 Task: Show all the stores that has offer on delivery fee.
Action: Mouse moved to (54, 85)
Screenshot: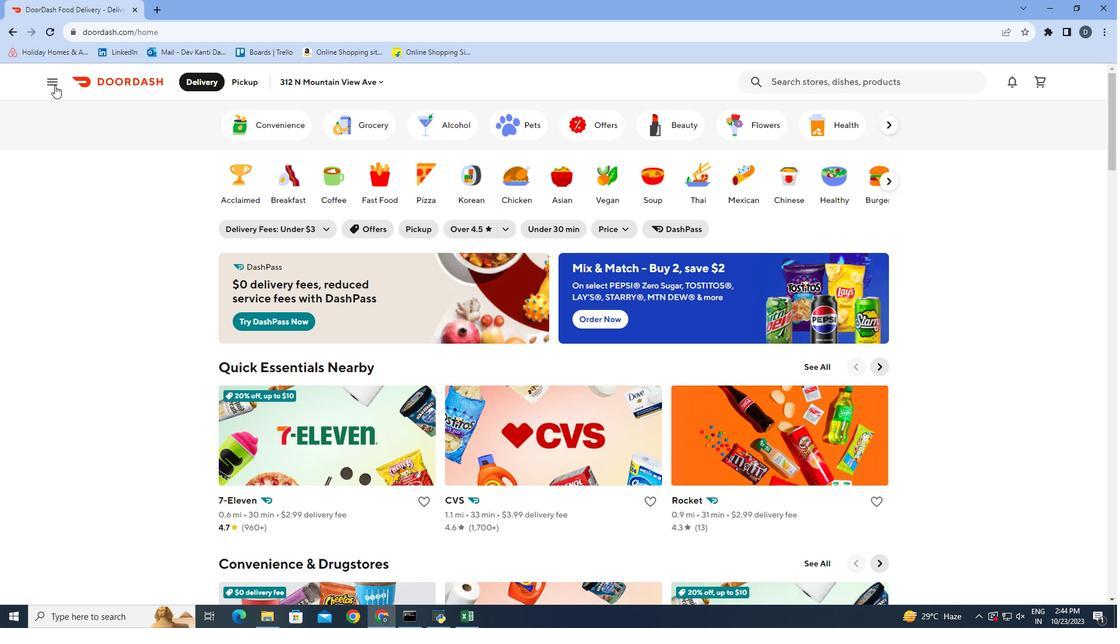 
Action: Mouse pressed left at (54, 85)
Screenshot: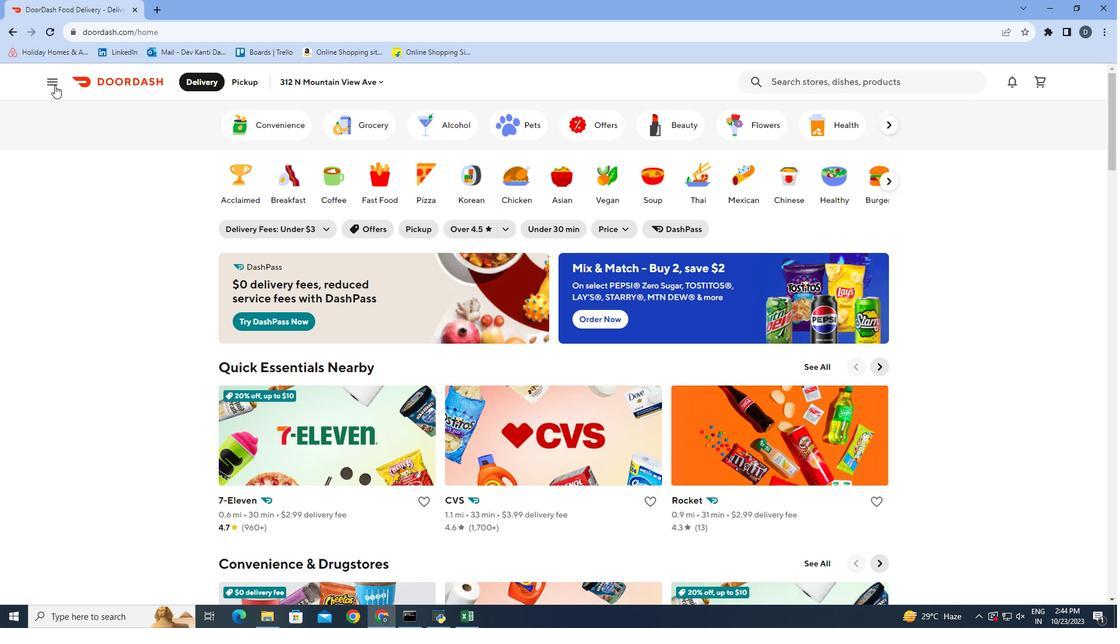 
Action: Mouse moved to (53, 229)
Screenshot: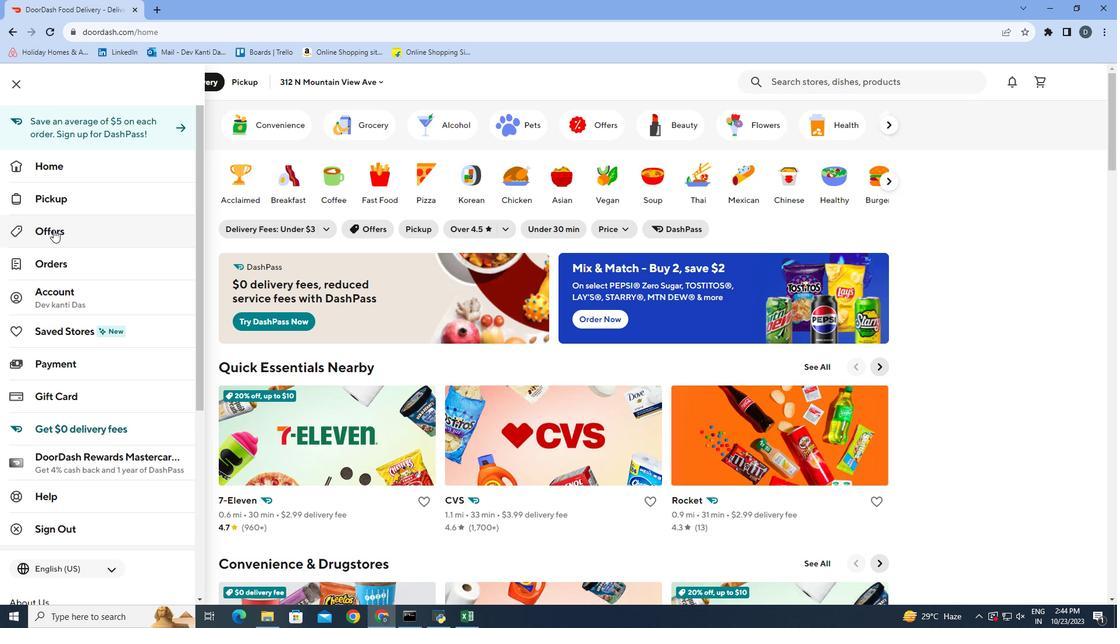 
Action: Mouse pressed left at (53, 229)
Screenshot: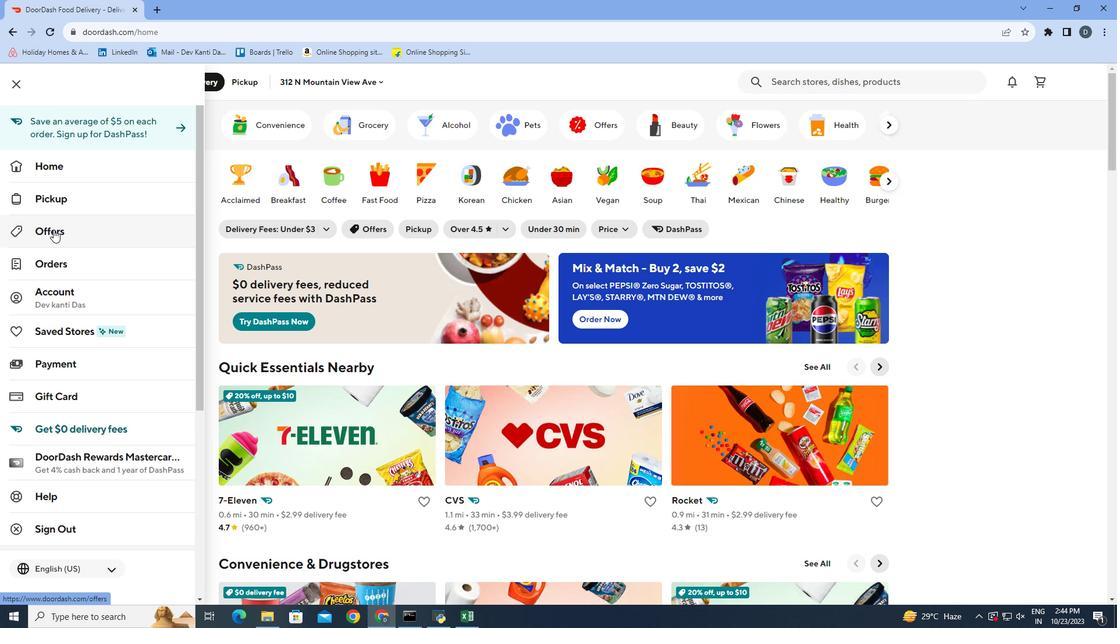 
Action: Mouse moved to (337, 173)
Screenshot: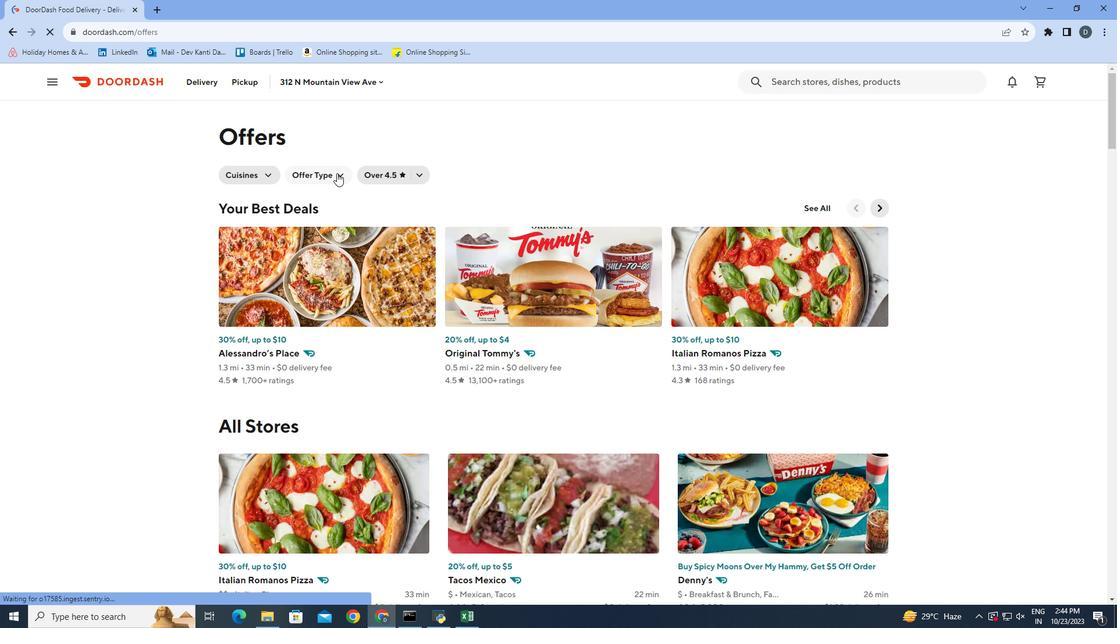 
Action: Mouse pressed left at (337, 173)
Screenshot: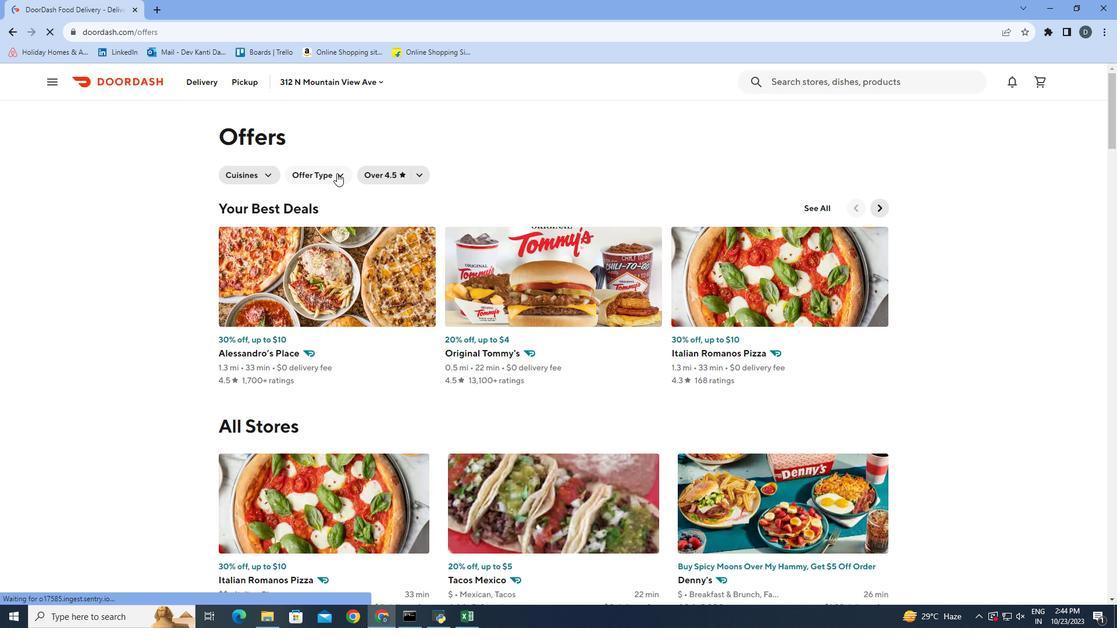 
Action: Mouse moved to (305, 234)
Screenshot: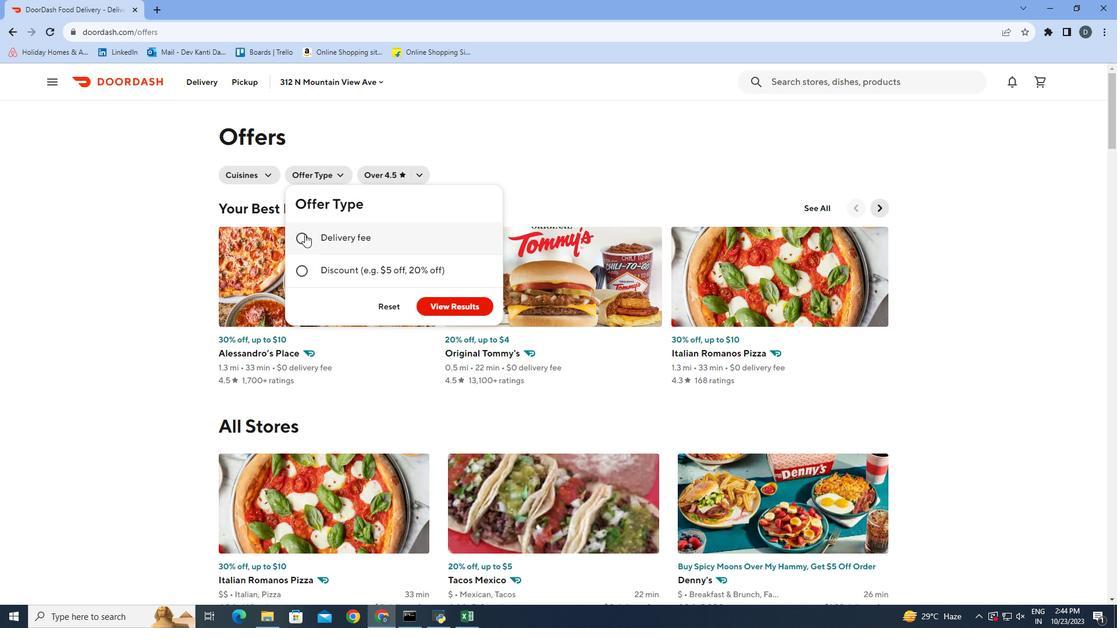 
Action: Mouse pressed left at (305, 234)
Screenshot: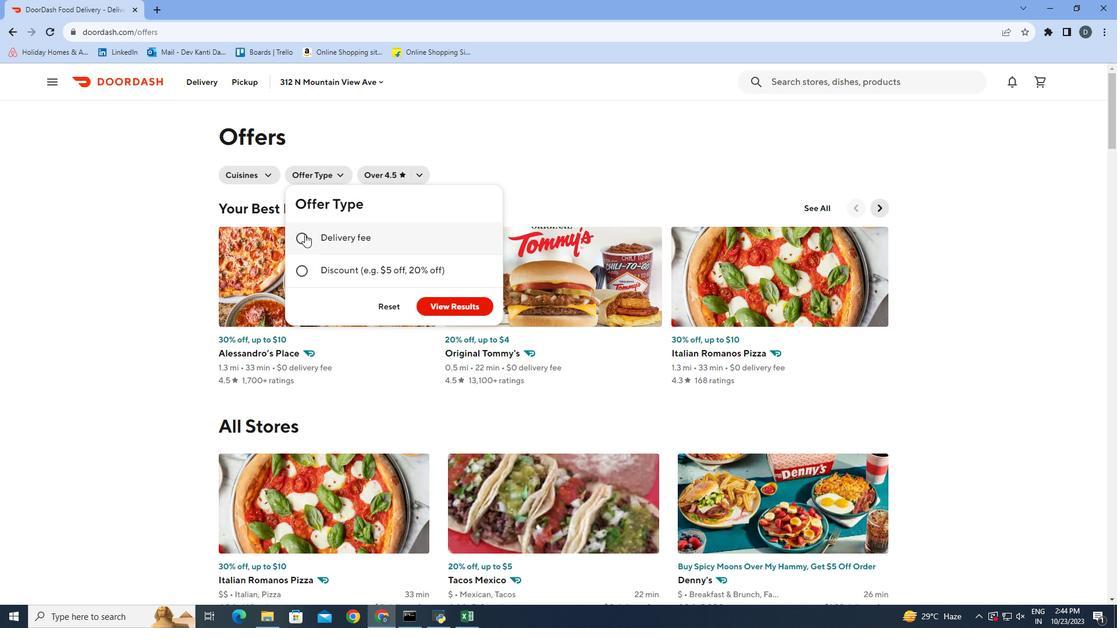 
Action: Mouse moved to (460, 308)
Screenshot: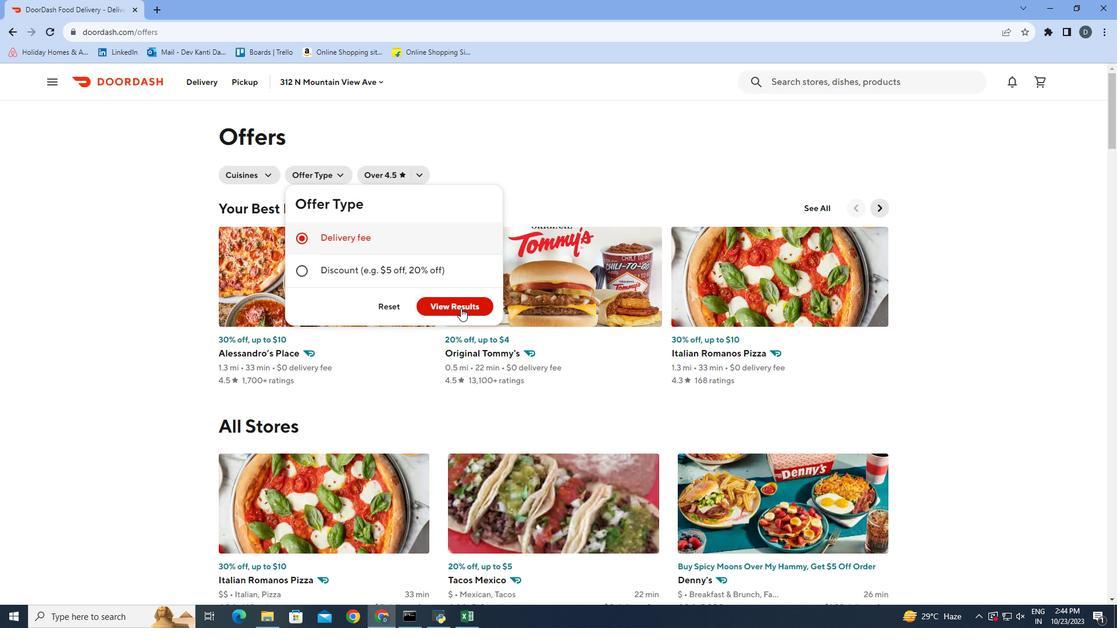 
Action: Mouse pressed left at (460, 308)
Screenshot: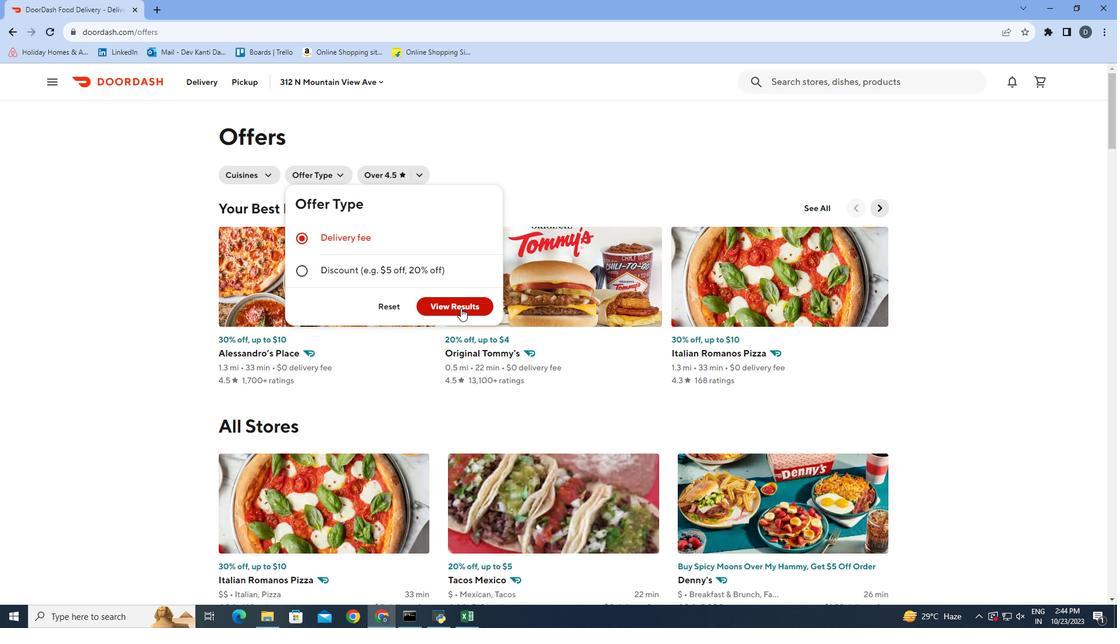 
Action: Mouse moved to (912, 273)
Screenshot: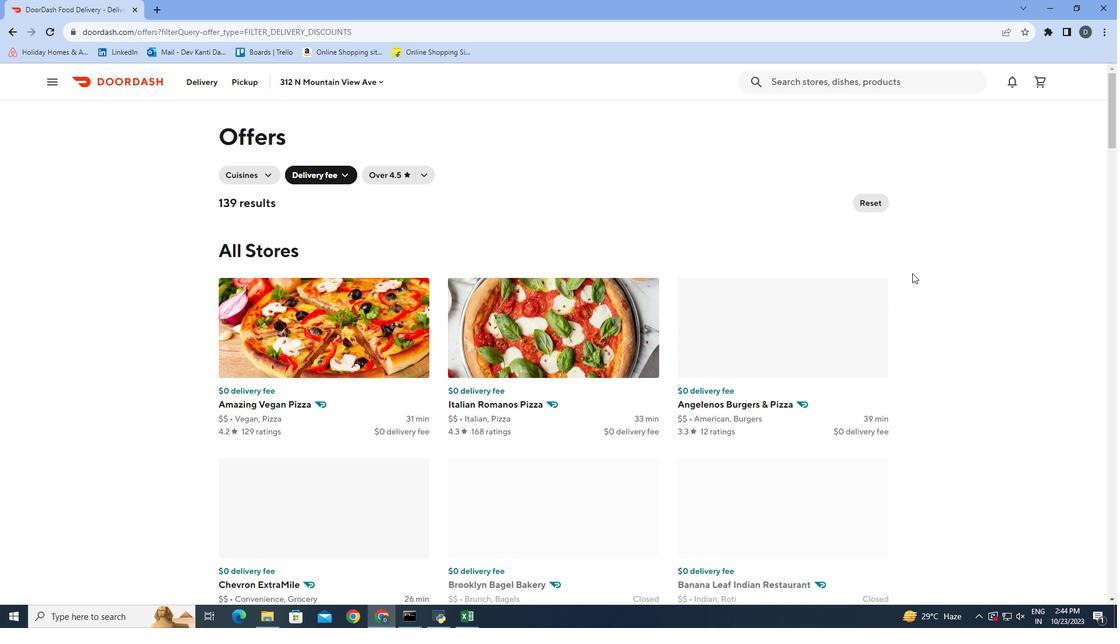 
Action: Mouse scrolled (912, 272) with delta (0, 0)
Screenshot: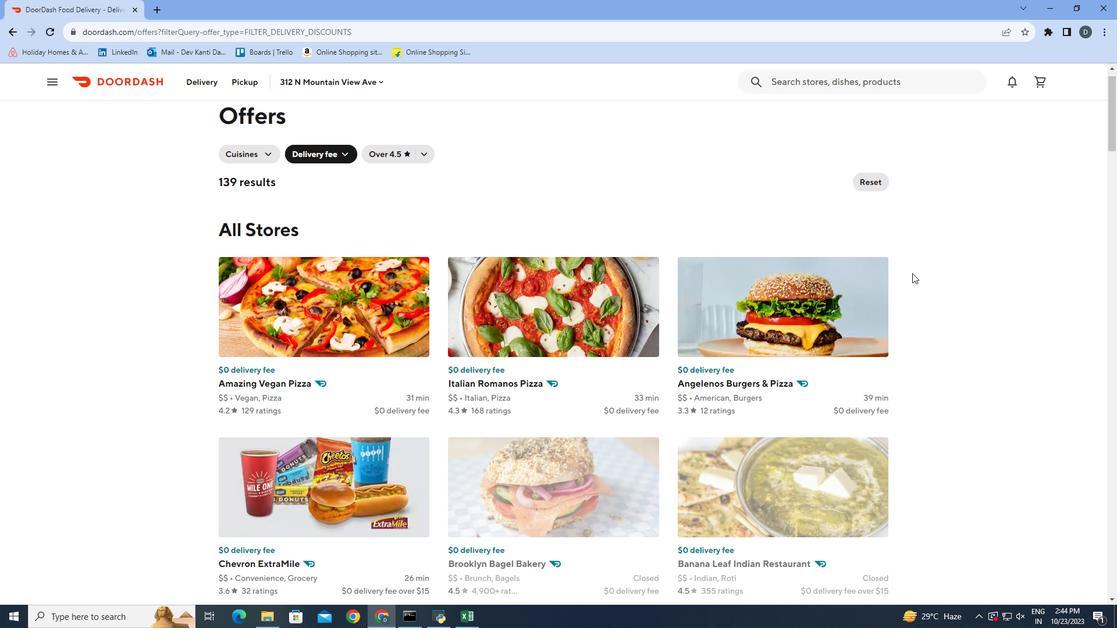 
Action: Mouse scrolled (912, 272) with delta (0, 0)
Screenshot: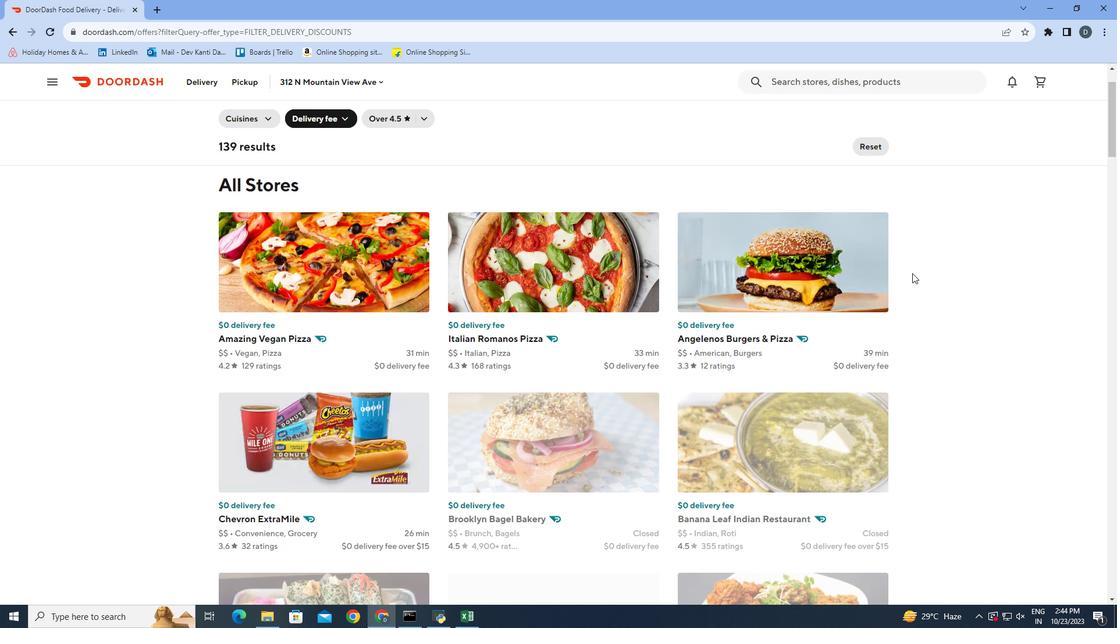 
Action: Mouse moved to (910, 273)
Screenshot: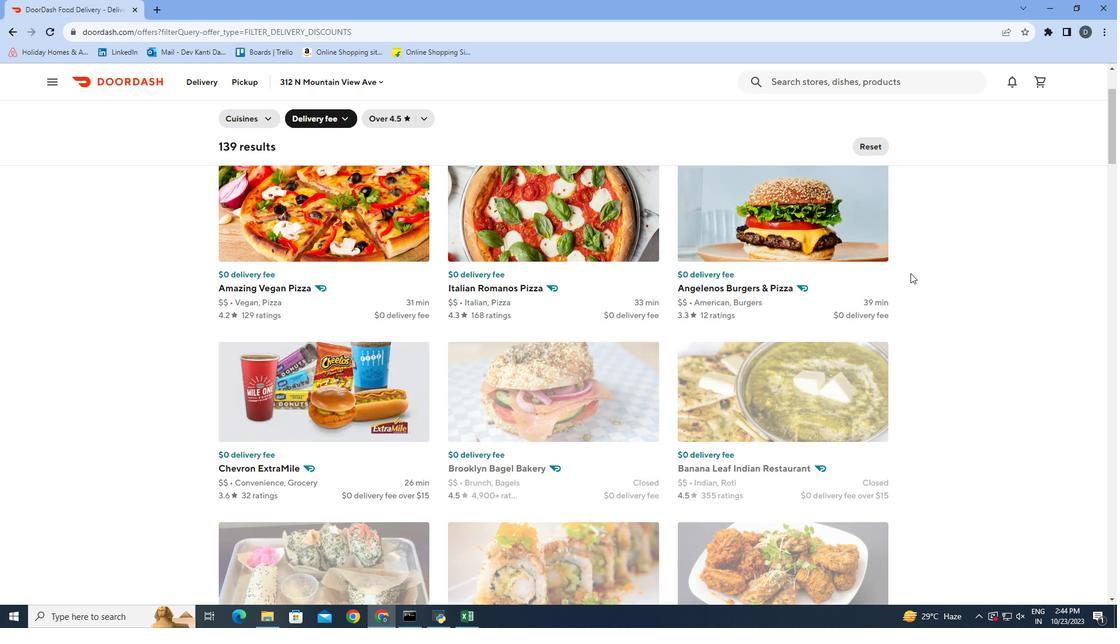 
Action: Mouse scrolled (910, 272) with delta (0, 0)
Screenshot: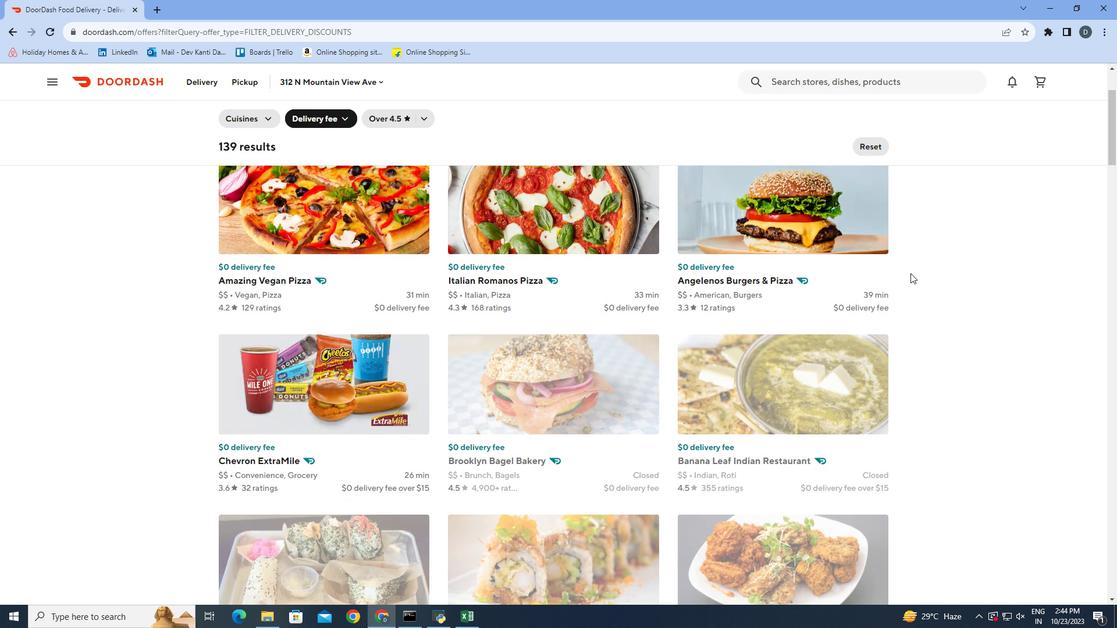 
Action: Mouse moved to (909, 273)
Screenshot: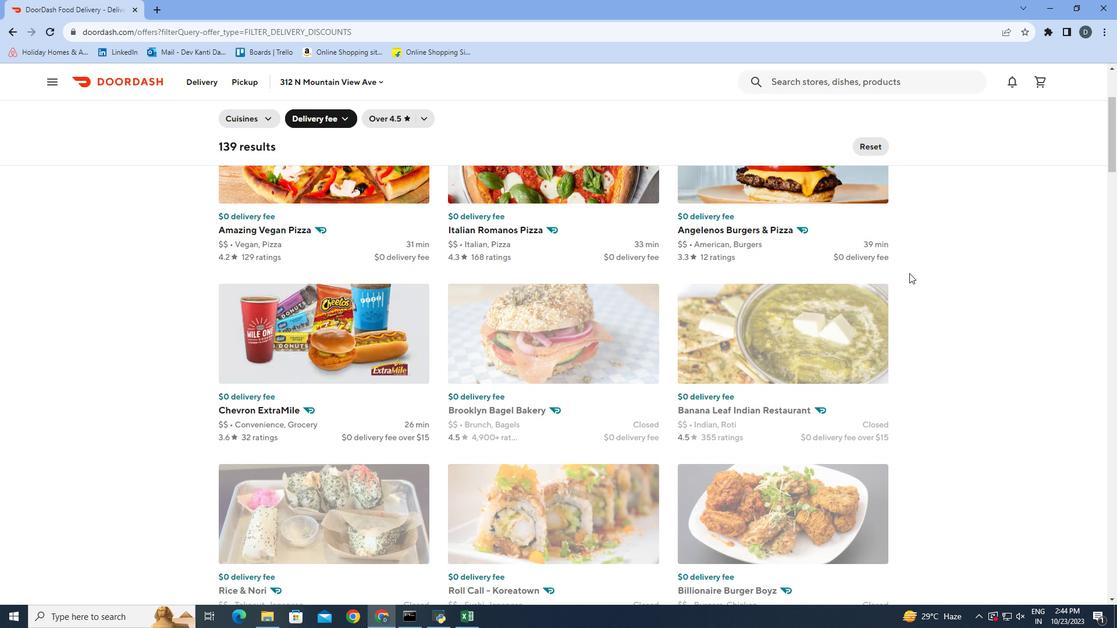 
Action: Mouse scrolled (909, 272) with delta (0, 0)
Screenshot: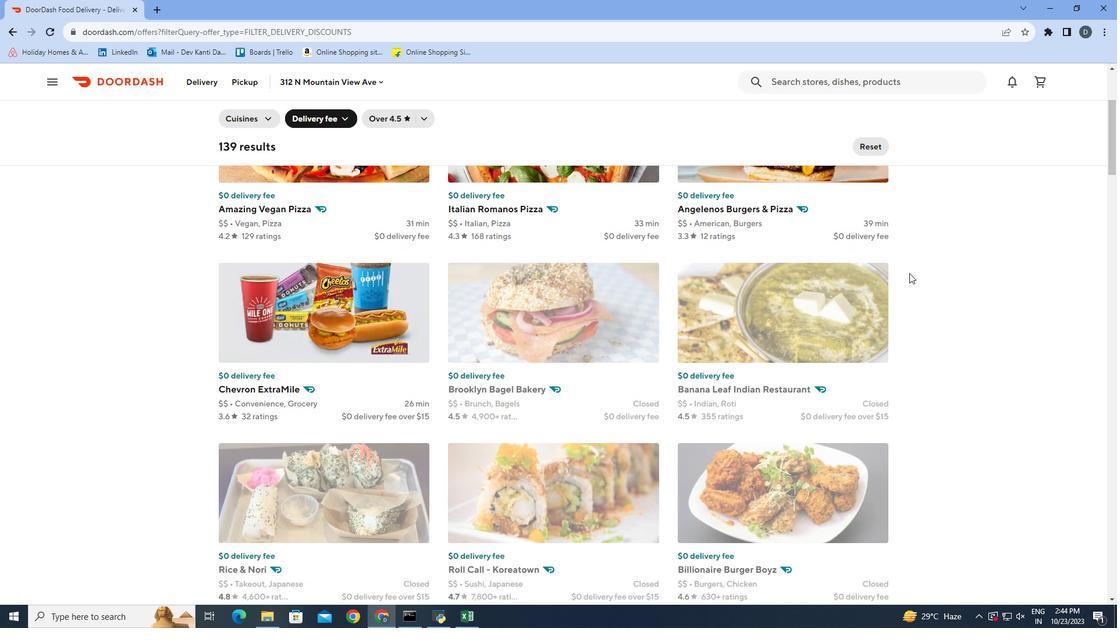 
Action: Mouse moved to (909, 274)
Screenshot: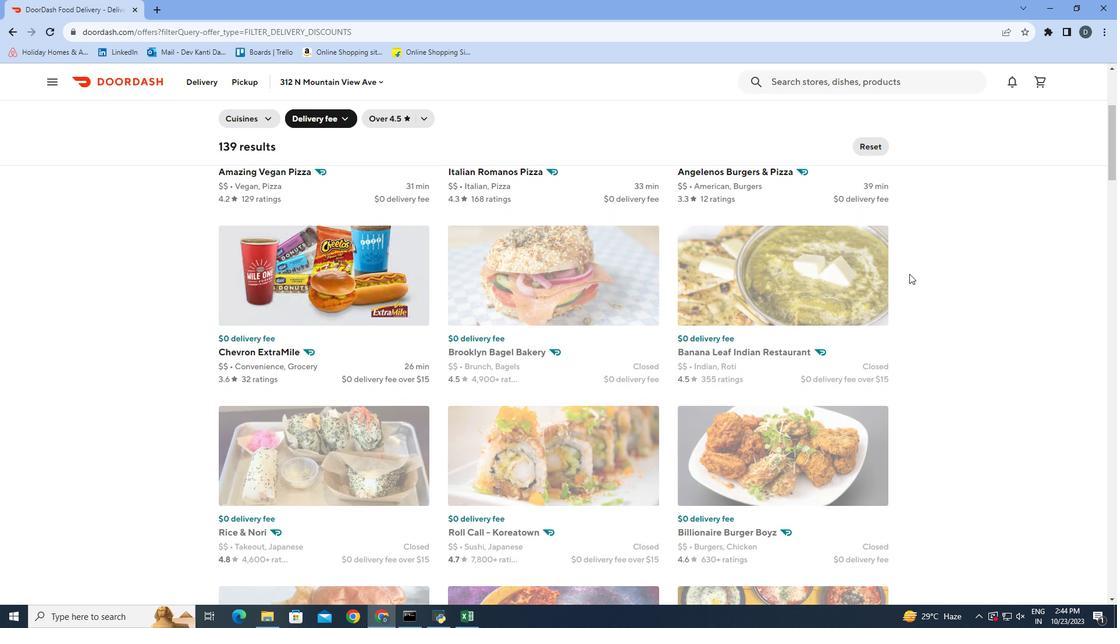 
Action: Mouse scrolled (909, 273) with delta (0, 0)
Screenshot: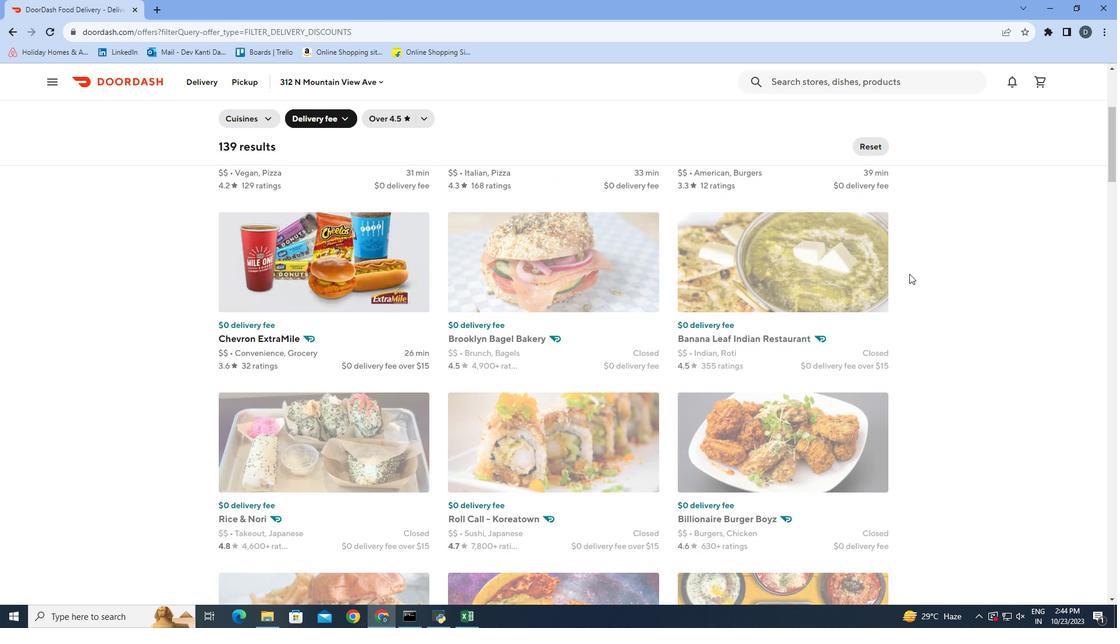 
Action: Mouse scrolled (909, 273) with delta (0, 0)
Screenshot: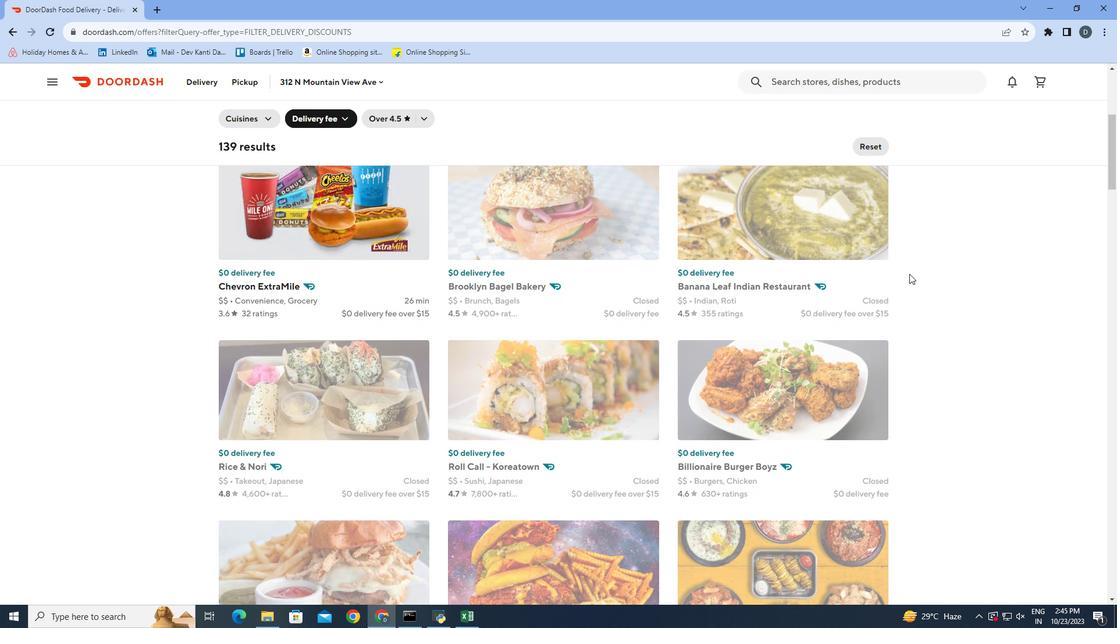 
Action: Mouse scrolled (909, 273) with delta (0, 0)
Screenshot: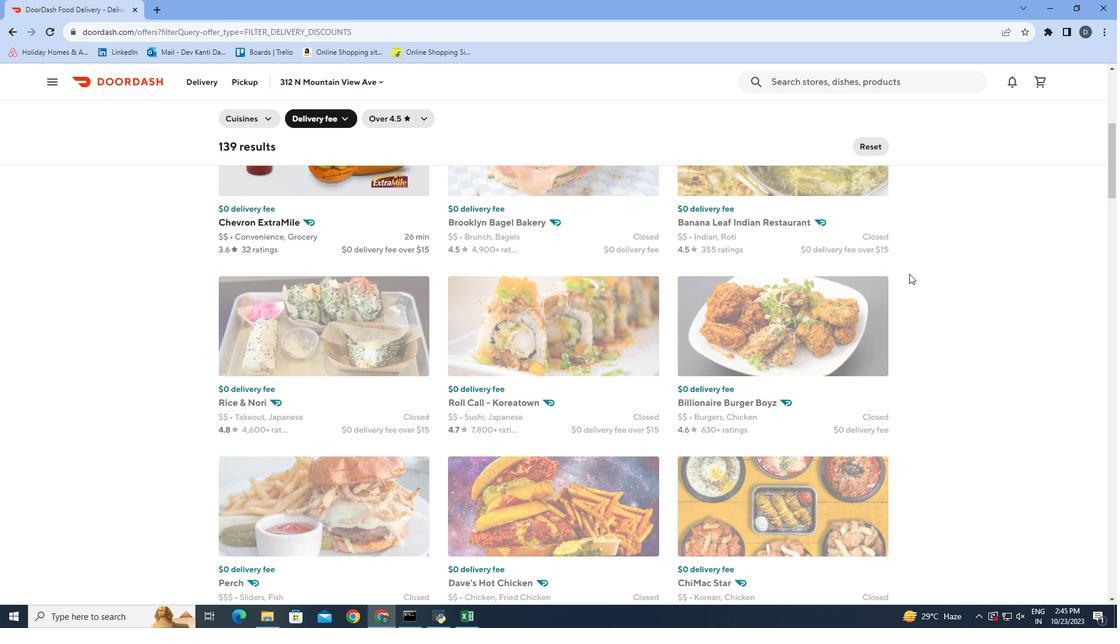 
Action: Mouse scrolled (909, 273) with delta (0, 0)
Screenshot: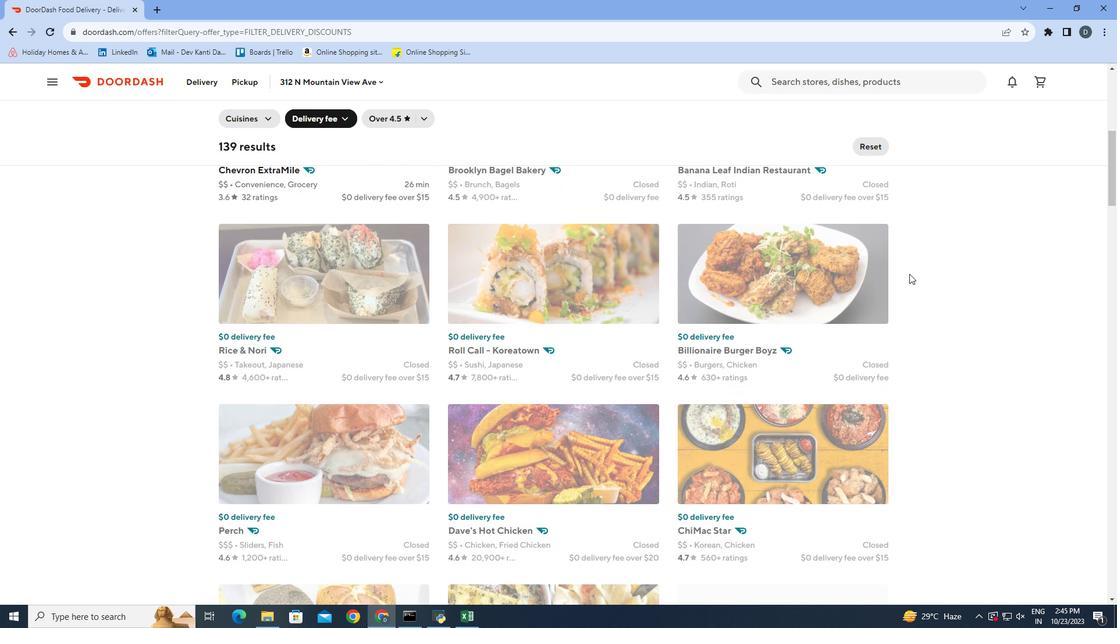 
Action: Mouse scrolled (909, 273) with delta (0, 0)
Screenshot: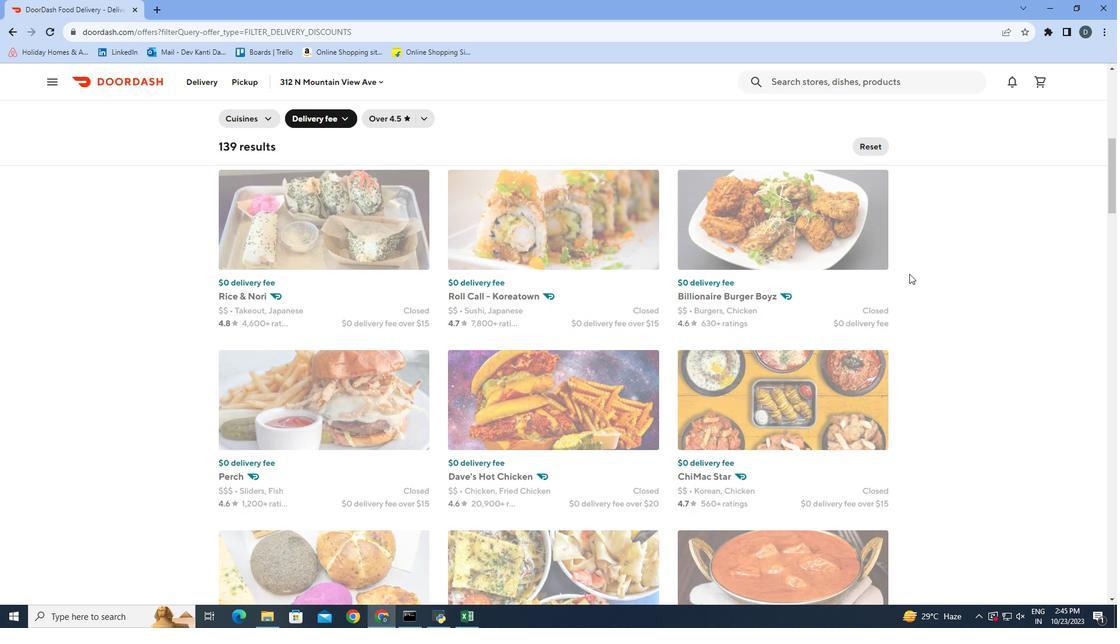 
Action: Mouse scrolled (909, 273) with delta (0, 0)
Screenshot: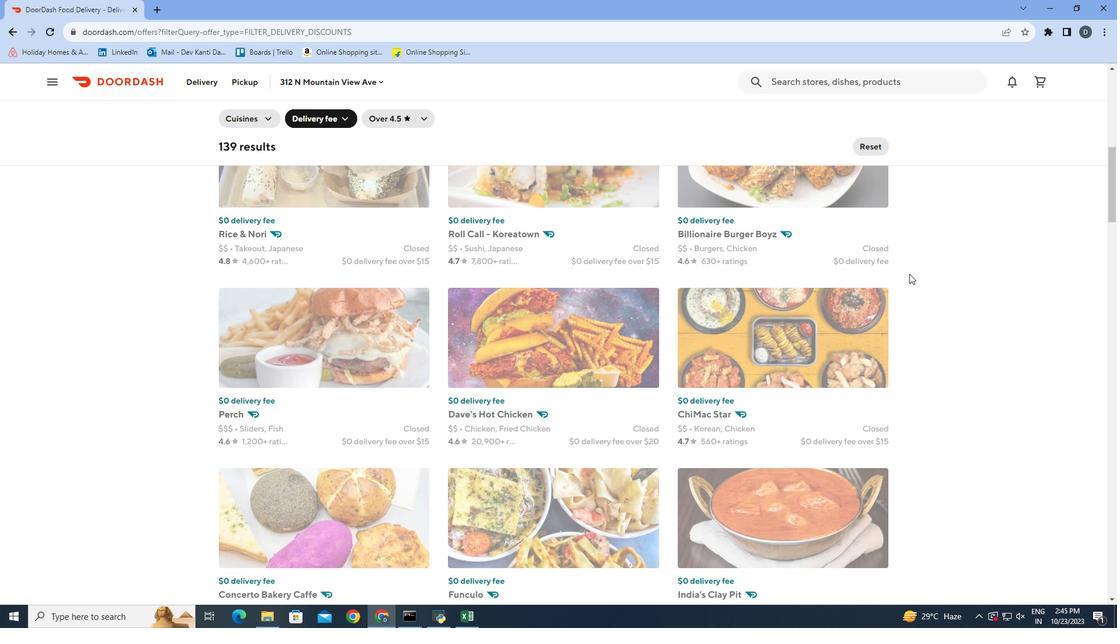 
Action: Mouse scrolled (909, 273) with delta (0, 0)
Screenshot: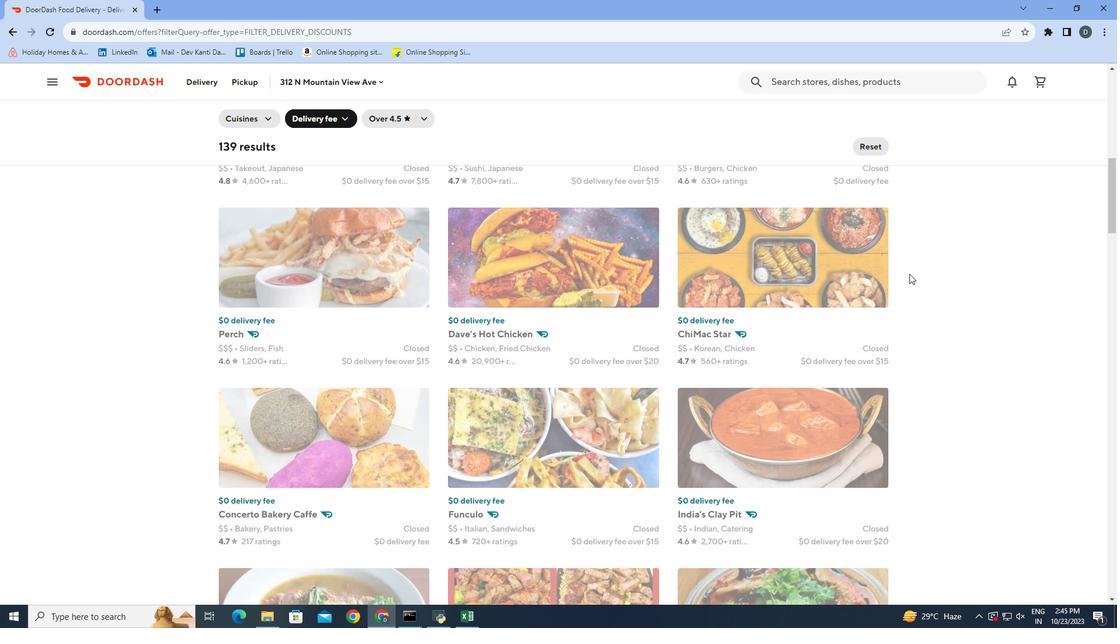 
Action: Mouse scrolled (909, 273) with delta (0, 0)
Screenshot: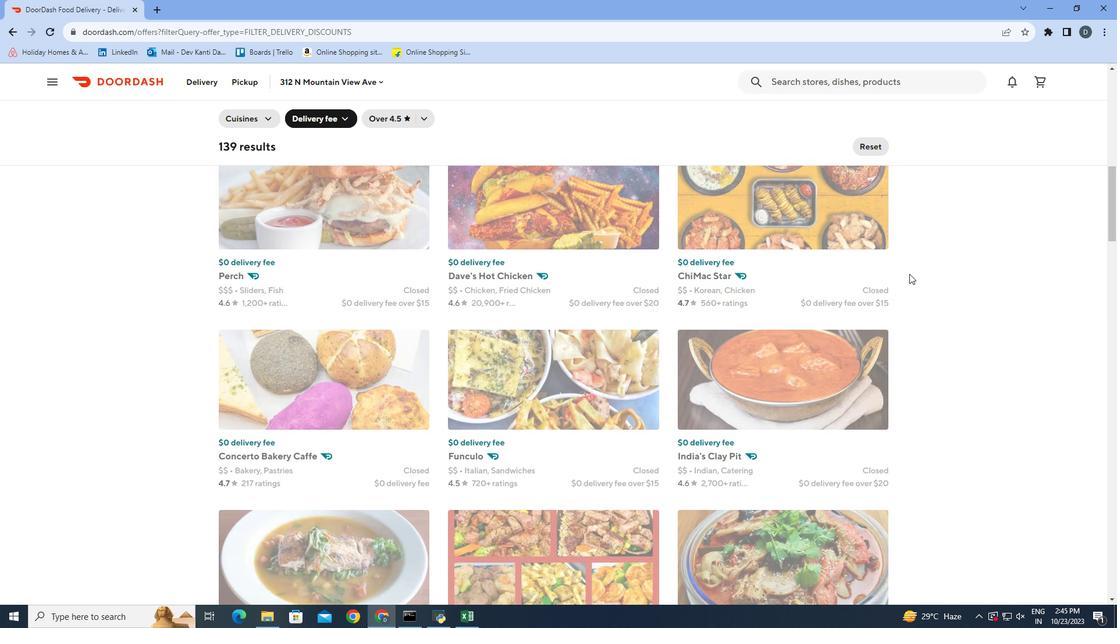 
Action: Mouse moved to (909, 274)
Screenshot: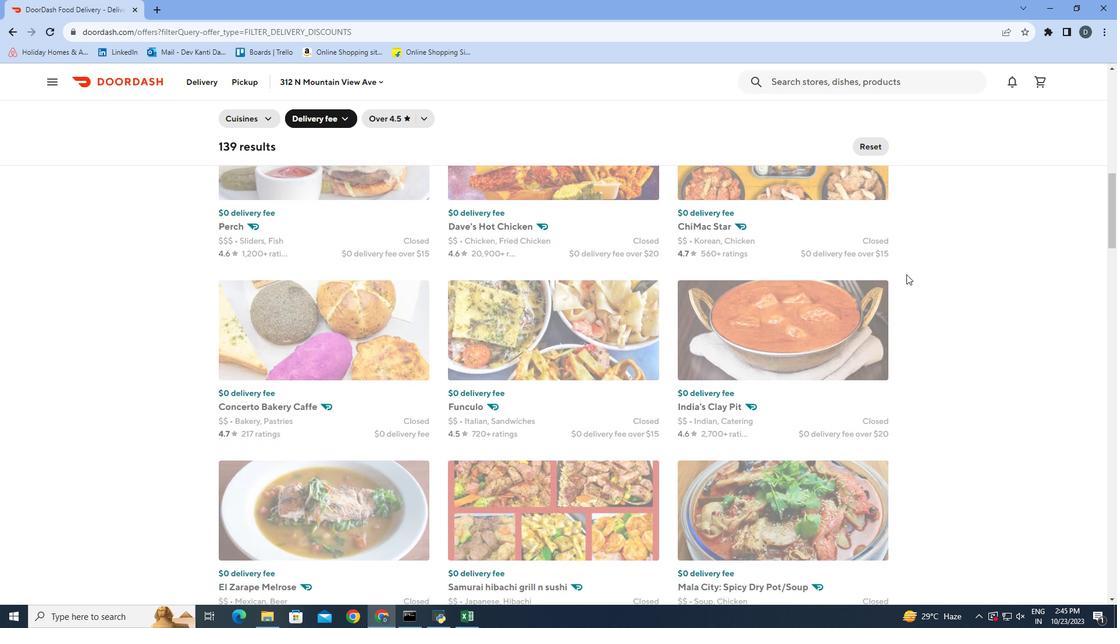 
Action: Mouse scrolled (909, 273) with delta (0, 0)
Screenshot: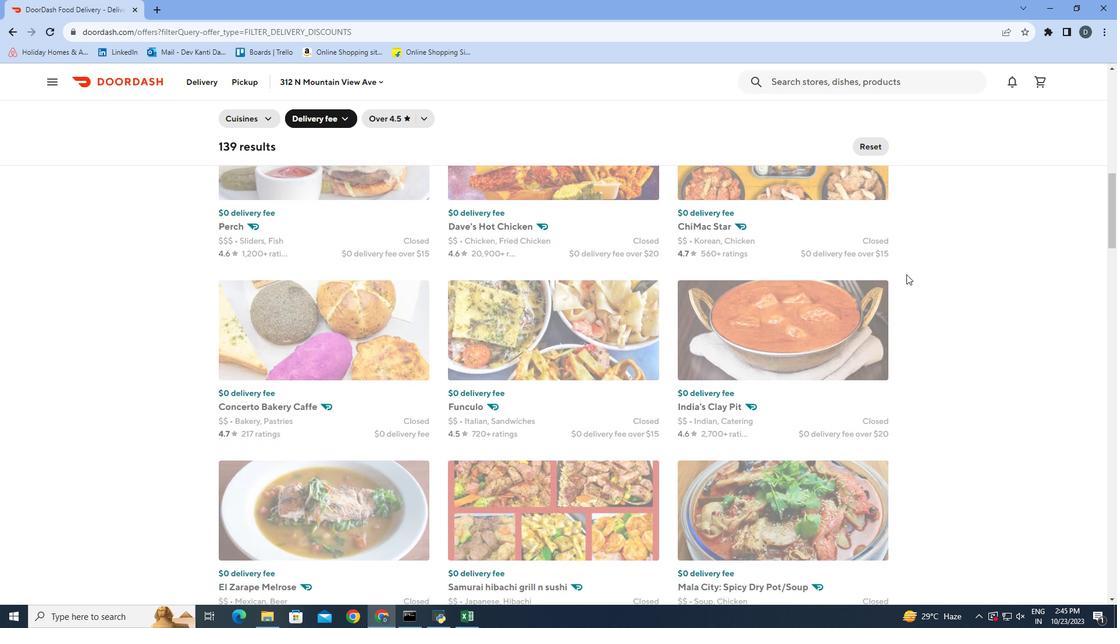
Action: Mouse moved to (906, 274)
Screenshot: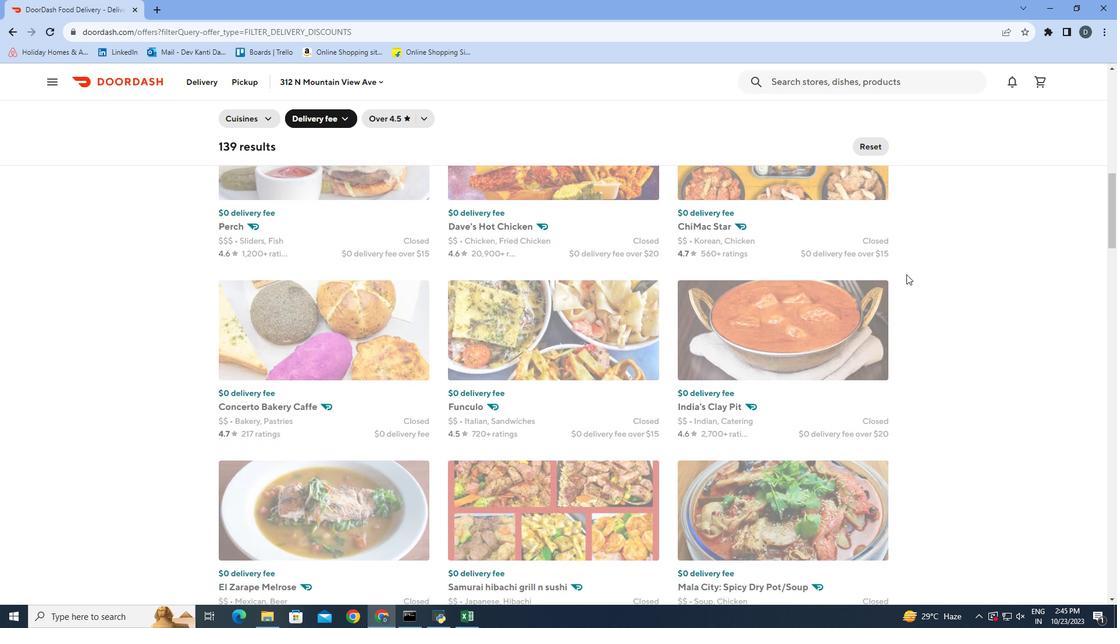 
Action: Mouse scrolled (906, 274) with delta (0, 0)
Screenshot: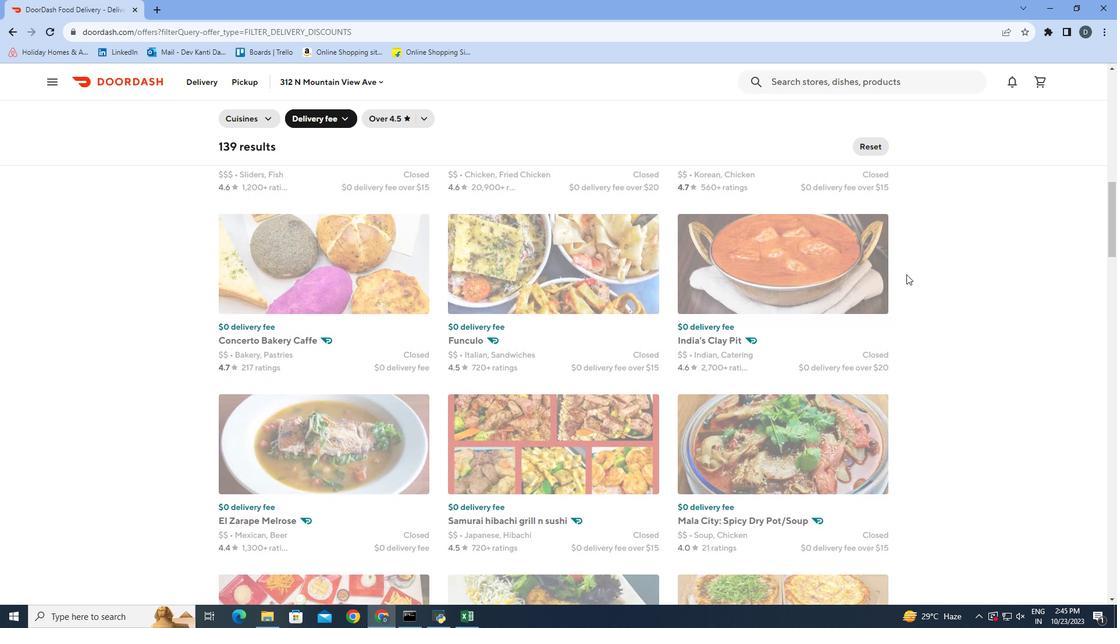 
Action: Mouse scrolled (906, 274) with delta (0, 0)
Screenshot: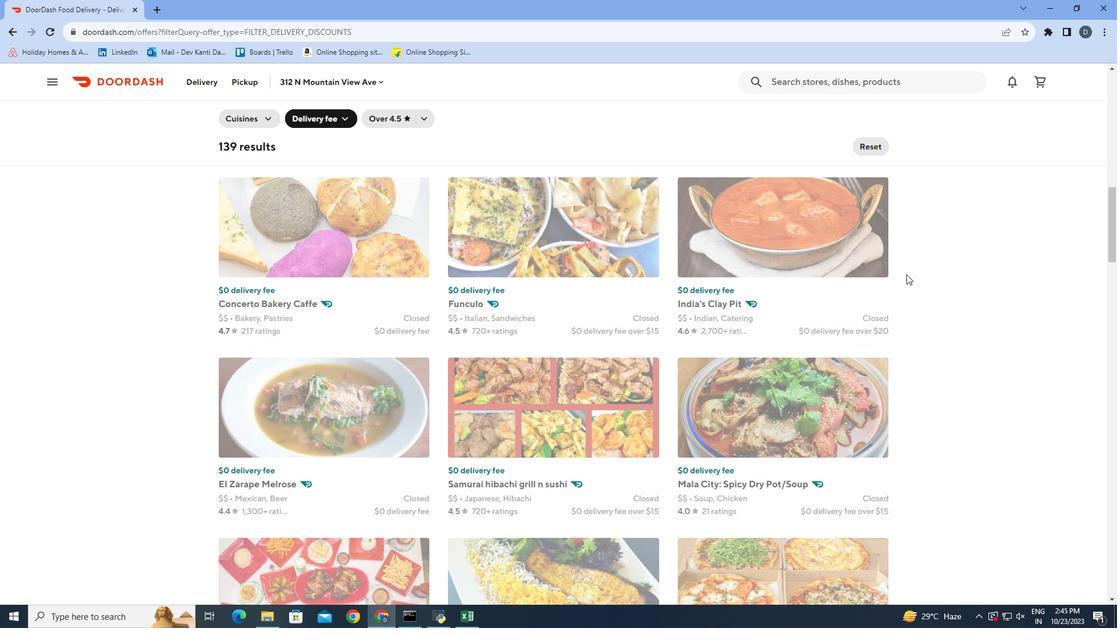 
Action: Mouse moved to (906, 274)
Screenshot: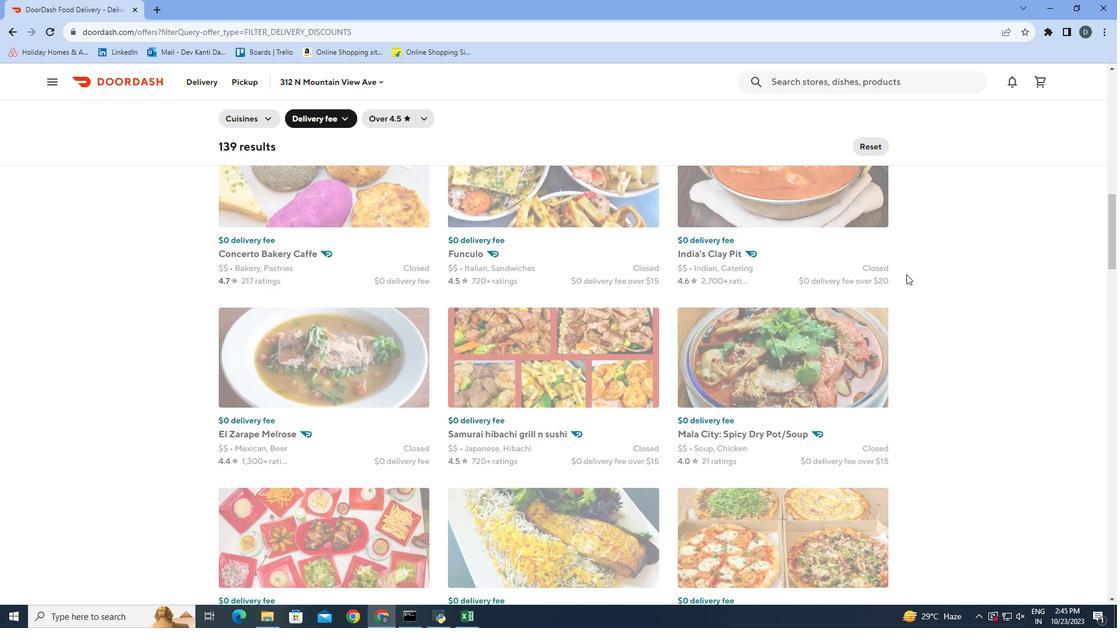 
Action: Mouse scrolled (906, 274) with delta (0, 0)
Screenshot: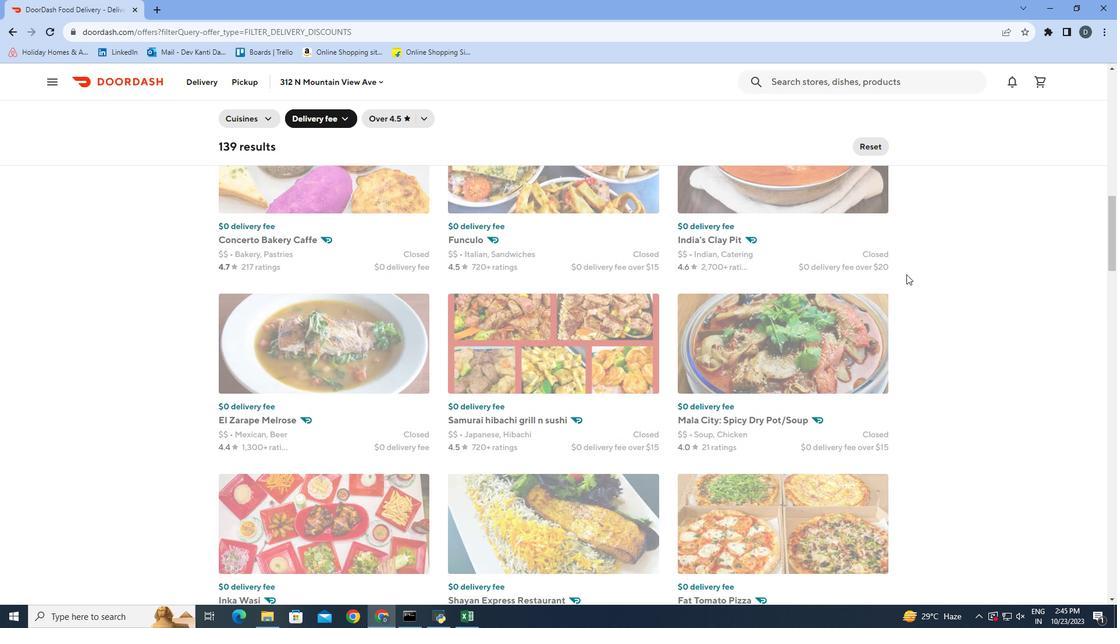 
Action: Mouse scrolled (906, 274) with delta (0, 0)
Screenshot: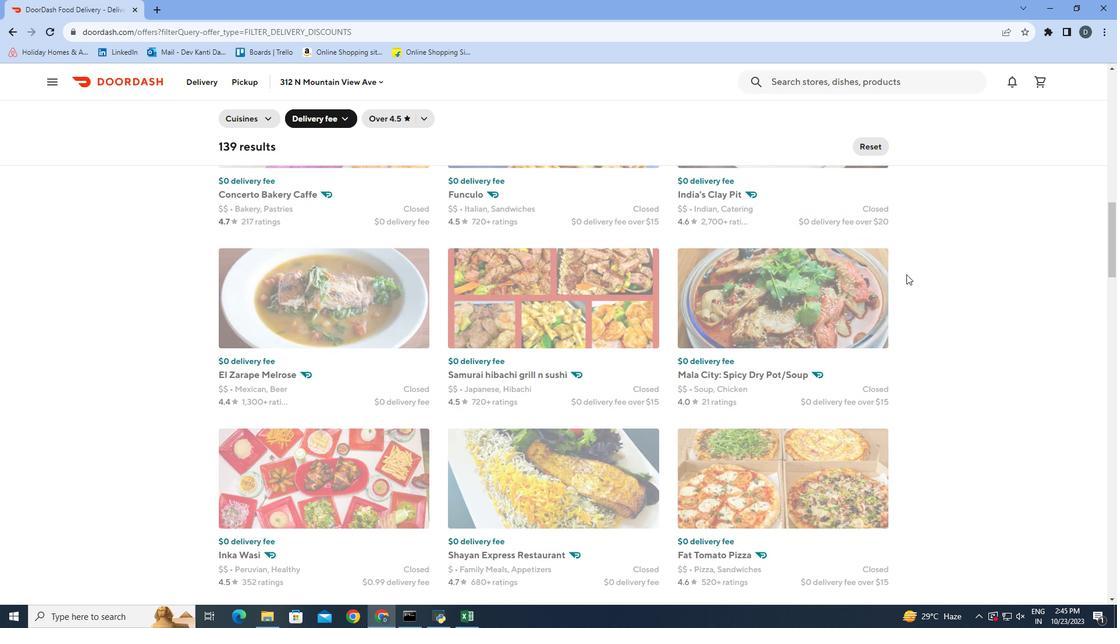 
Action: Mouse scrolled (906, 274) with delta (0, 0)
Screenshot: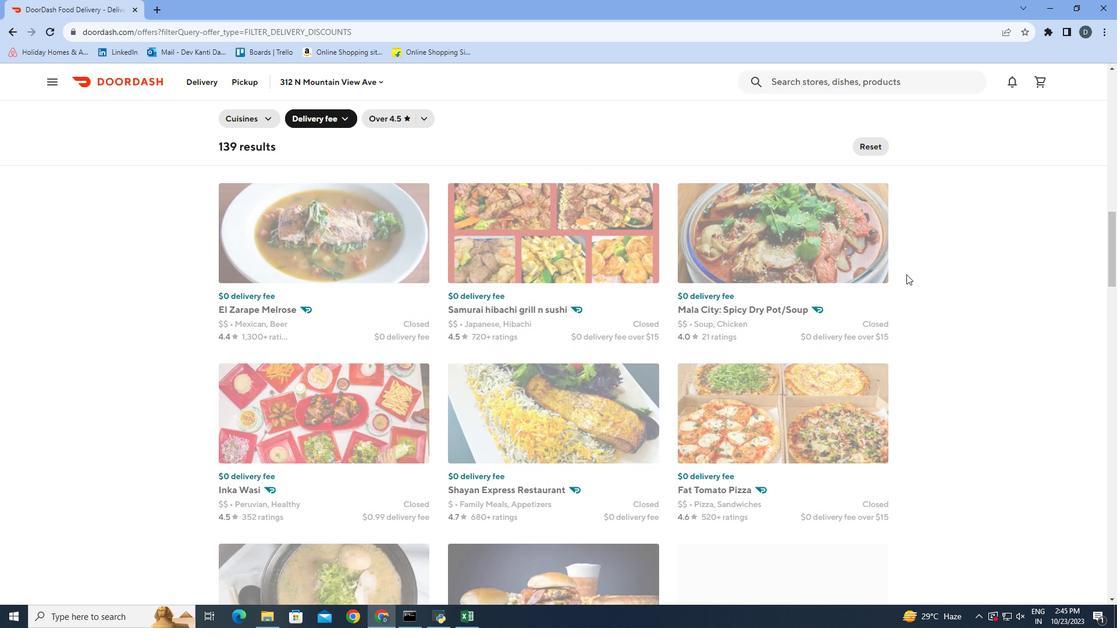 
Action: Mouse scrolled (906, 274) with delta (0, 0)
Screenshot: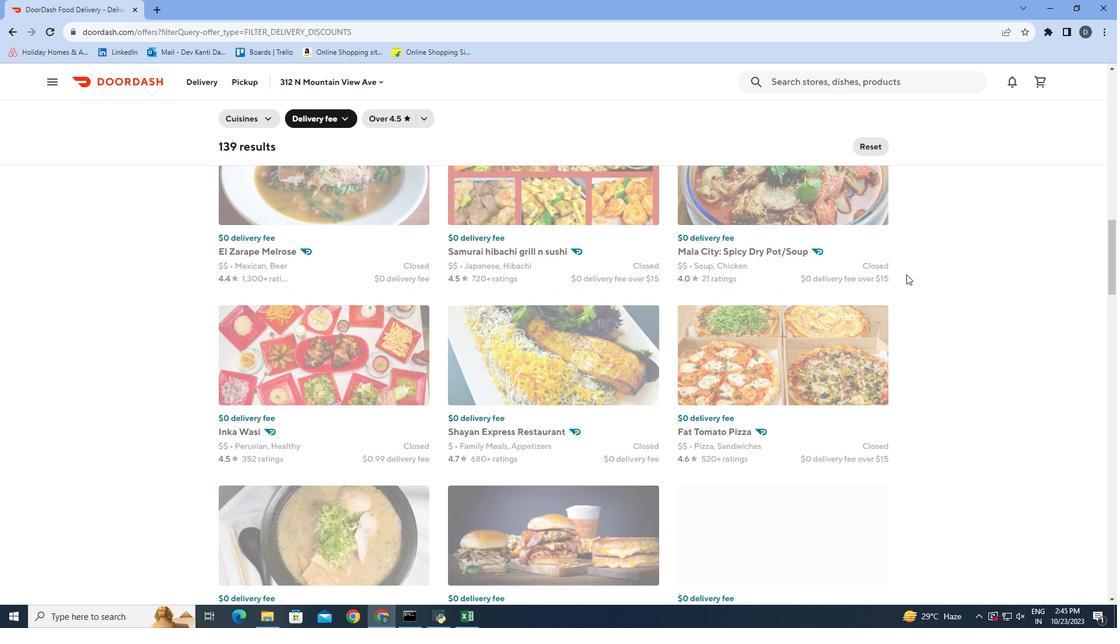 
Action: Mouse scrolled (906, 274) with delta (0, 0)
Screenshot: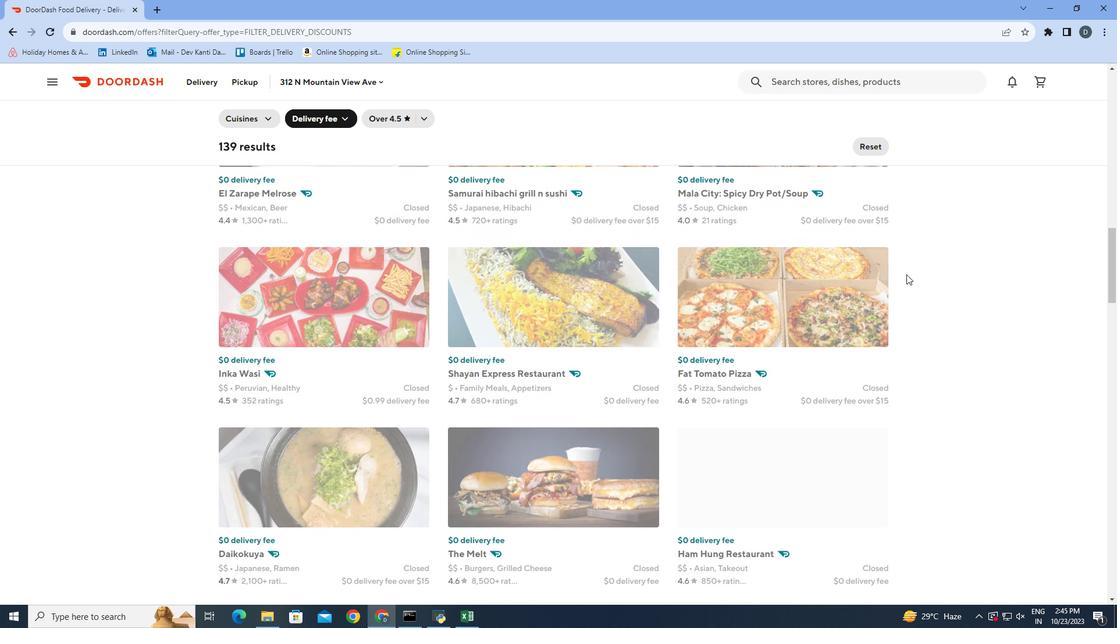 
Action: Mouse scrolled (906, 274) with delta (0, 0)
Screenshot: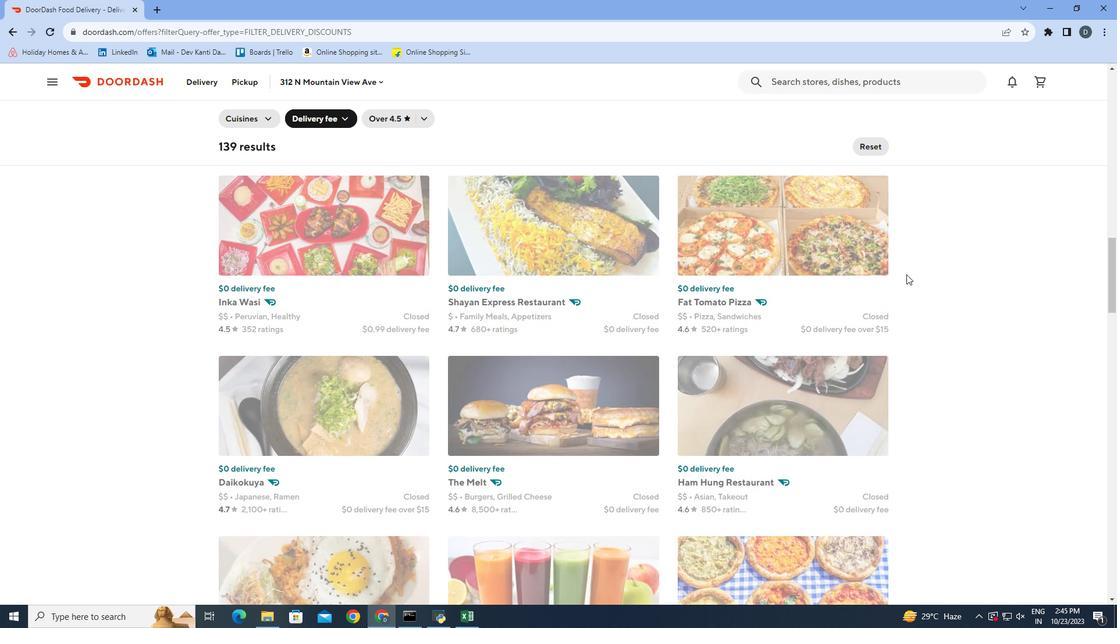 
Action: Mouse scrolled (906, 274) with delta (0, 0)
Screenshot: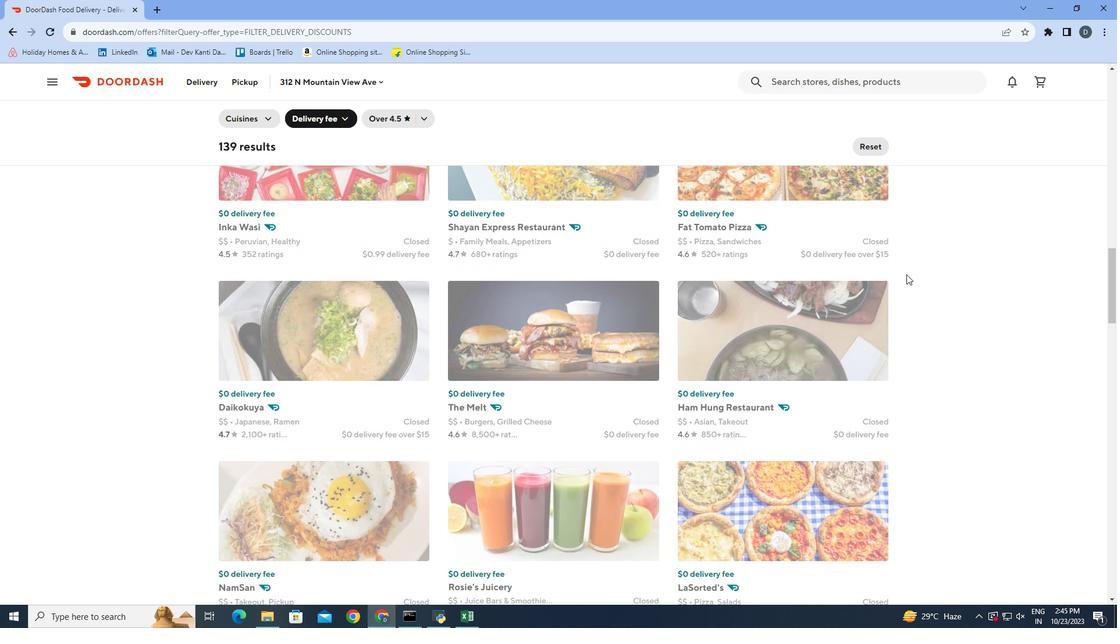 
Action: Mouse scrolled (906, 274) with delta (0, 0)
Screenshot: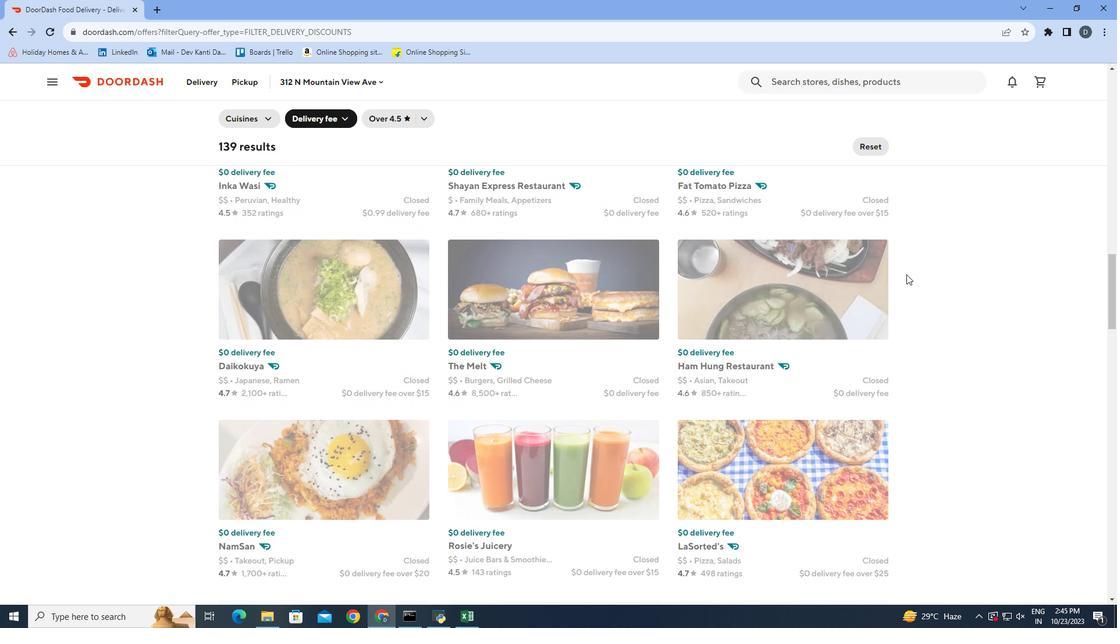 
Action: Mouse scrolled (906, 274) with delta (0, 0)
Screenshot: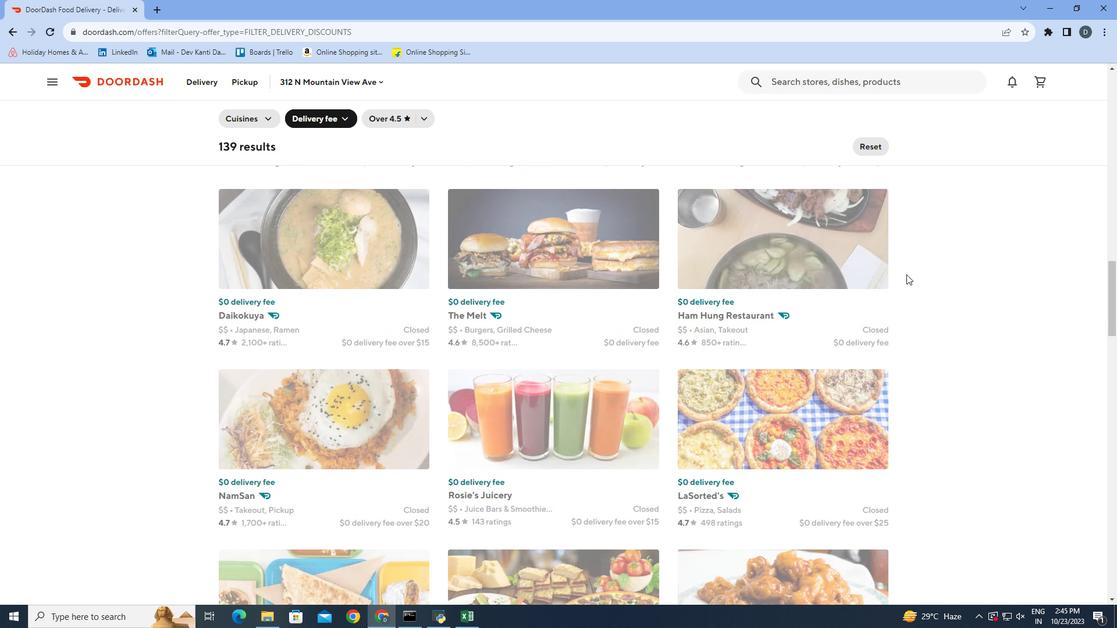 
Action: Mouse scrolled (906, 274) with delta (0, 0)
Screenshot: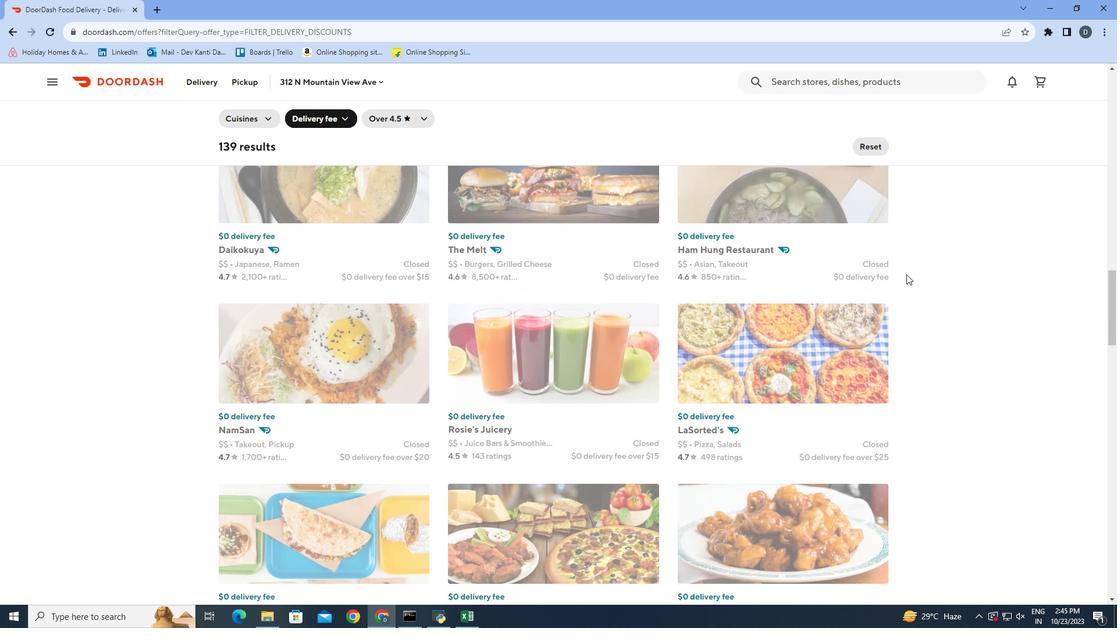 
Action: Mouse scrolled (906, 274) with delta (0, 0)
Screenshot: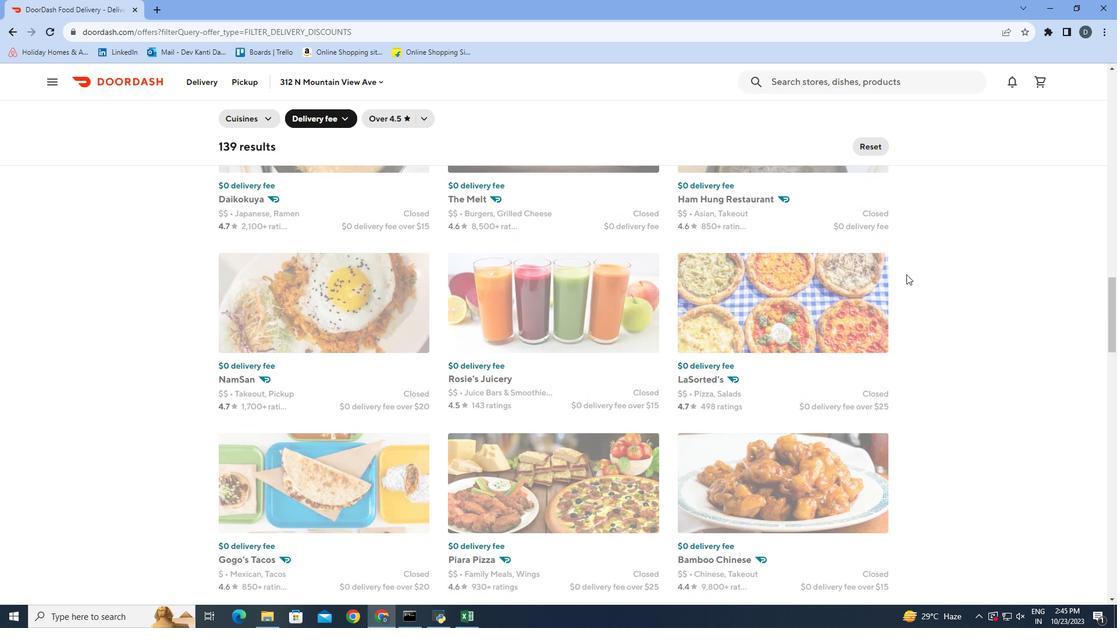 
Action: Mouse scrolled (906, 274) with delta (0, 0)
Screenshot: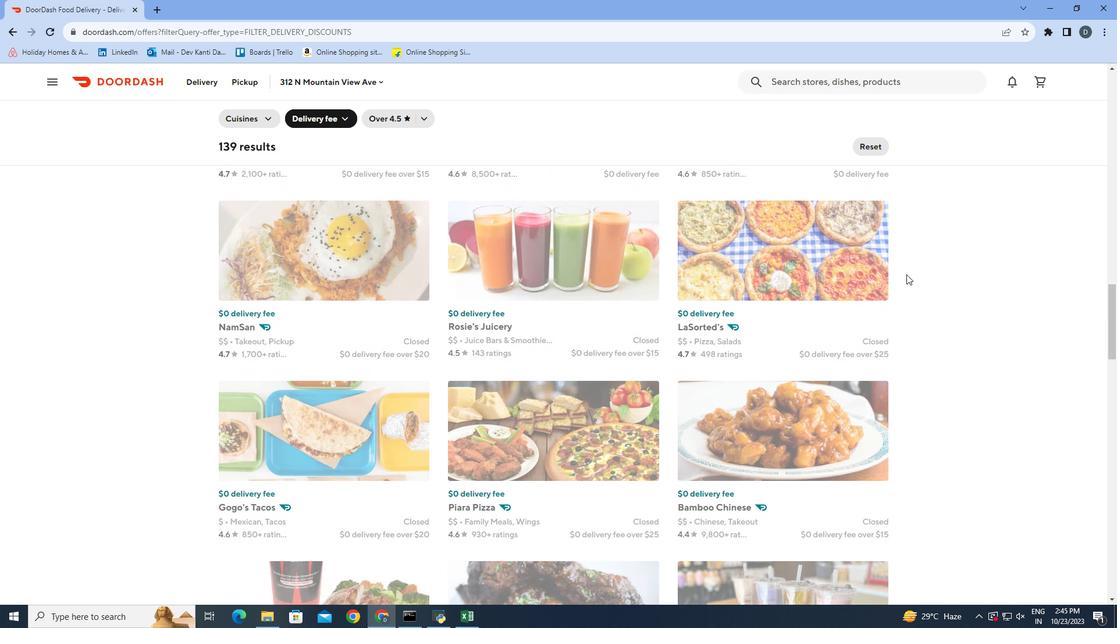 
Action: Mouse scrolled (906, 274) with delta (0, 0)
Screenshot: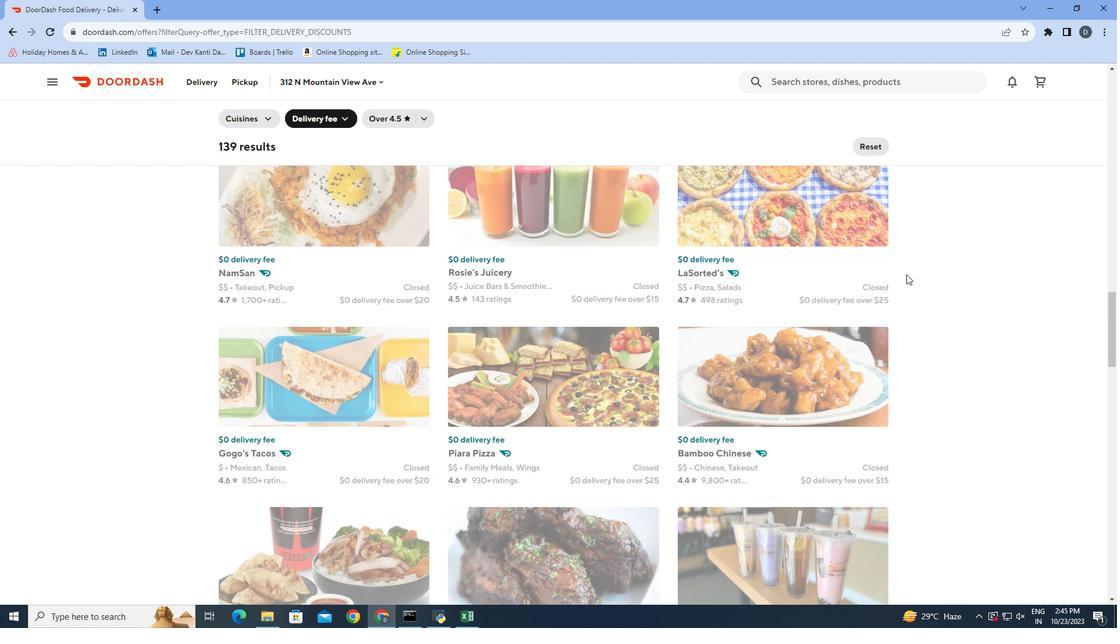 
Action: Mouse scrolled (906, 274) with delta (0, 0)
Screenshot: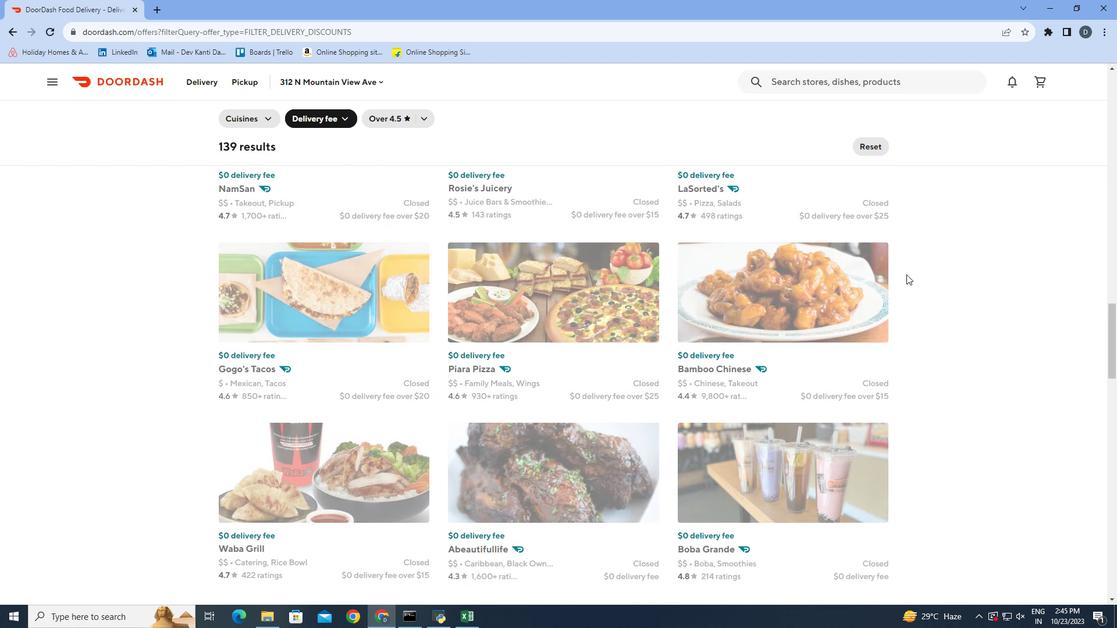 
Action: Mouse scrolled (906, 274) with delta (0, 0)
Screenshot: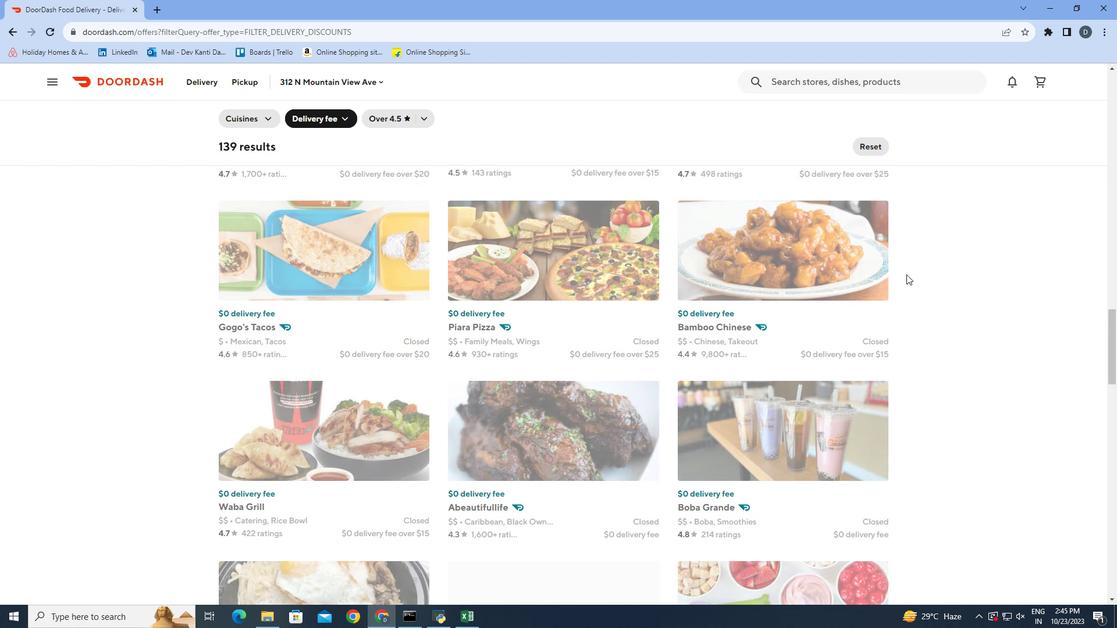 
Action: Mouse scrolled (906, 274) with delta (0, 0)
Screenshot: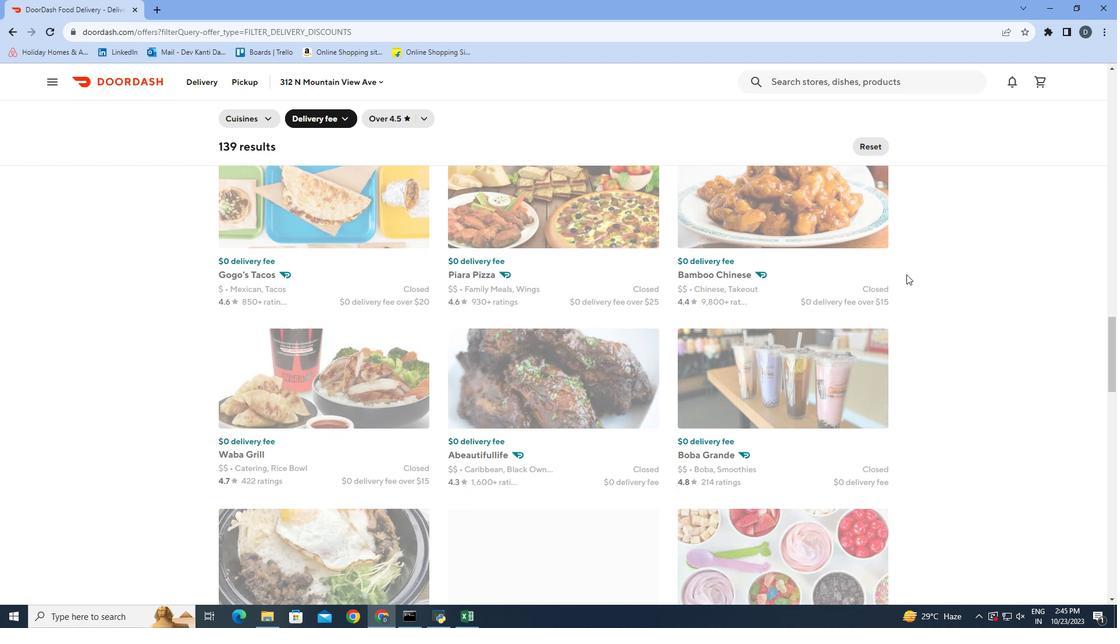 
Action: Mouse scrolled (906, 274) with delta (0, 0)
Screenshot: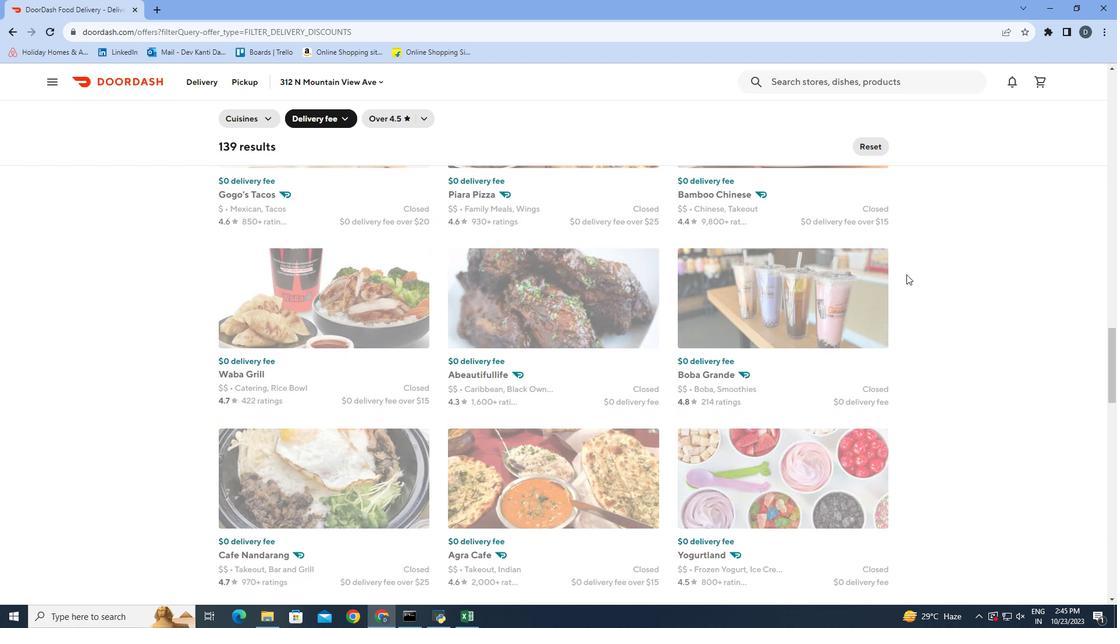 
Action: Mouse scrolled (906, 274) with delta (0, 0)
Screenshot: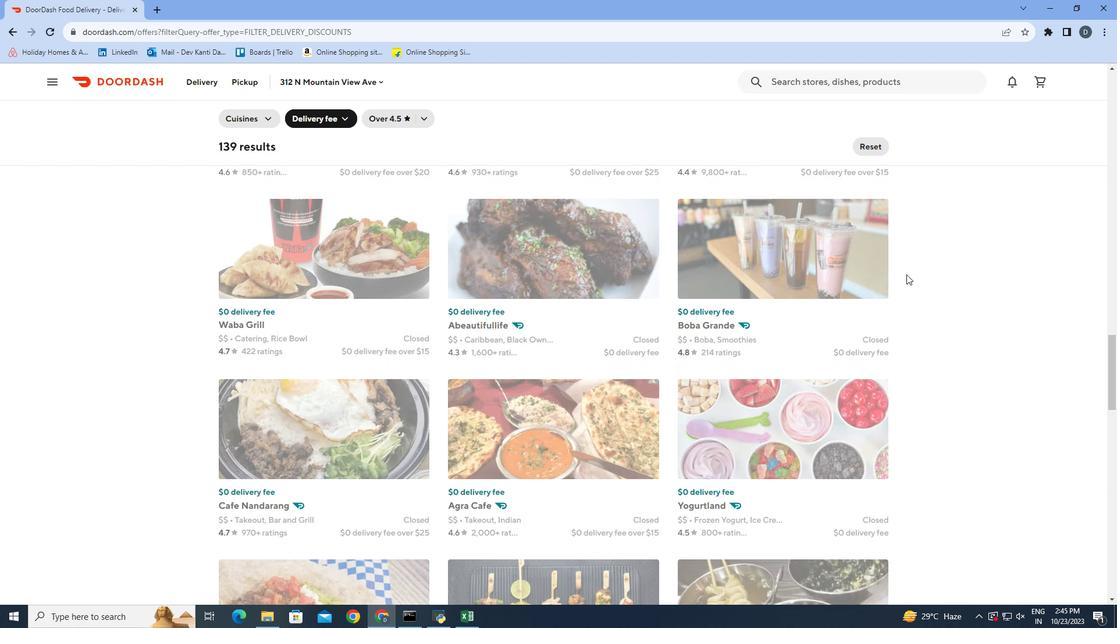 
Action: Mouse scrolled (906, 274) with delta (0, 0)
Screenshot: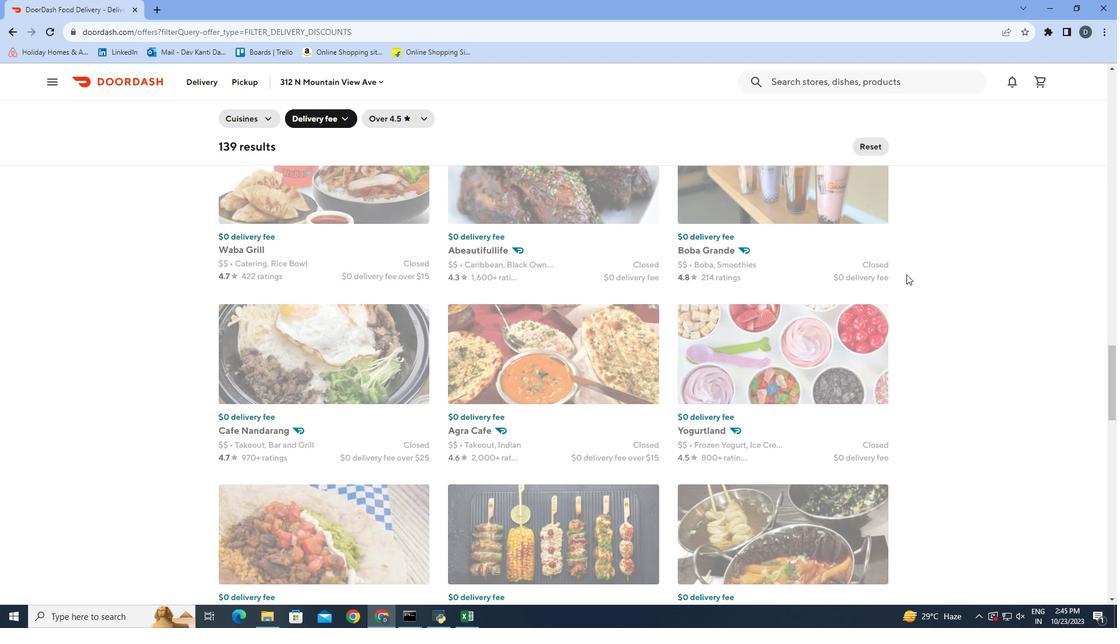 
Action: Mouse scrolled (906, 274) with delta (0, 0)
Screenshot: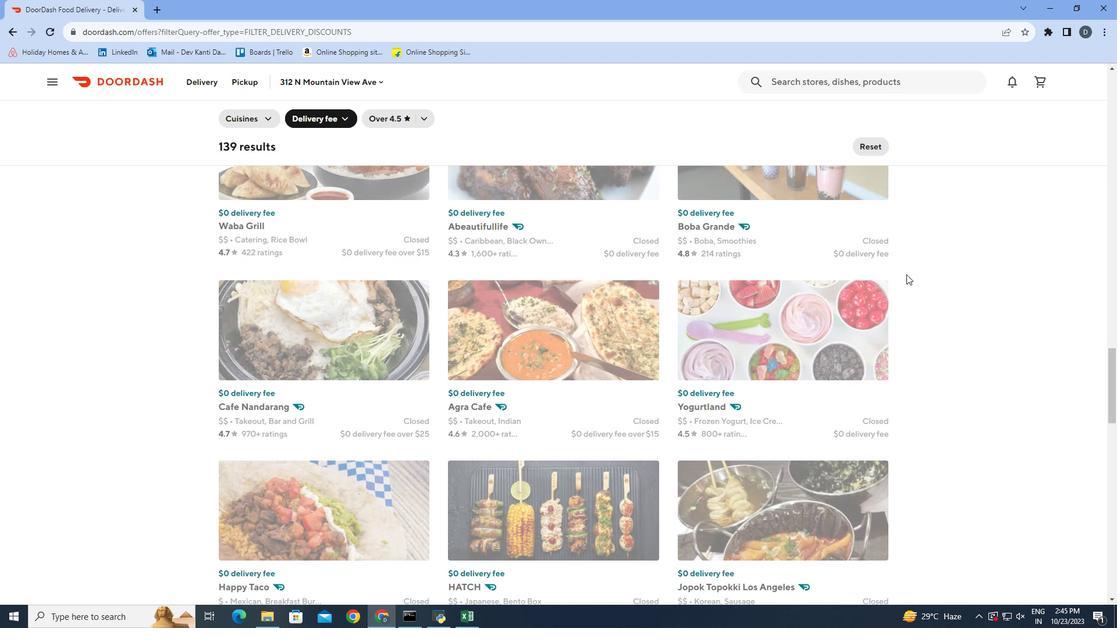 
Action: Mouse scrolled (906, 274) with delta (0, 0)
Screenshot: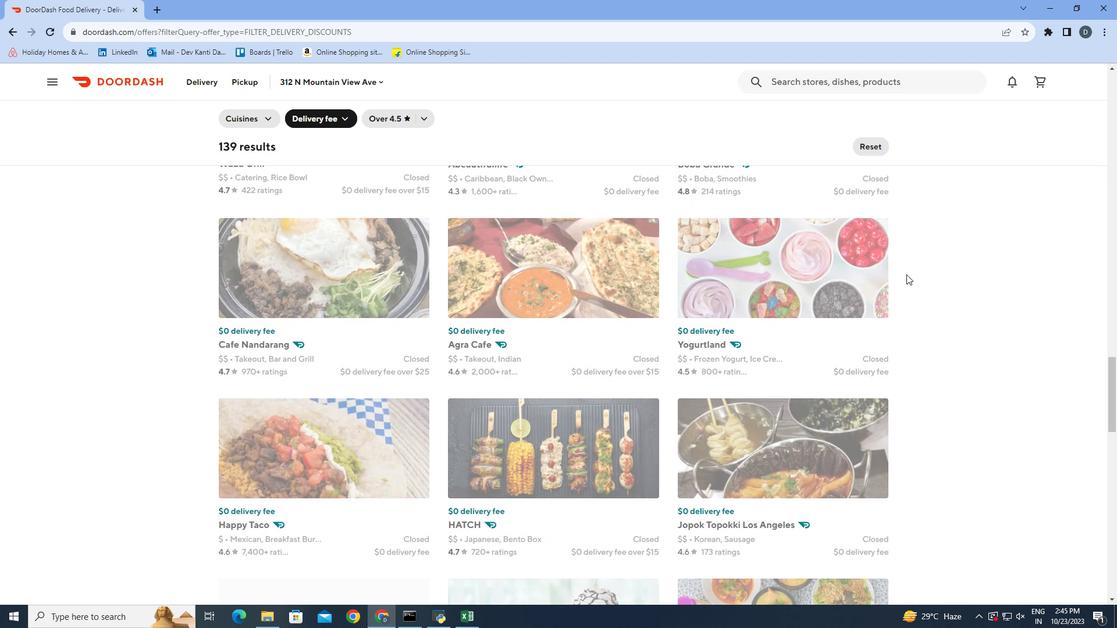 
Action: Mouse scrolled (906, 274) with delta (0, 0)
Screenshot: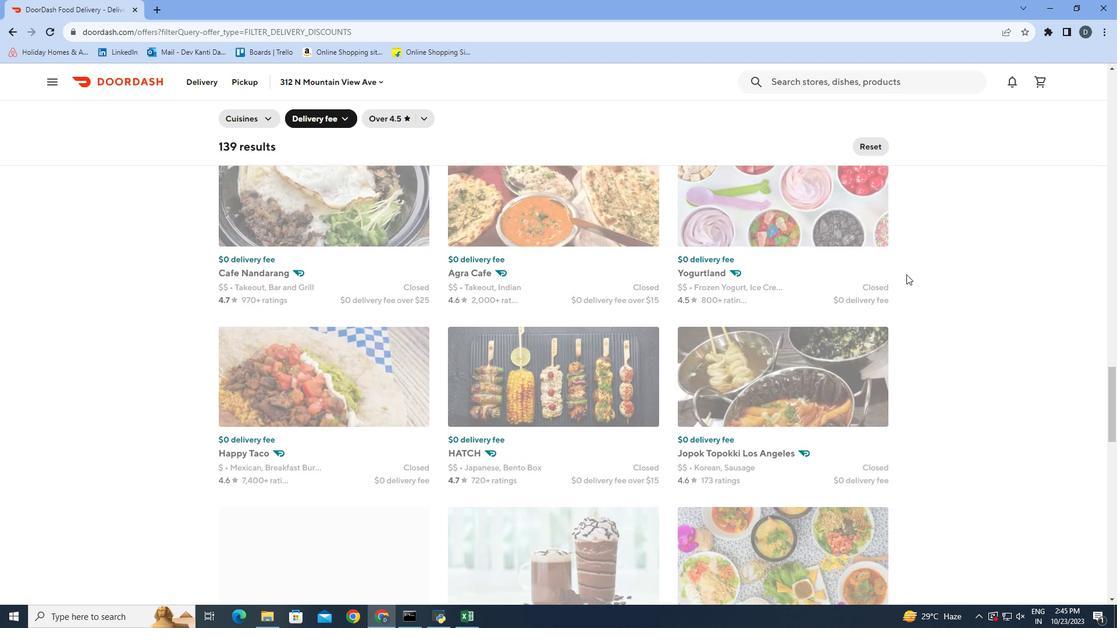 
Action: Mouse scrolled (906, 274) with delta (0, 0)
Screenshot: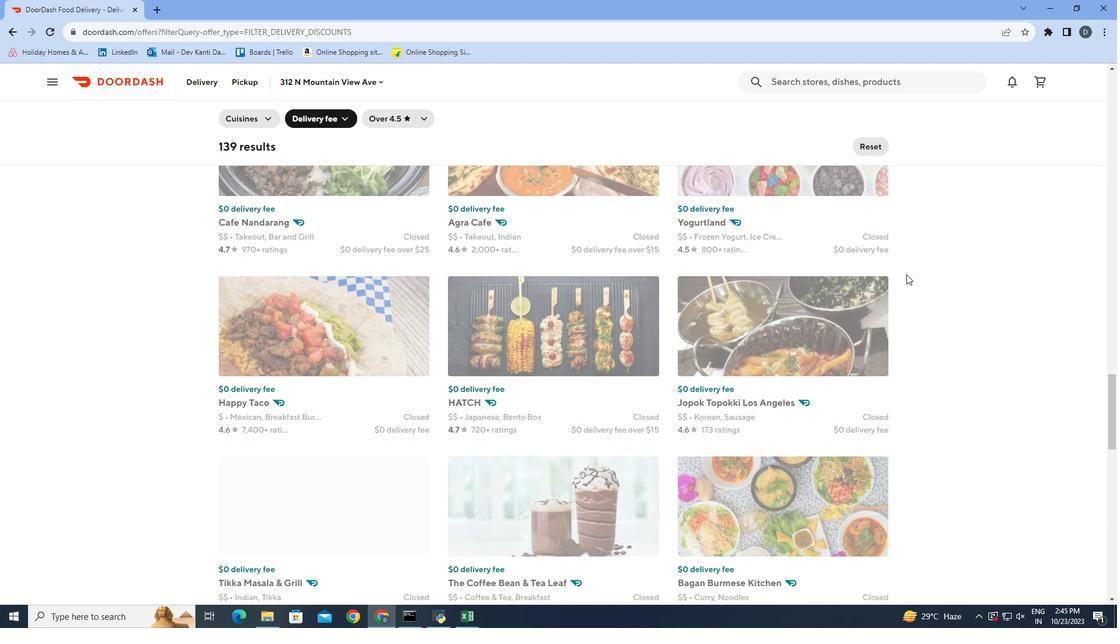 
Action: Mouse scrolled (906, 274) with delta (0, 0)
Screenshot: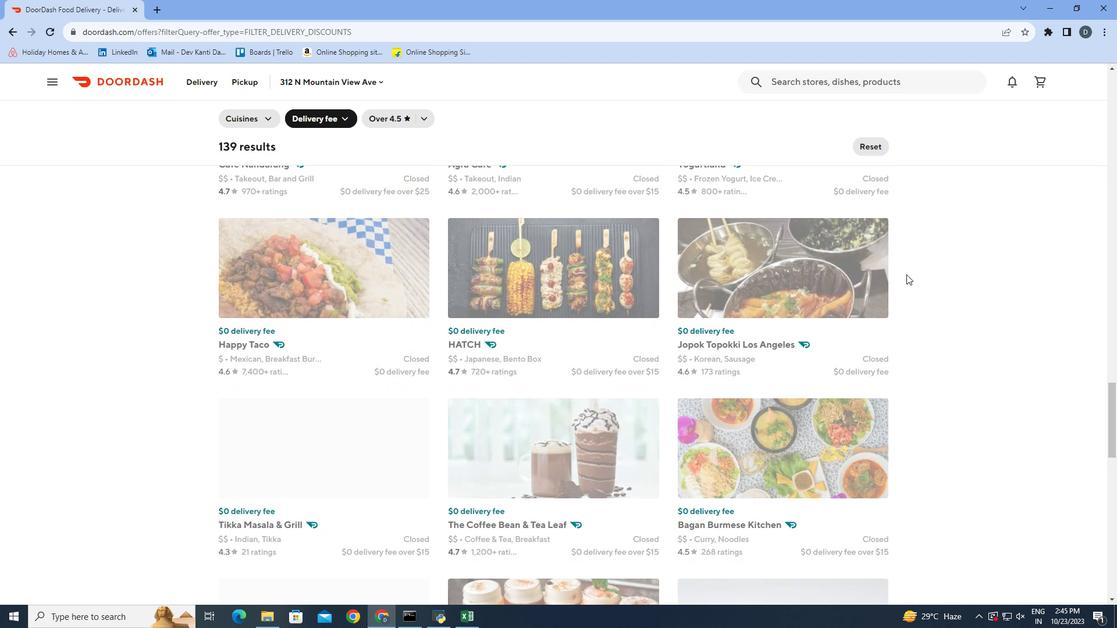 
Action: Mouse scrolled (906, 274) with delta (0, 0)
Screenshot: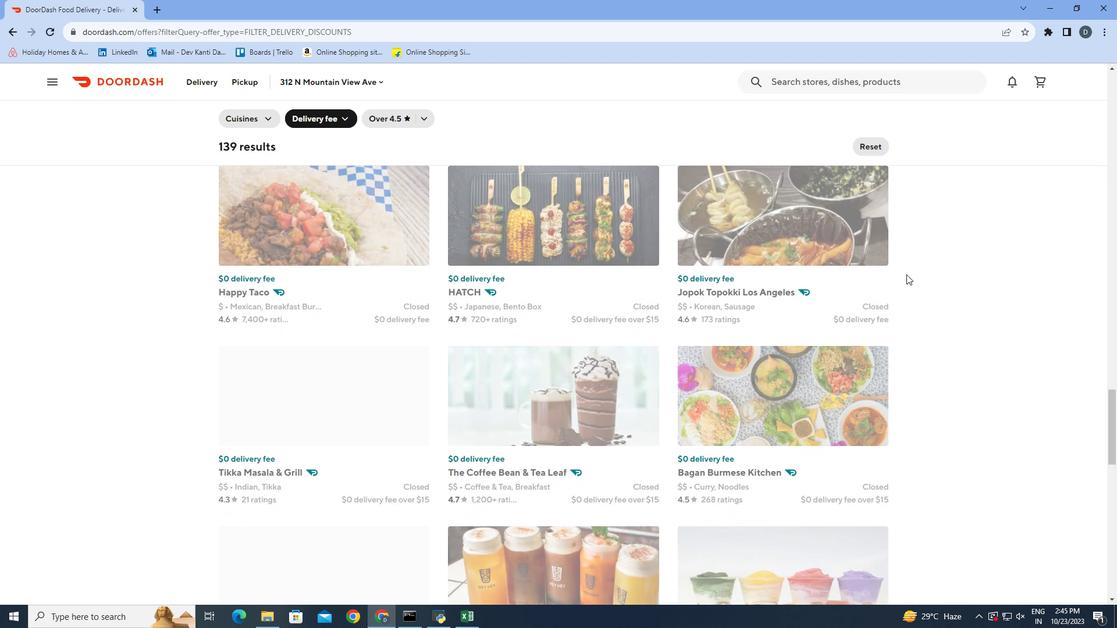 
Action: Mouse scrolled (906, 274) with delta (0, 0)
Screenshot: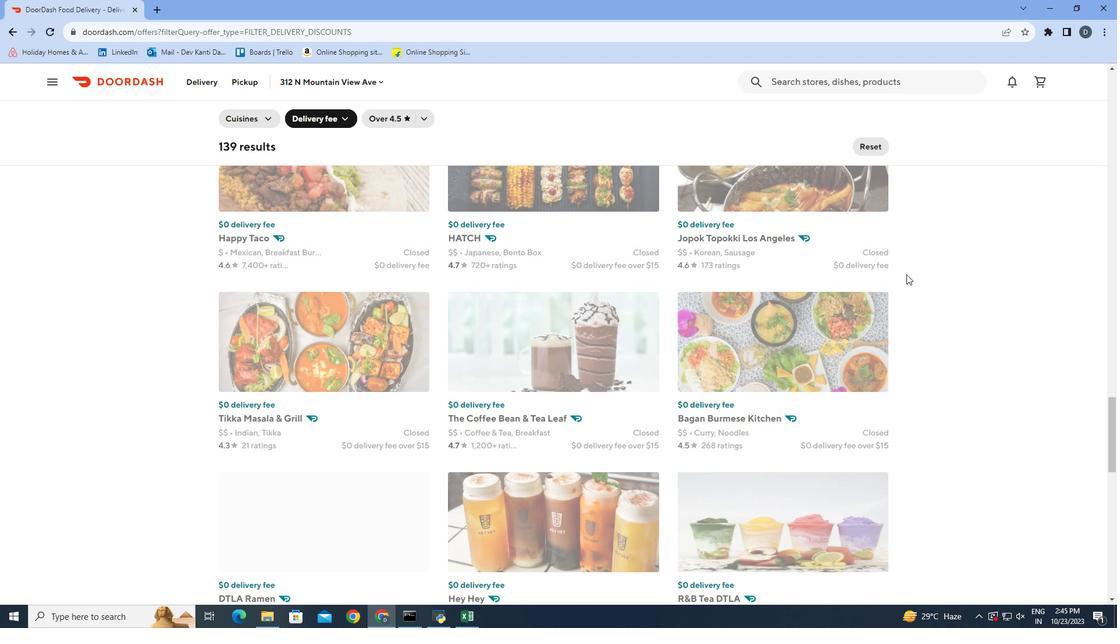 
Action: Mouse scrolled (906, 274) with delta (0, 0)
Screenshot: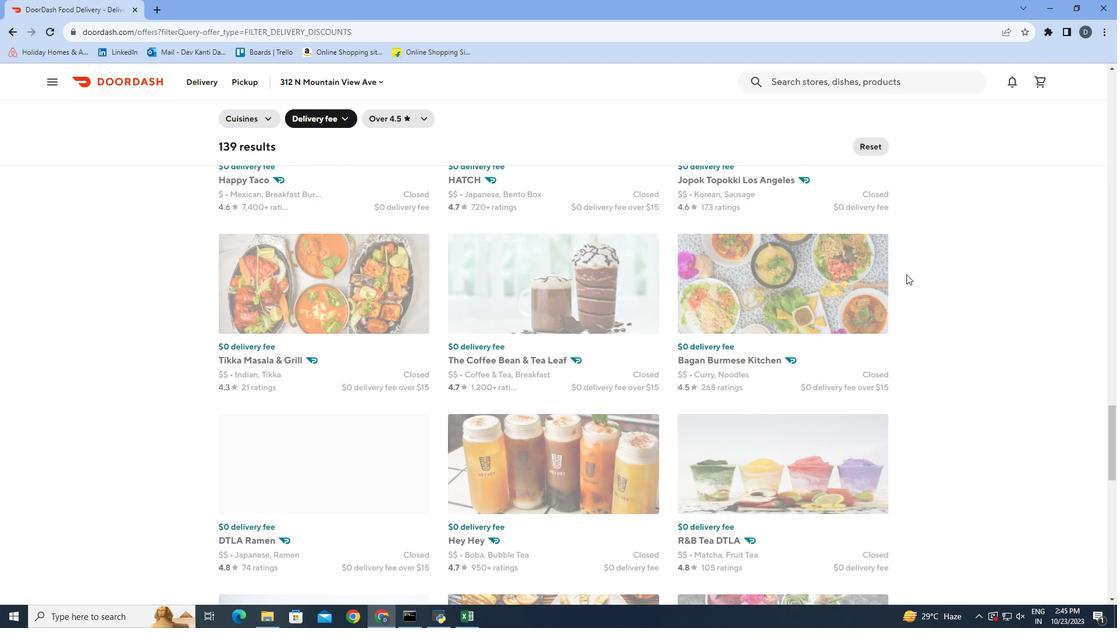 
Action: Mouse scrolled (906, 274) with delta (0, 0)
Screenshot: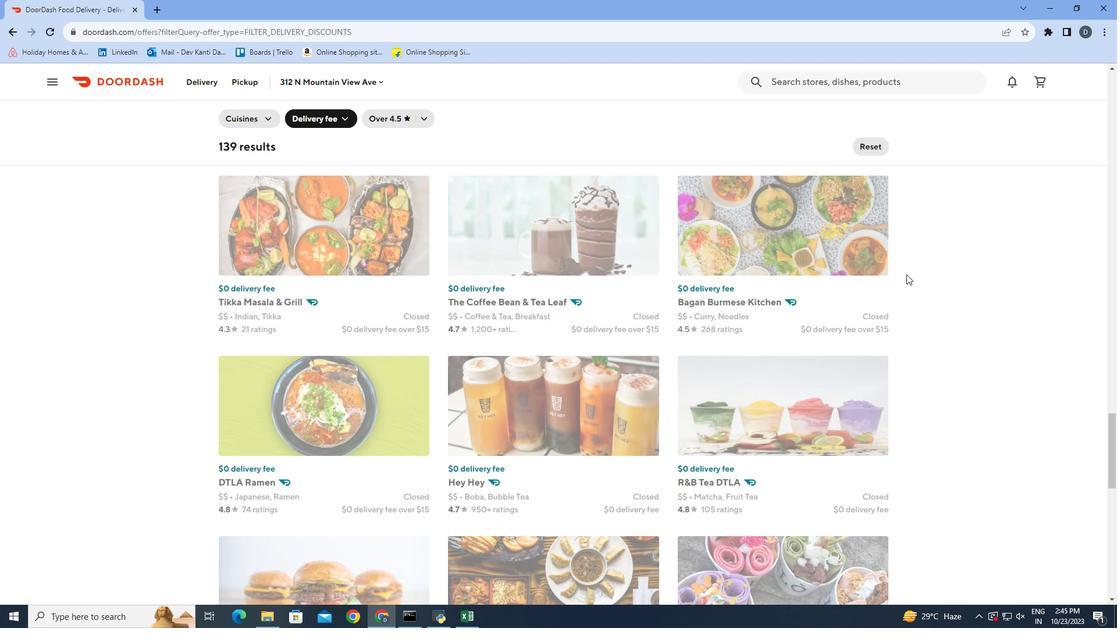 
Action: Mouse scrolled (906, 274) with delta (0, 0)
Screenshot: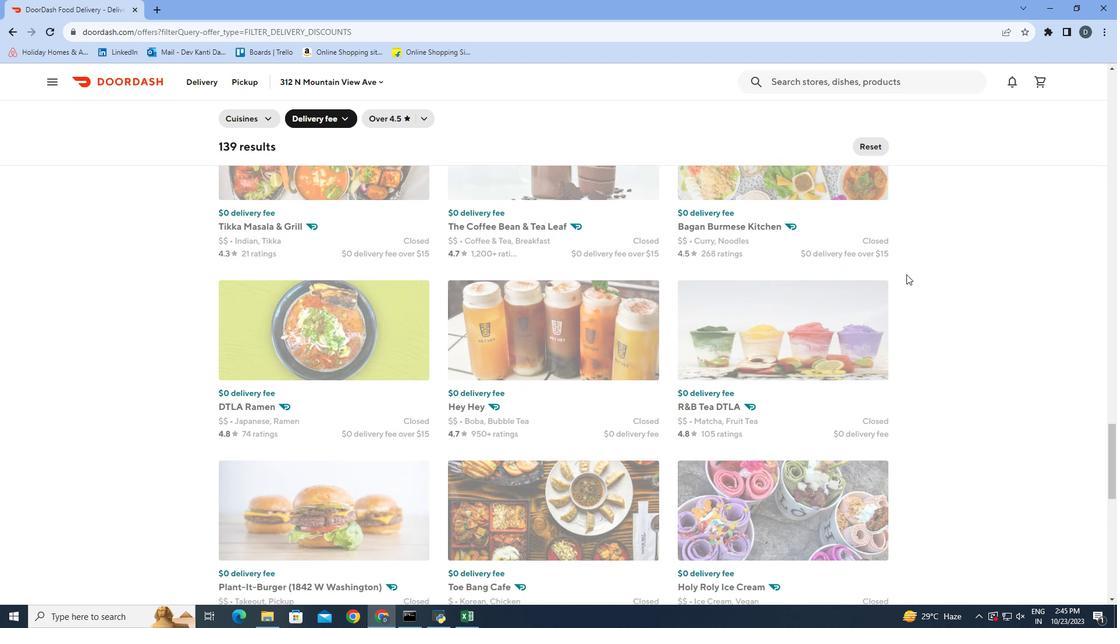 
Action: Mouse scrolled (906, 274) with delta (0, 0)
Screenshot: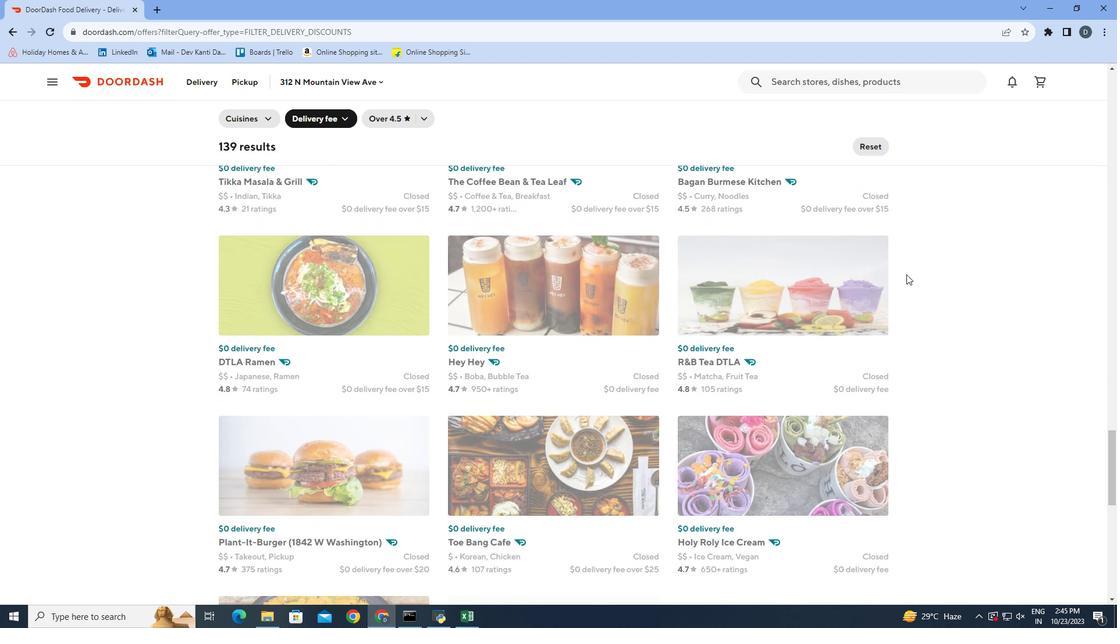 
Action: Mouse scrolled (906, 274) with delta (0, 0)
Screenshot: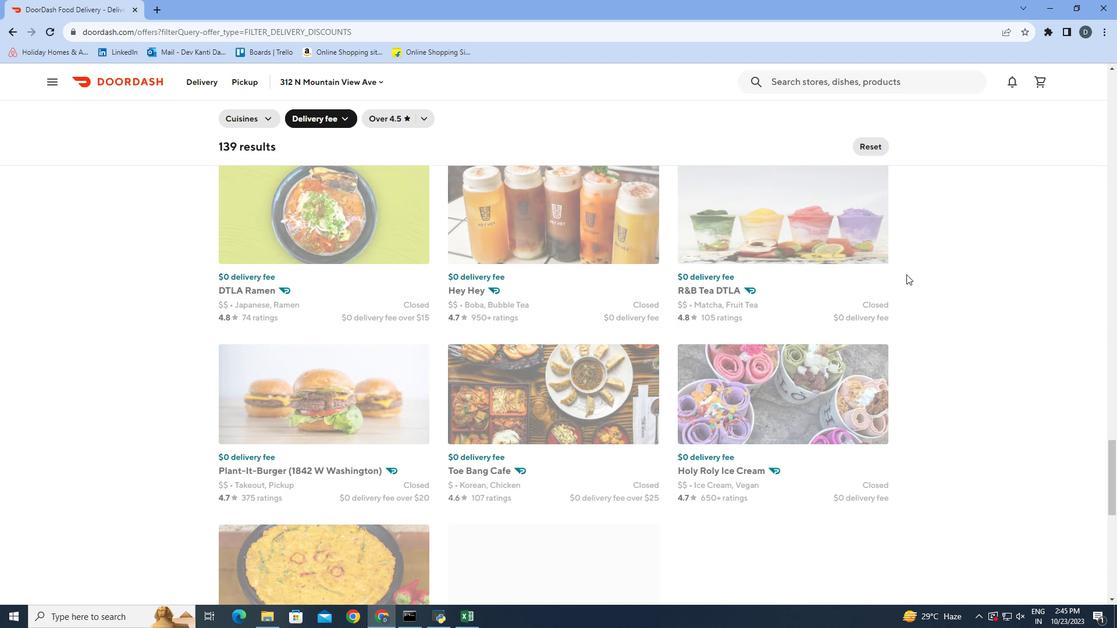 
Action: Mouse scrolled (906, 274) with delta (0, 0)
Screenshot: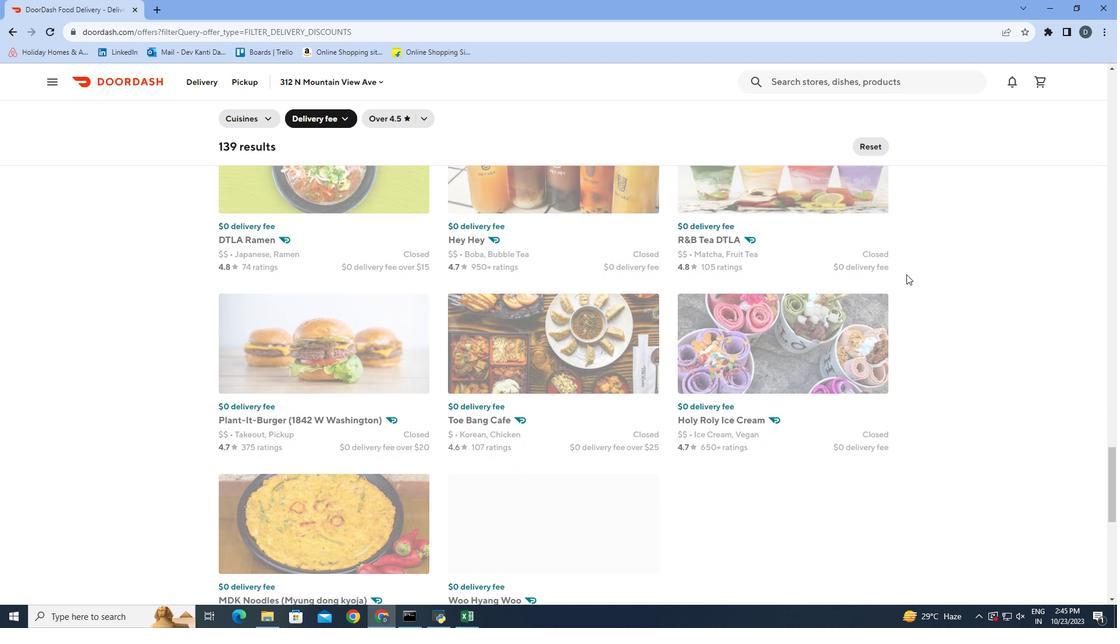 
Action: Mouse scrolled (906, 274) with delta (0, 0)
Screenshot: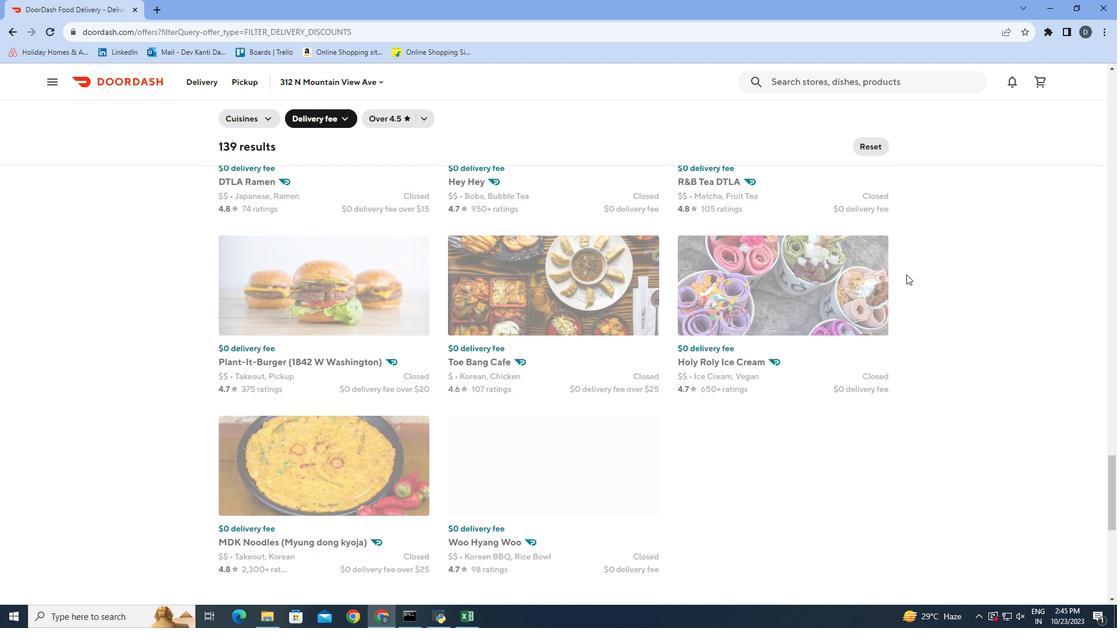 
Action: Mouse scrolled (906, 274) with delta (0, 0)
Screenshot: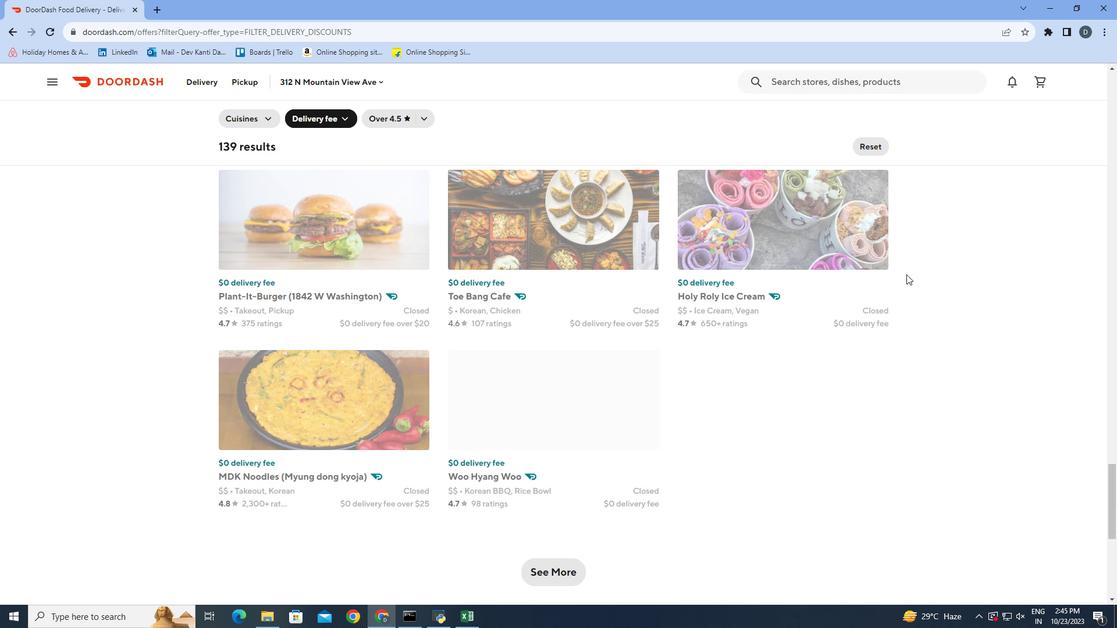 
Action: Mouse scrolled (906, 274) with delta (0, 0)
Screenshot: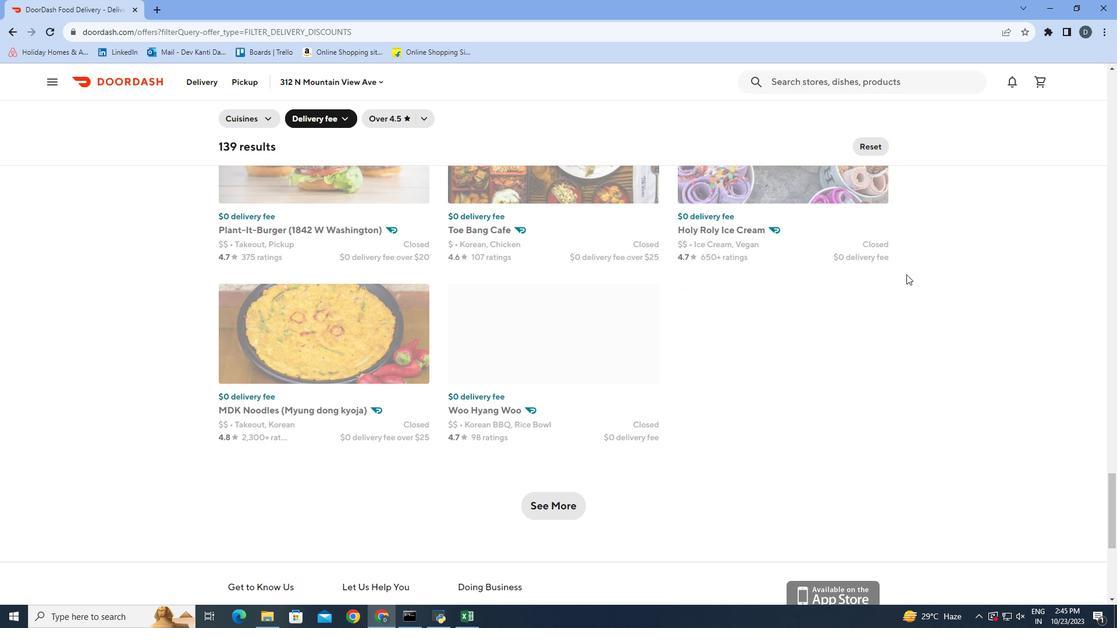 
Action: Mouse moved to (555, 473)
Screenshot: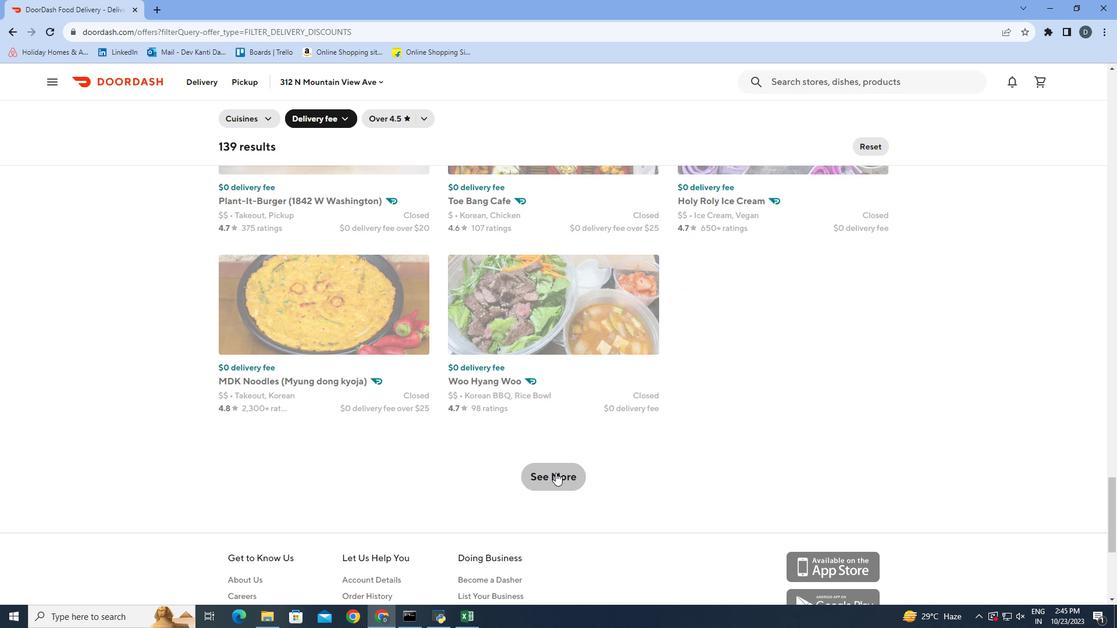 
Action: Mouse pressed left at (555, 473)
Screenshot: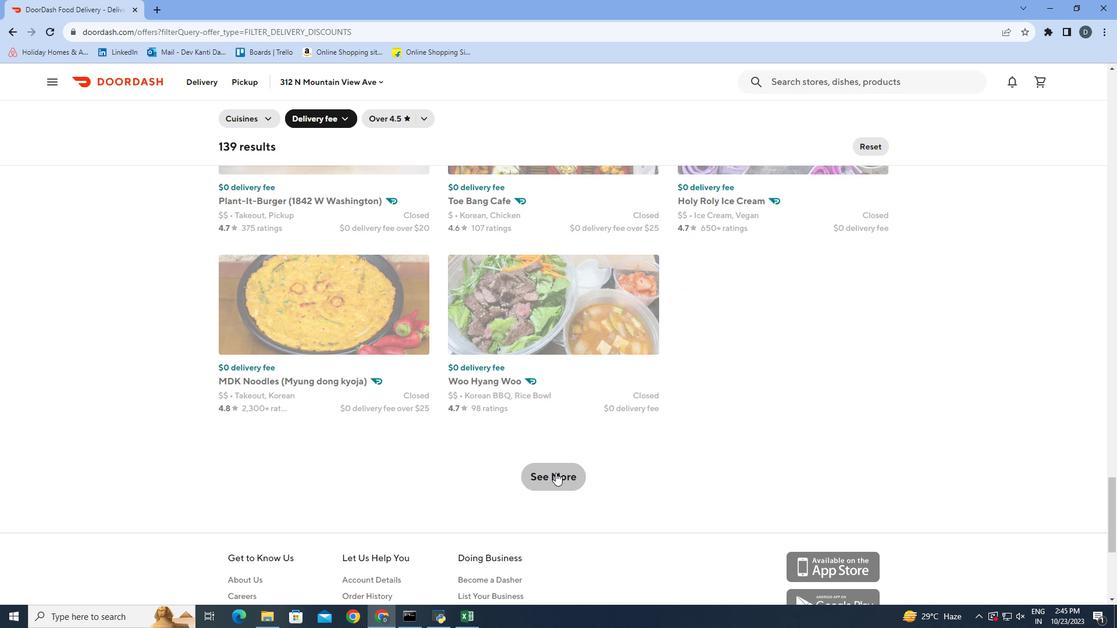 
Action: Mouse moved to (920, 281)
Screenshot: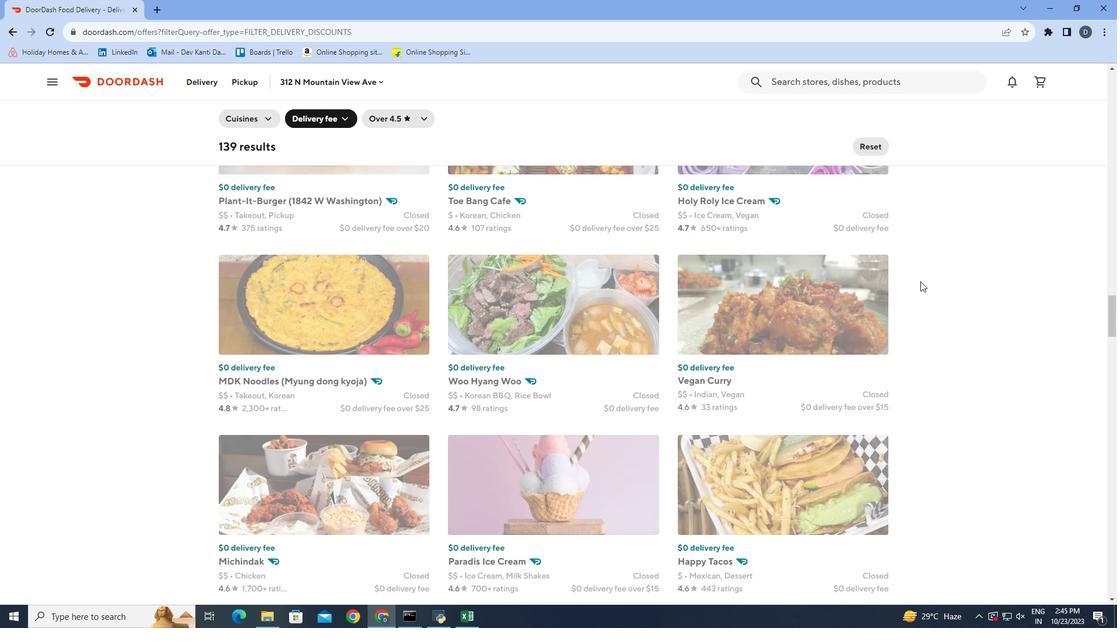 
Action: Mouse scrolled (920, 281) with delta (0, 0)
Screenshot: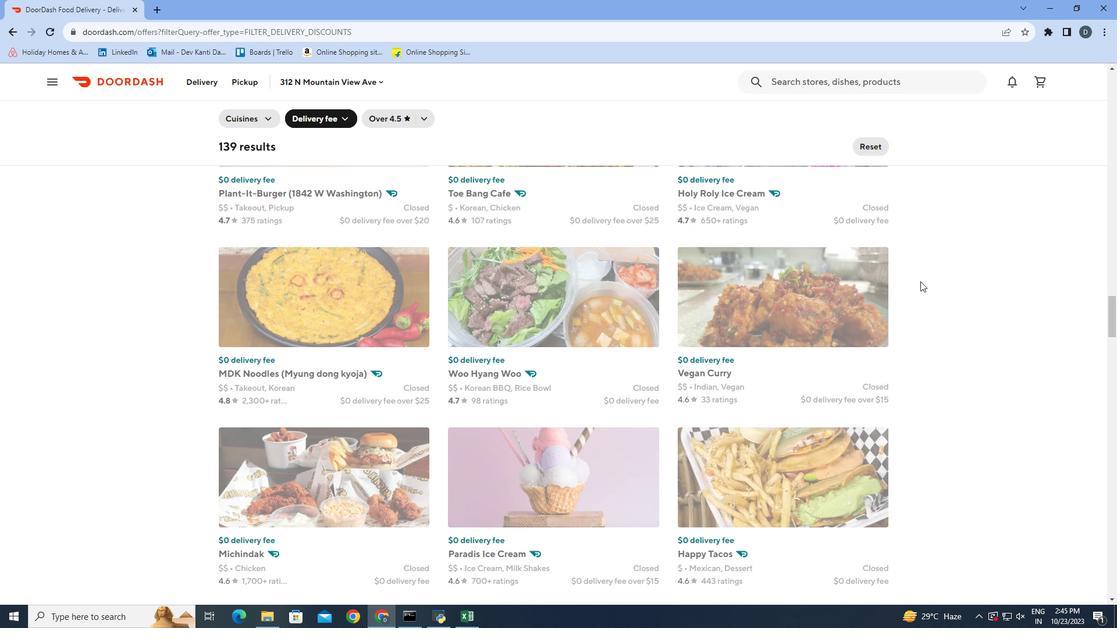 
Action: Mouse moved to (920, 281)
Screenshot: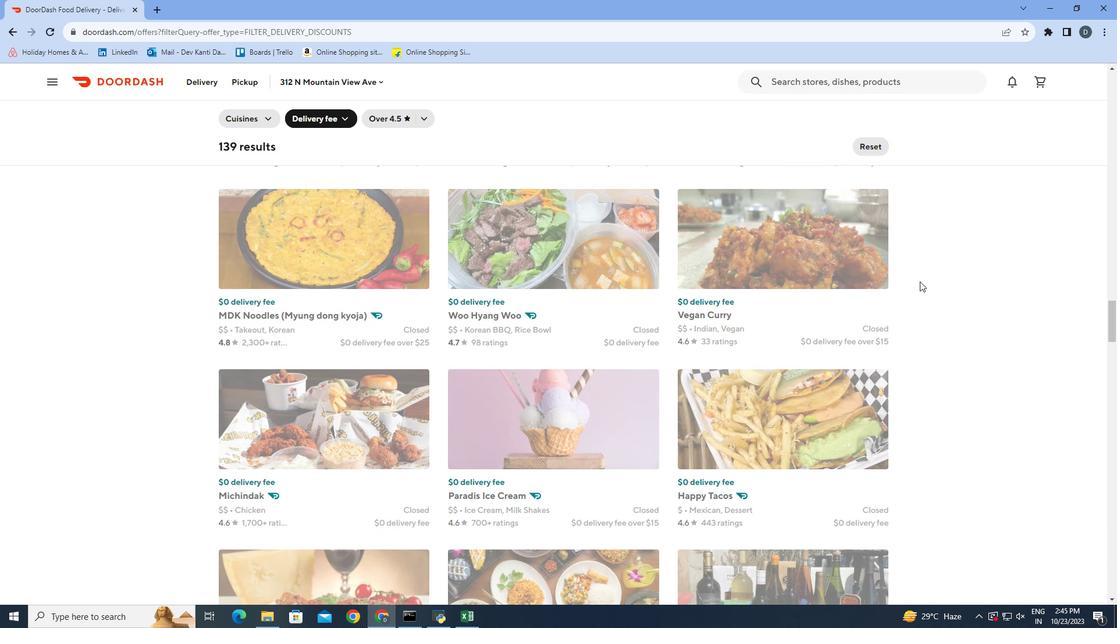
Action: Mouse scrolled (920, 281) with delta (0, 0)
Screenshot: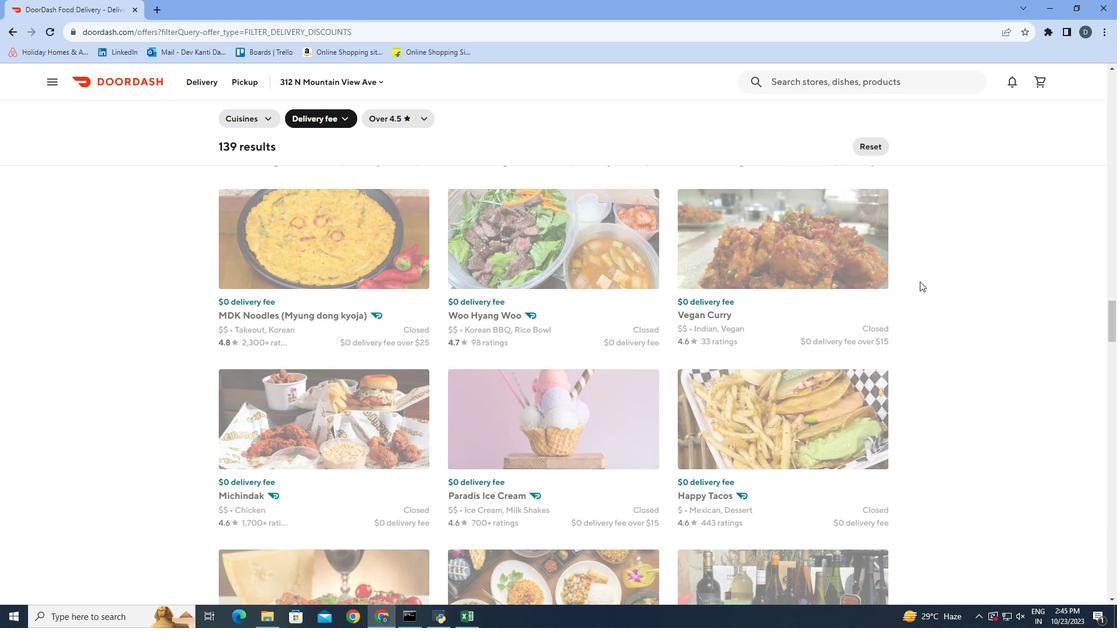 
Action: Mouse moved to (919, 282)
Screenshot: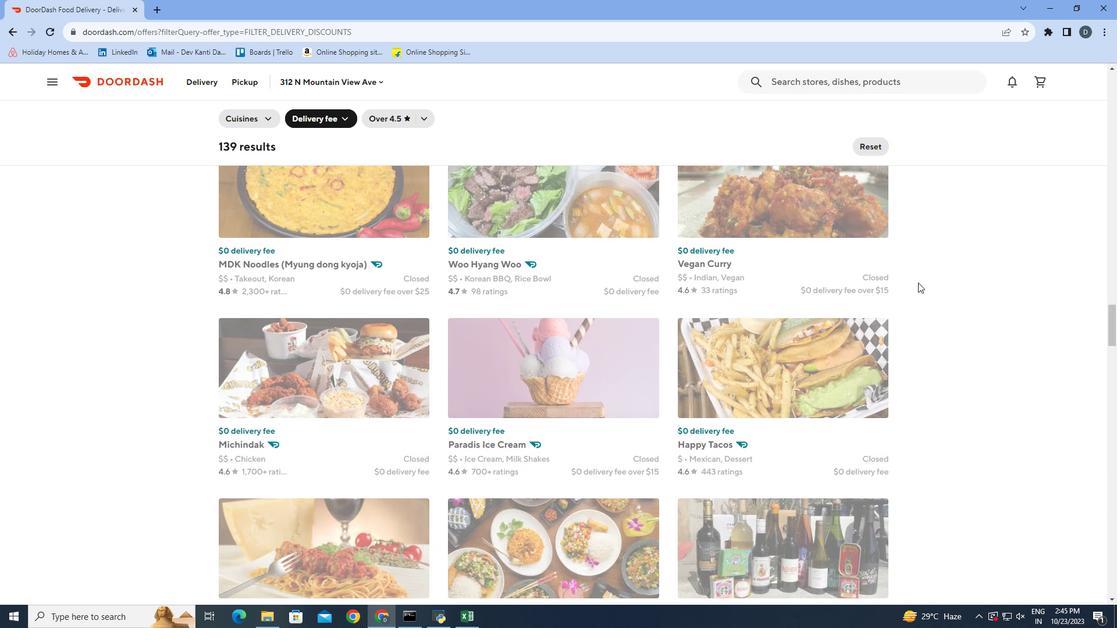 
Action: Mouse scrolled (919, 281) with delta (0, 0)
Screenshot: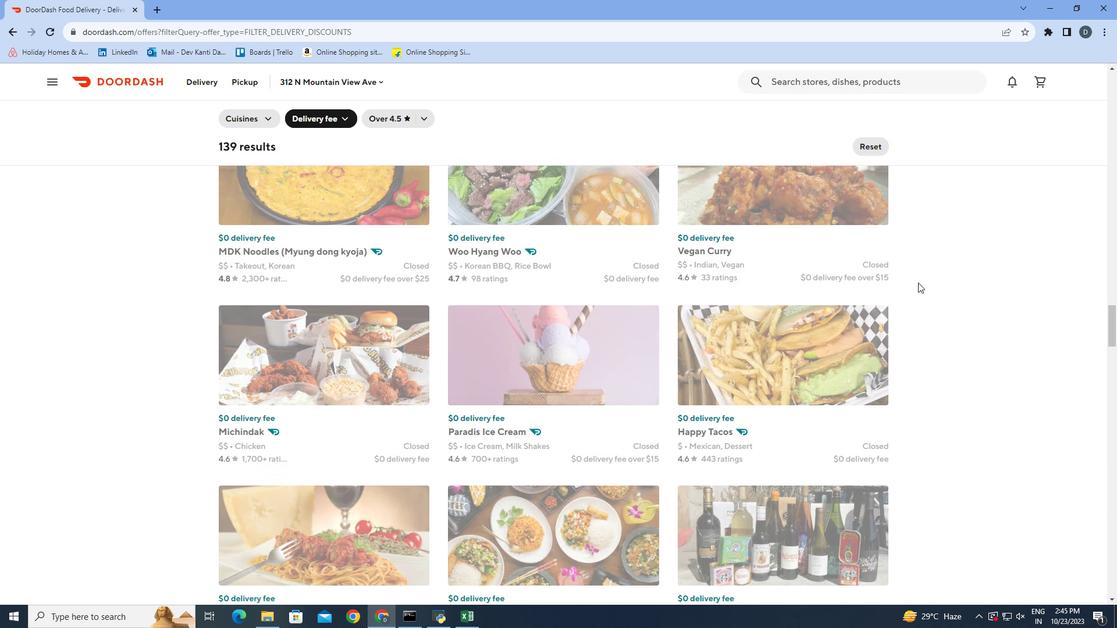 
Action: Mouse moved to (918, 282)
Screenshot: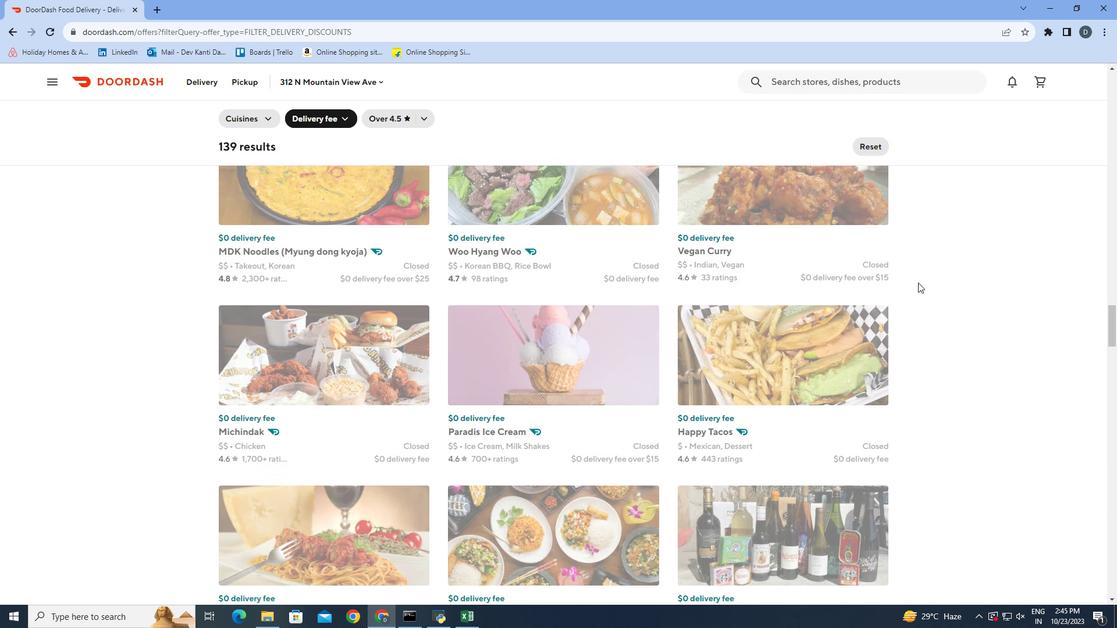 
Action: Mouse scrolled (918, 282) with delta (0, 0)
Screenshot: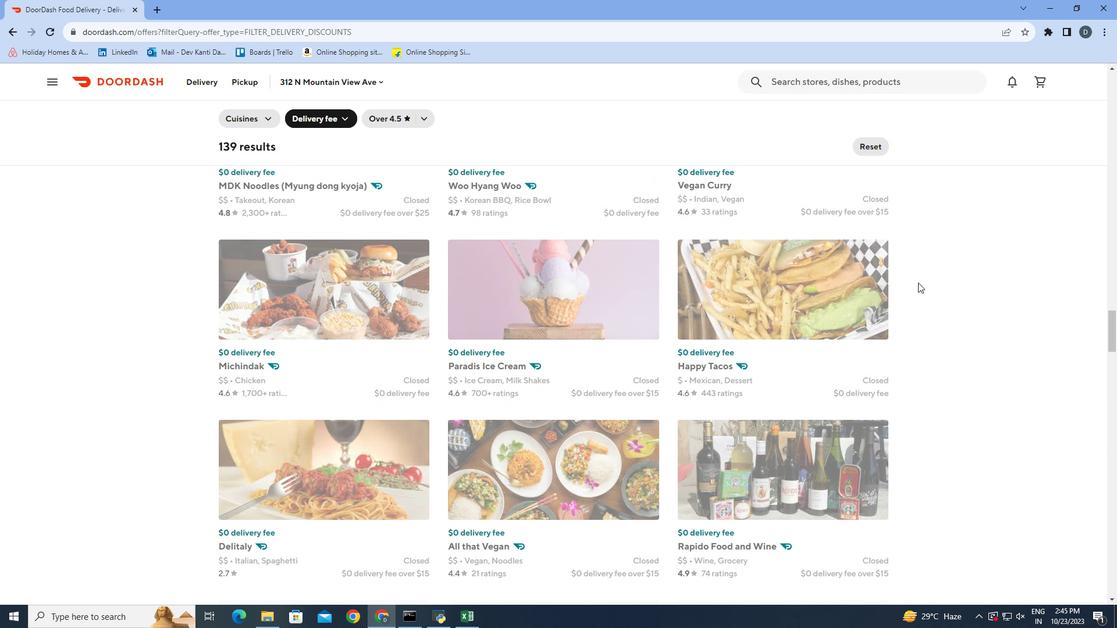 
Action: Mouse scrolled (918, 282) with delta (0, 0)
Screenshot: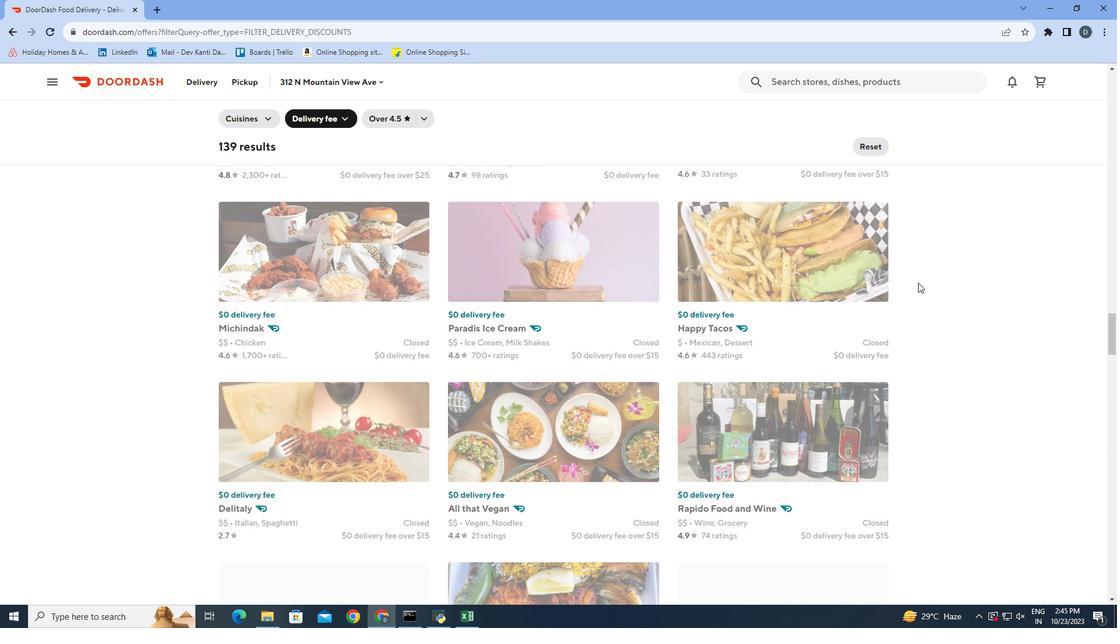 
Action: Mouse scrolled (918, 282) with delta (0, 0)
Screenshot: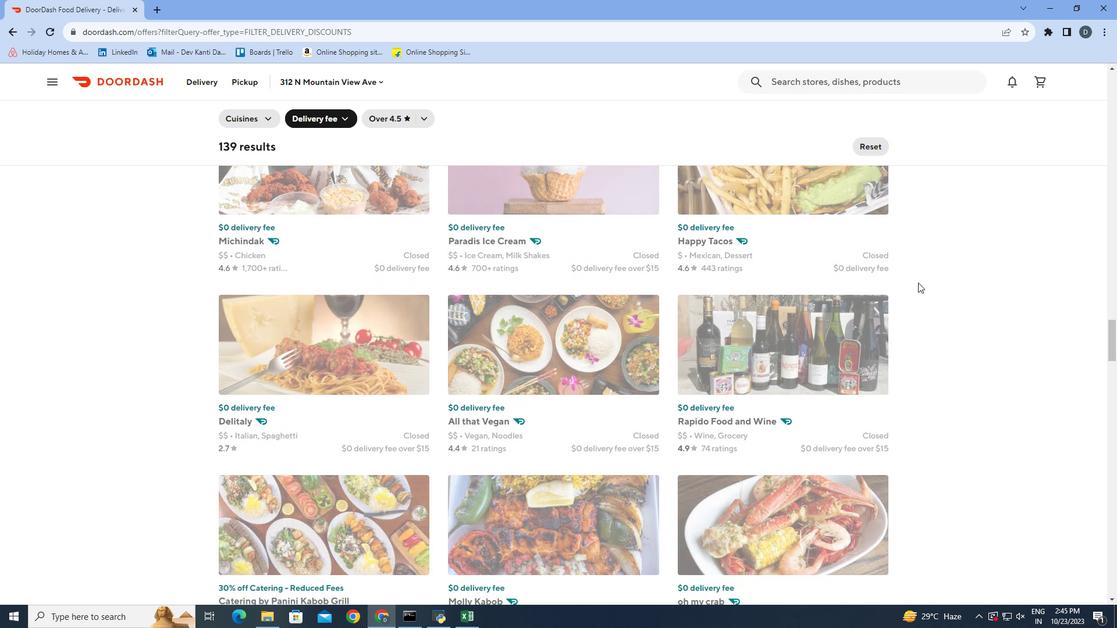 
Action: Mouse scrolled (918, 282) with delta (0, 0)
Screenshot: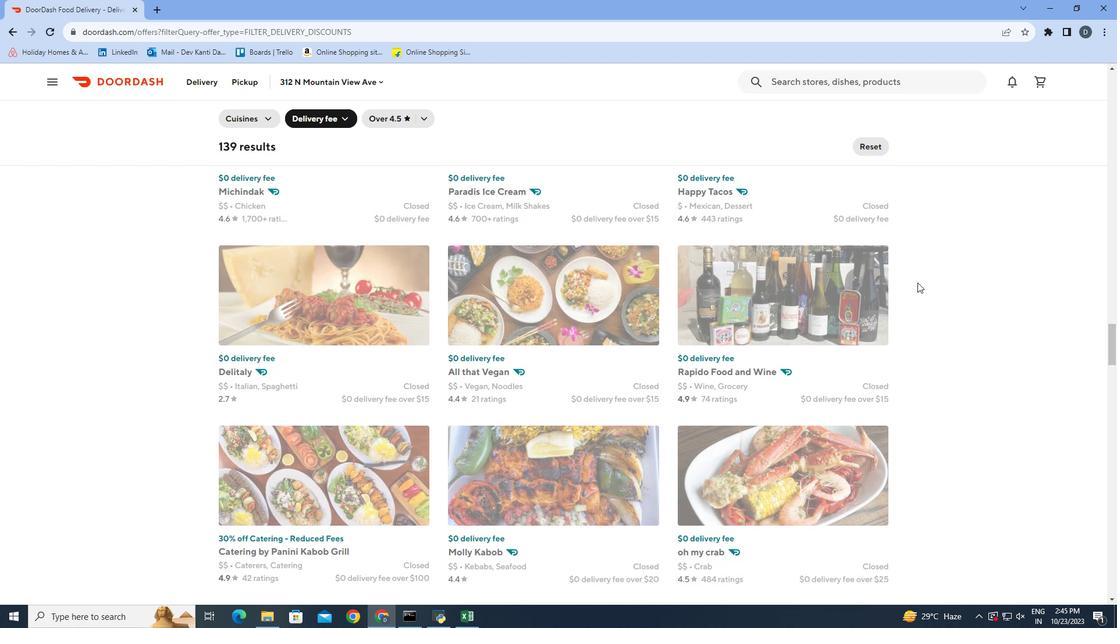 
Action: Mouse moved to (917, 282)
Screenshot: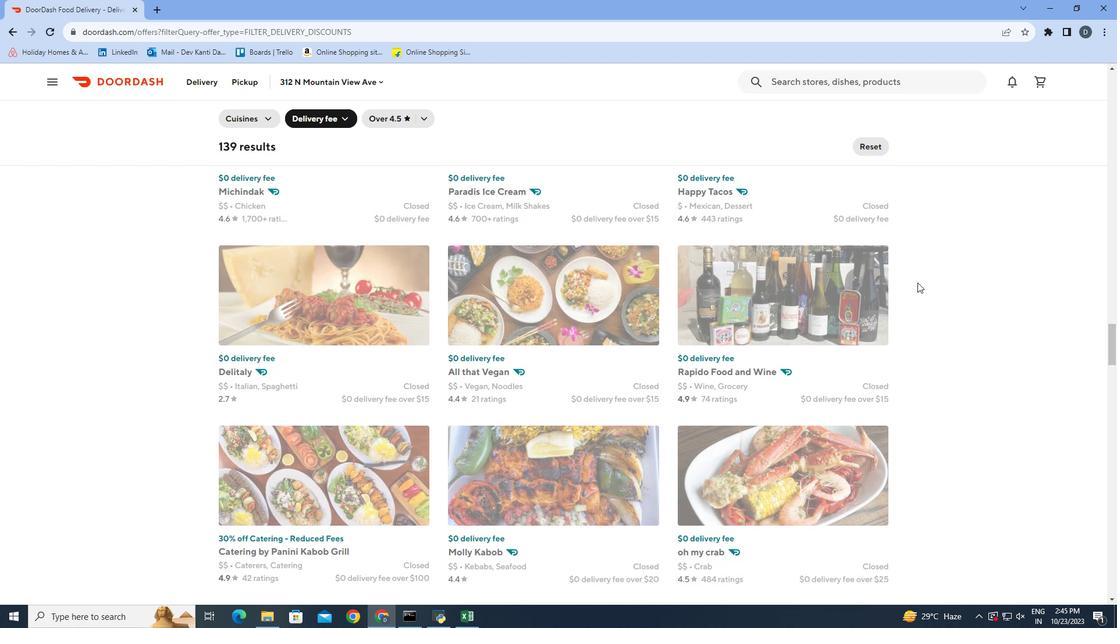
Action: Mouse scrolled (917, 282) with delta (0, 0)
Screenshot: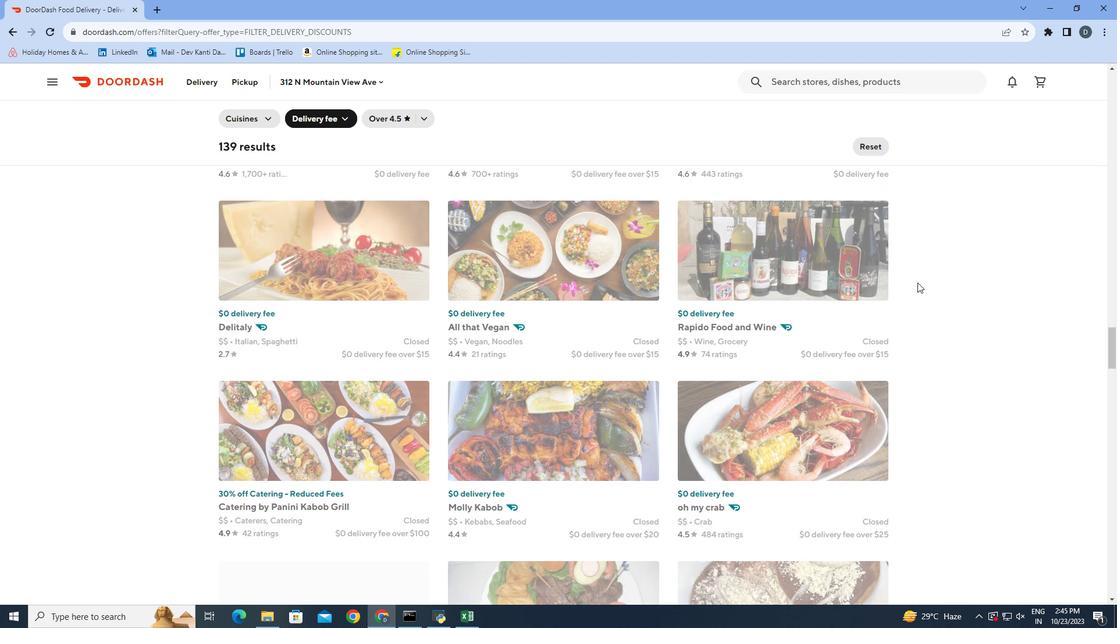 
Action: Mouse scrolled (917, 282) with delta (0, 0)
Screenshot: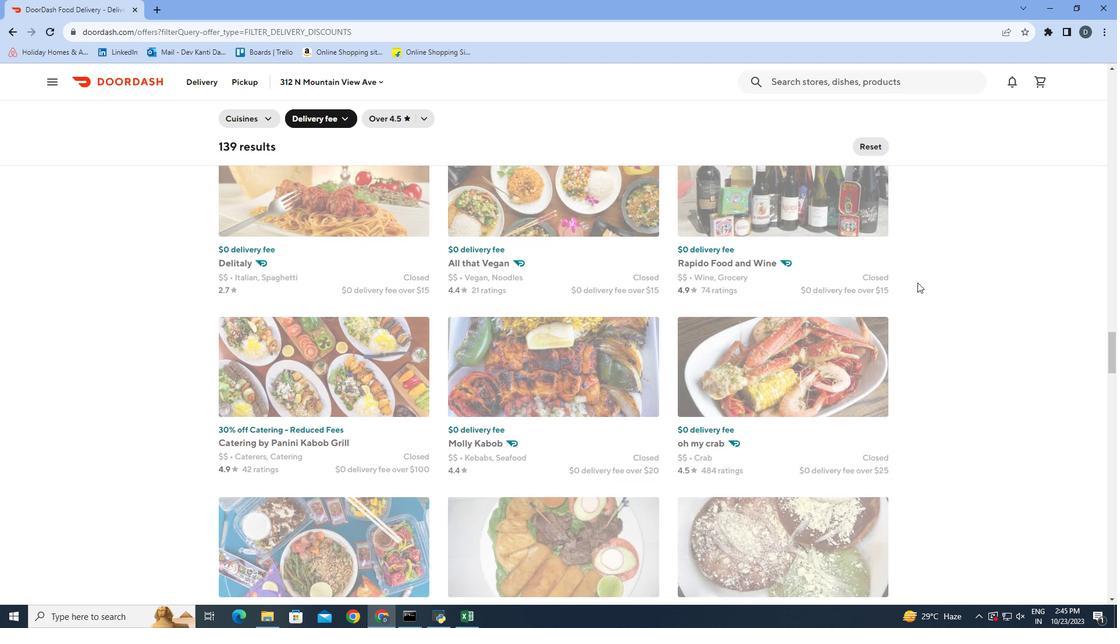 
Action: Mouse scrolled (917, 282) with delta (0, 0)
Screenshot: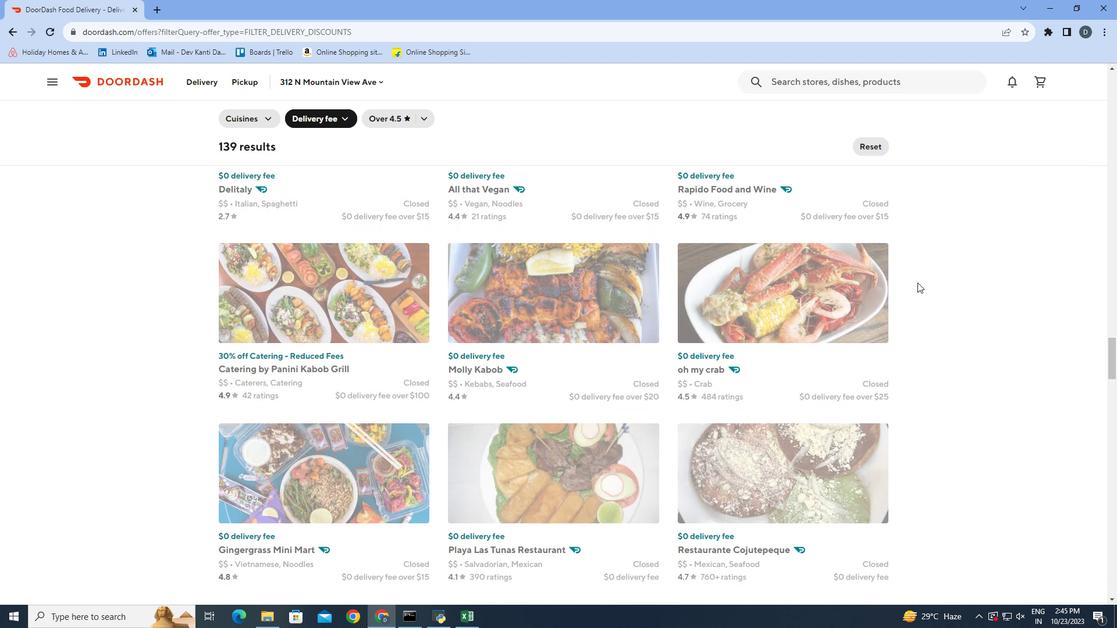 
Action: Mouse scrolled (917, 282) with delta (0, 0)
Screenshot: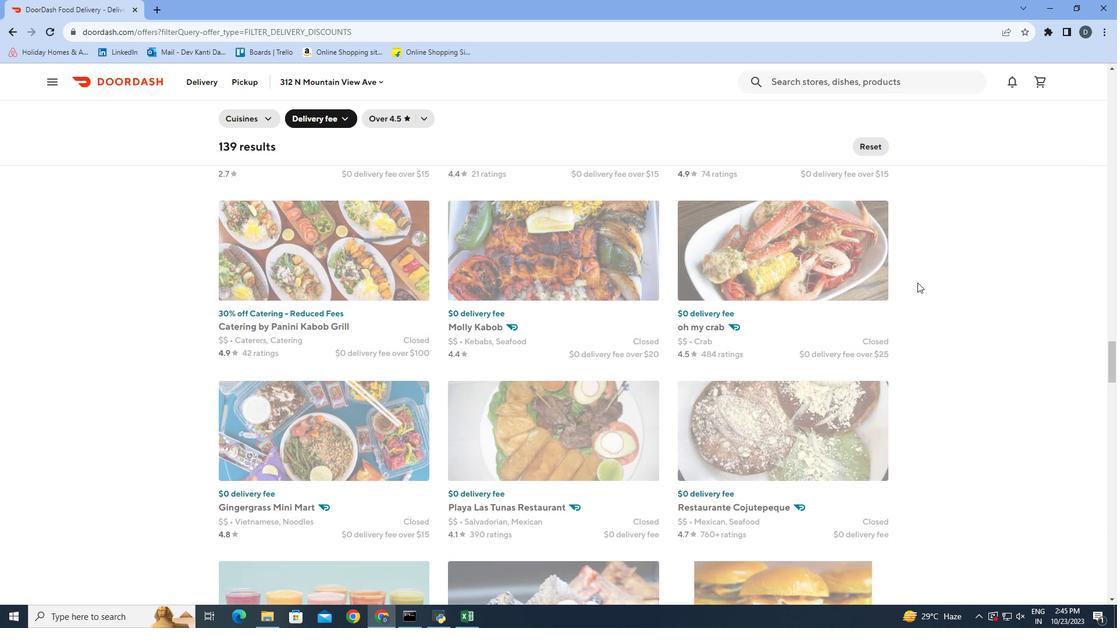 
Action: Mouse scrolled (917, 282) with delta (0, 0)
Screenshot: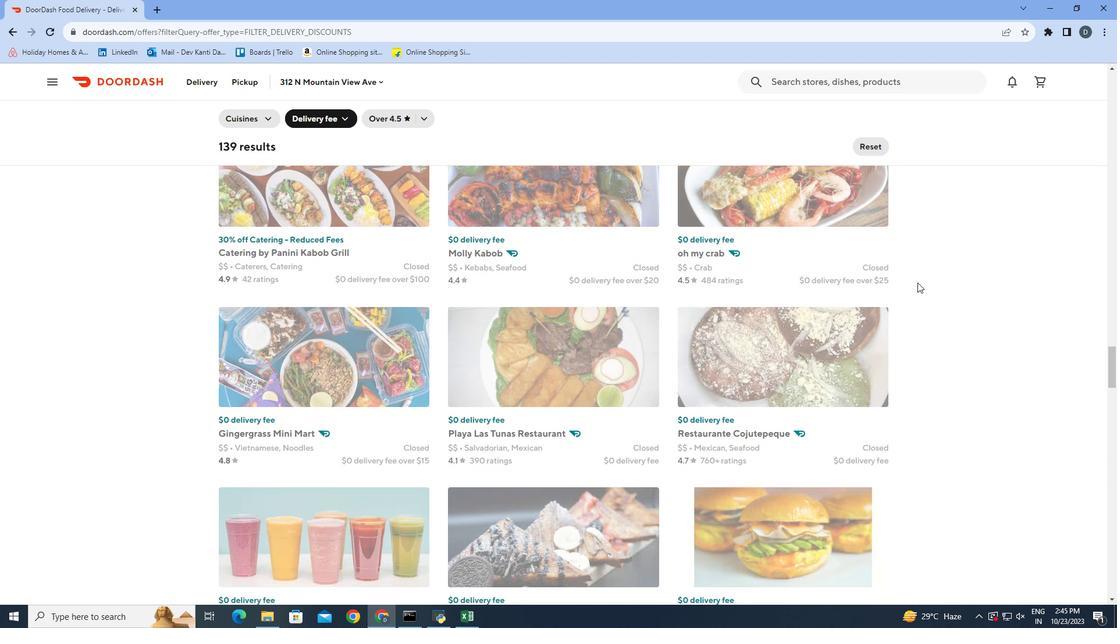 
Action: Mouse scrolled (917, 282) with delta (0, 0)
Screenshot: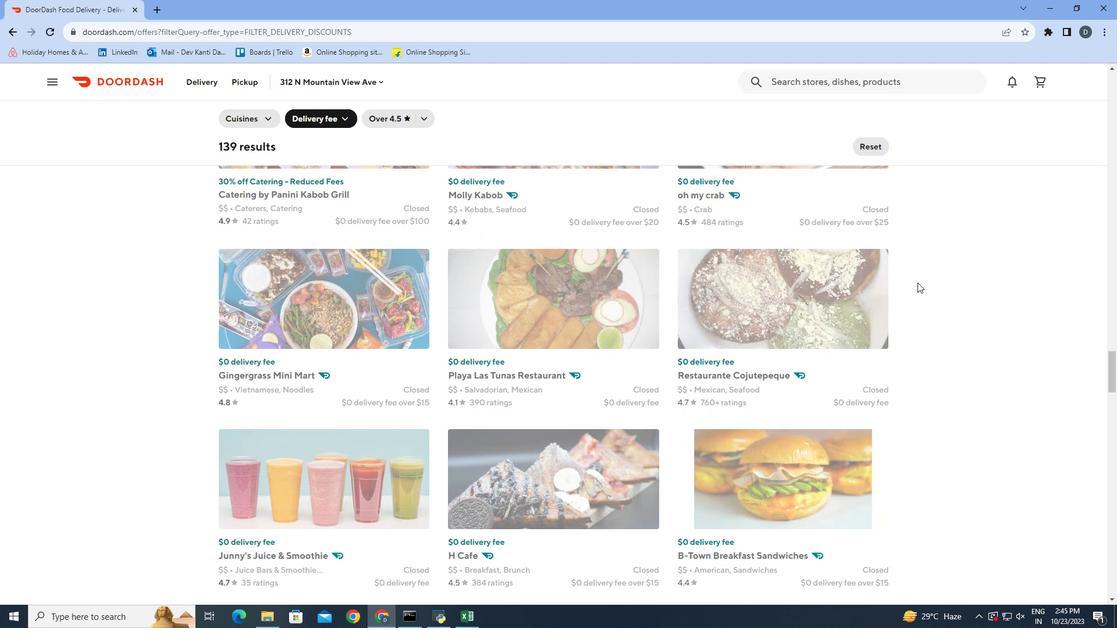 
Action: Mouse scrolled (917, 282) with delta (0, 0)
Screenshot: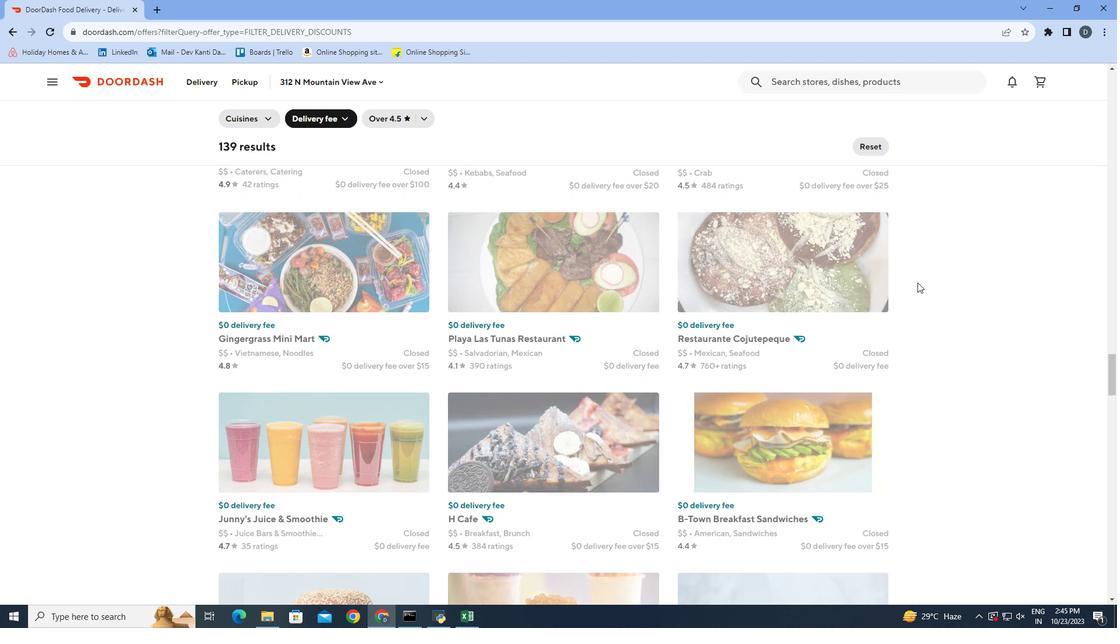 
Action: Mouse scrolled (917, 282) with delta (0, 0)
Screenshot: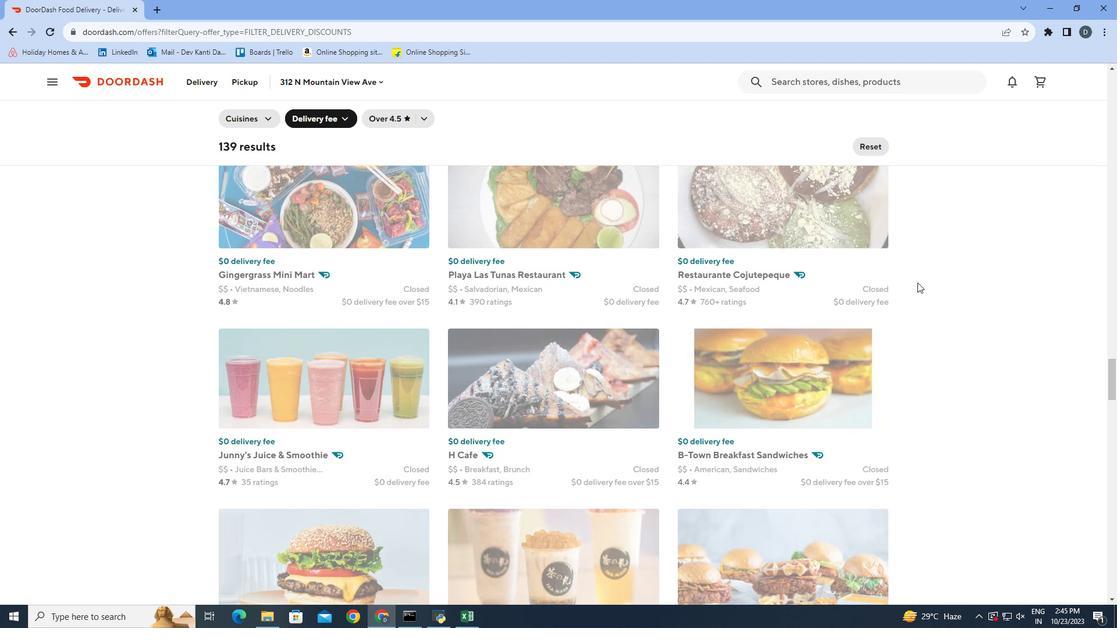 
Action: Mouse scrolled (917, 282) with delta (0, 0)
Screenshot: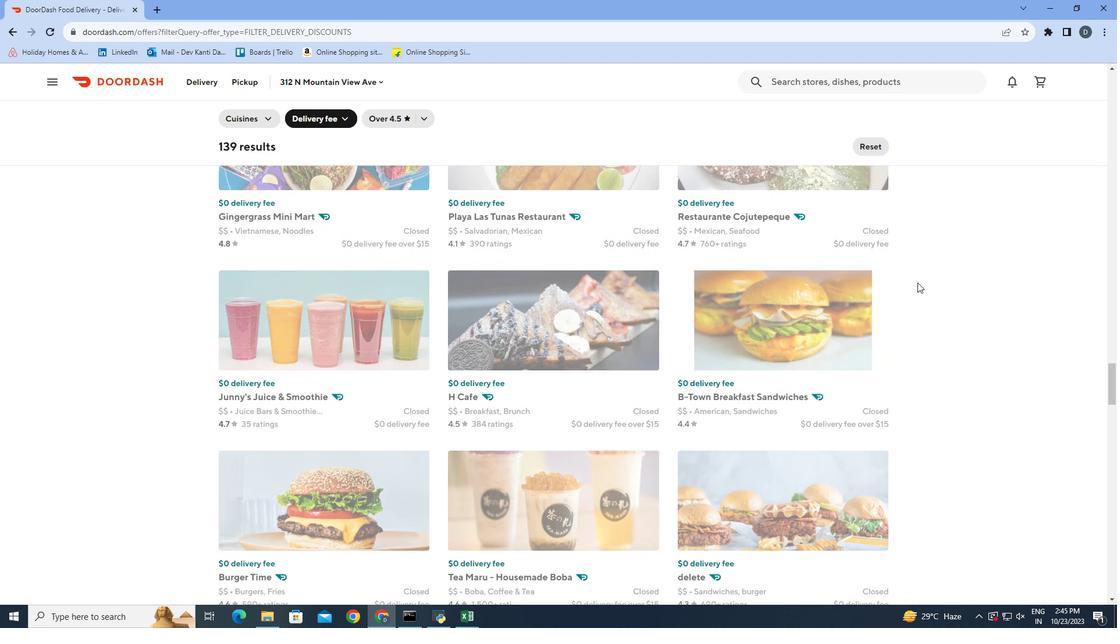 
Action: Mouse scrolled (917, 282) with delta (0, 0)
Screenshot: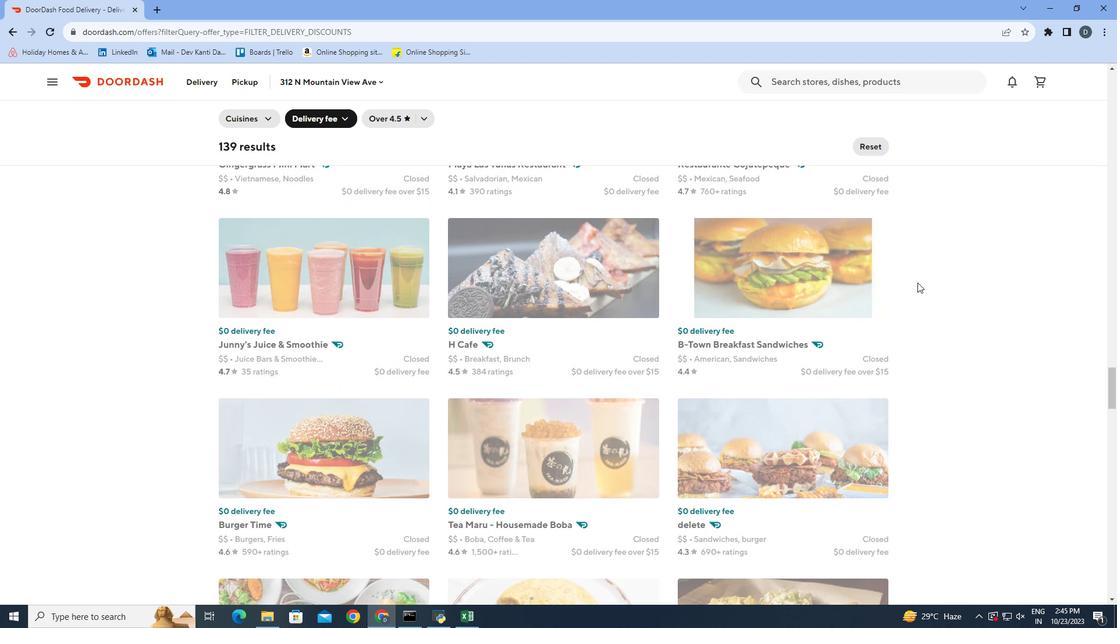 
Action: Mouse scrolled (917, 282) with delta (0, 0)
Screenshot: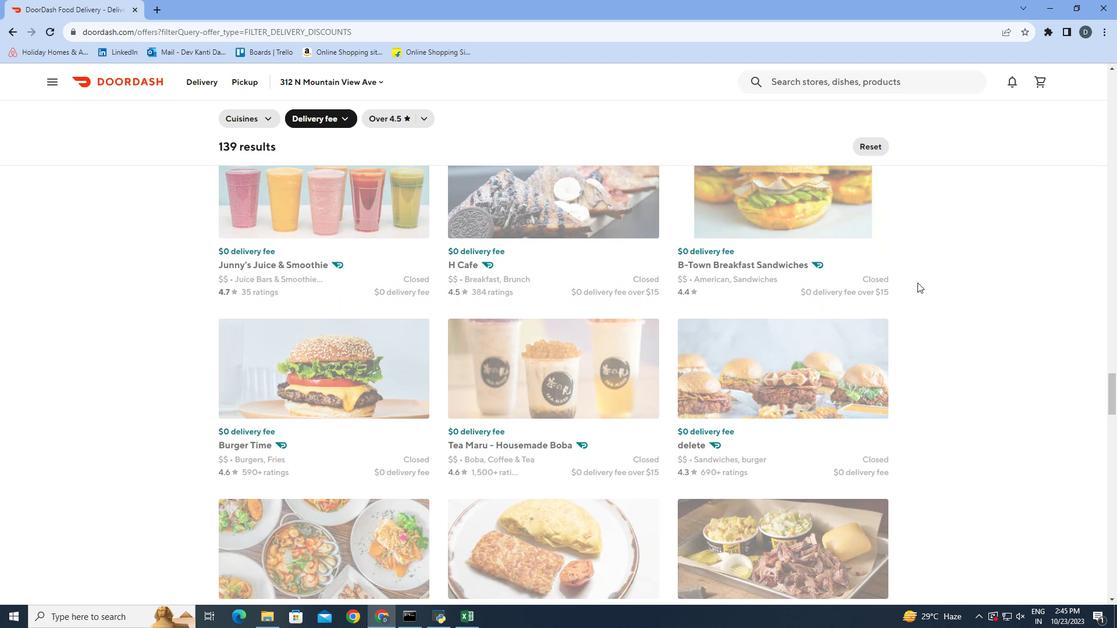 
Action: Mouse scrolled (917, 282) with delta (0, 0)
Screenshot: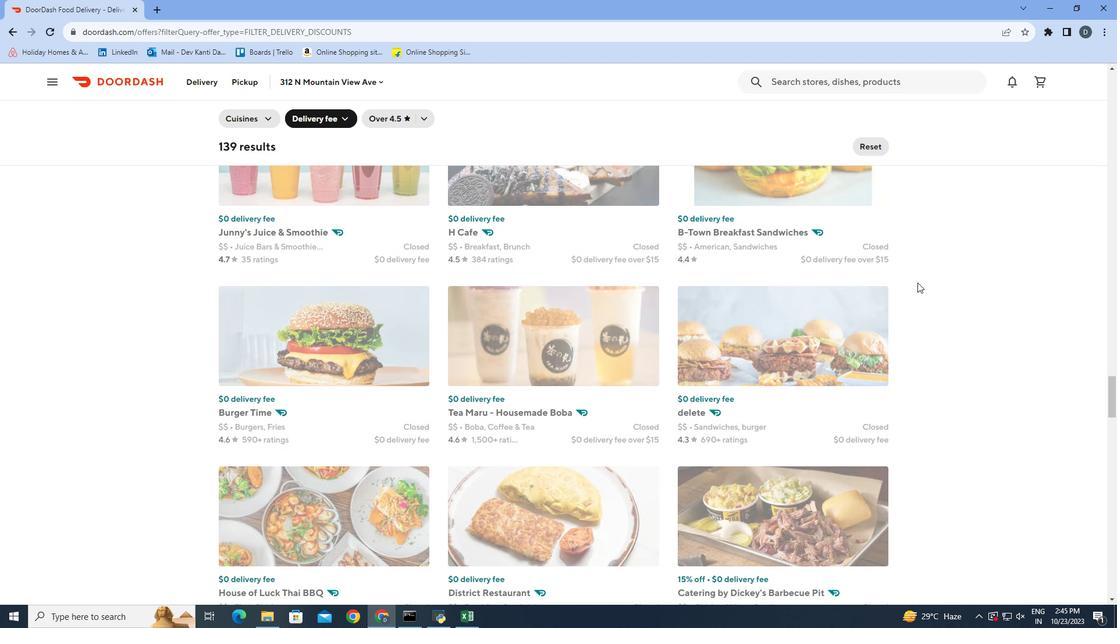 
Action: Mouse scrolled (917, 282) with delta (0, 0)
Screenshot: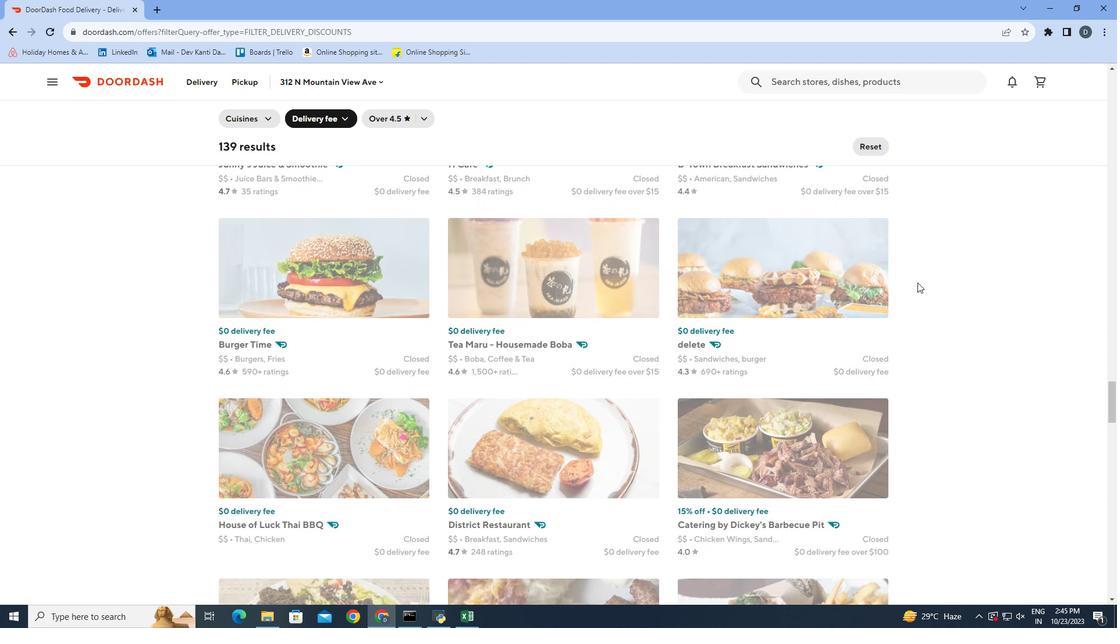 
Action: Mouse scrolled (917, 282) with delta (0, 0)
Screenshot: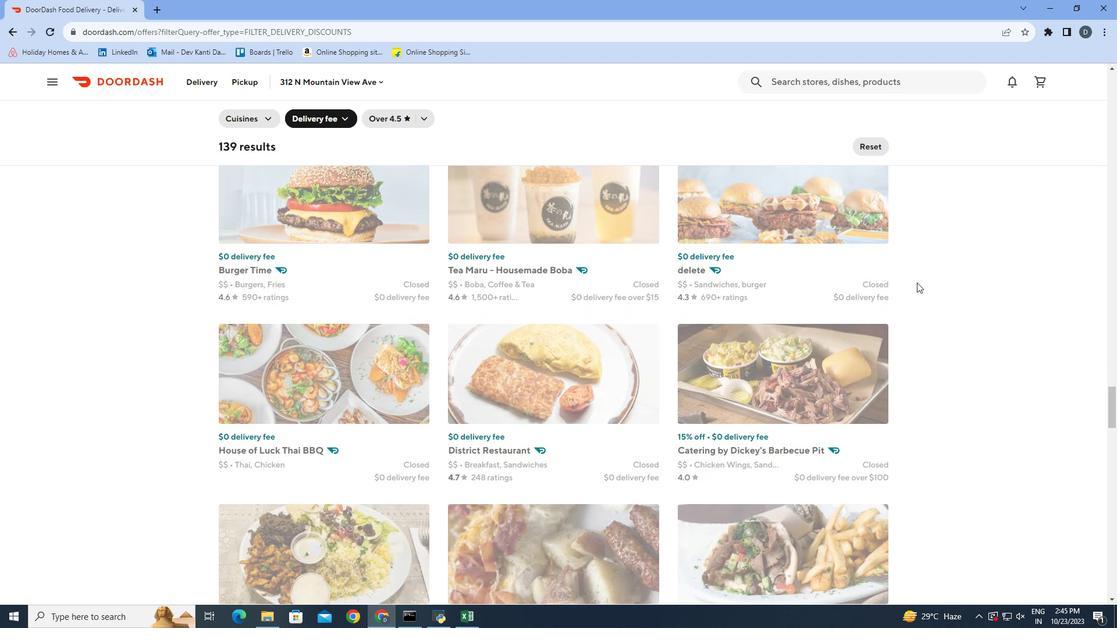 
Action: Mouse moved to (917, 282)
Screenshot: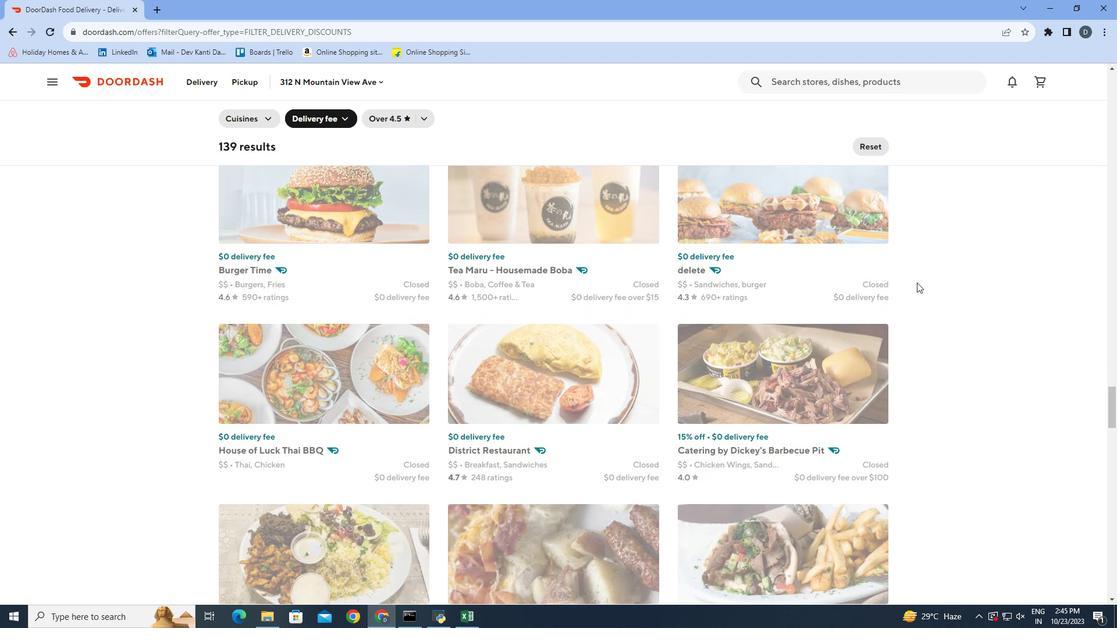 
Action: Mouse scrolled (917, 282) with delta (0, 0)
Screenshot: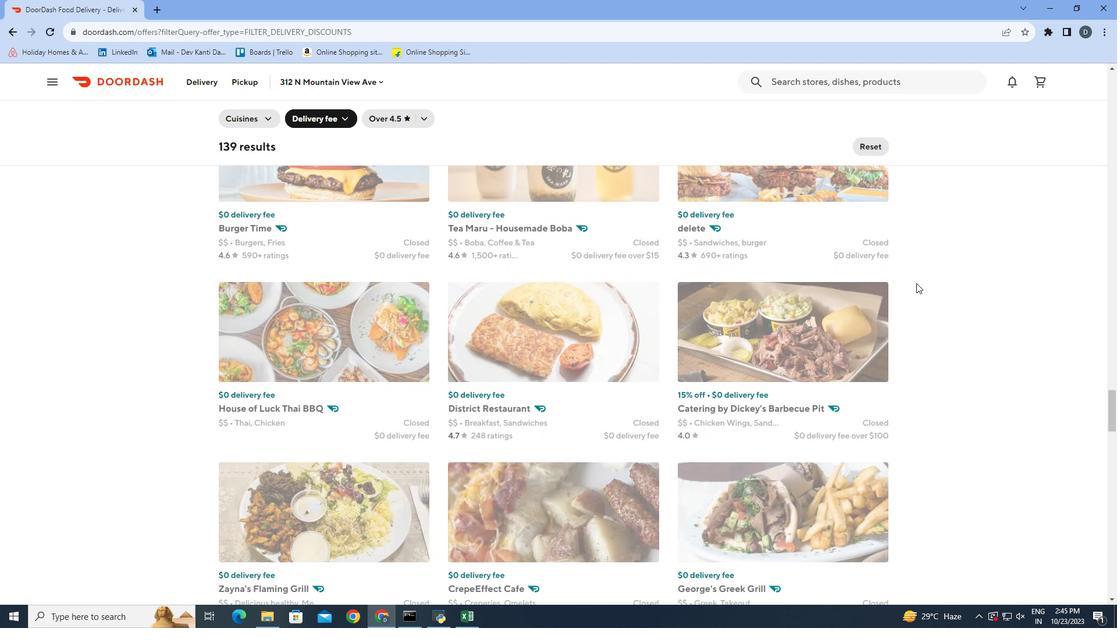 
Action: Mouse moved to (916, 283)
Screenshot: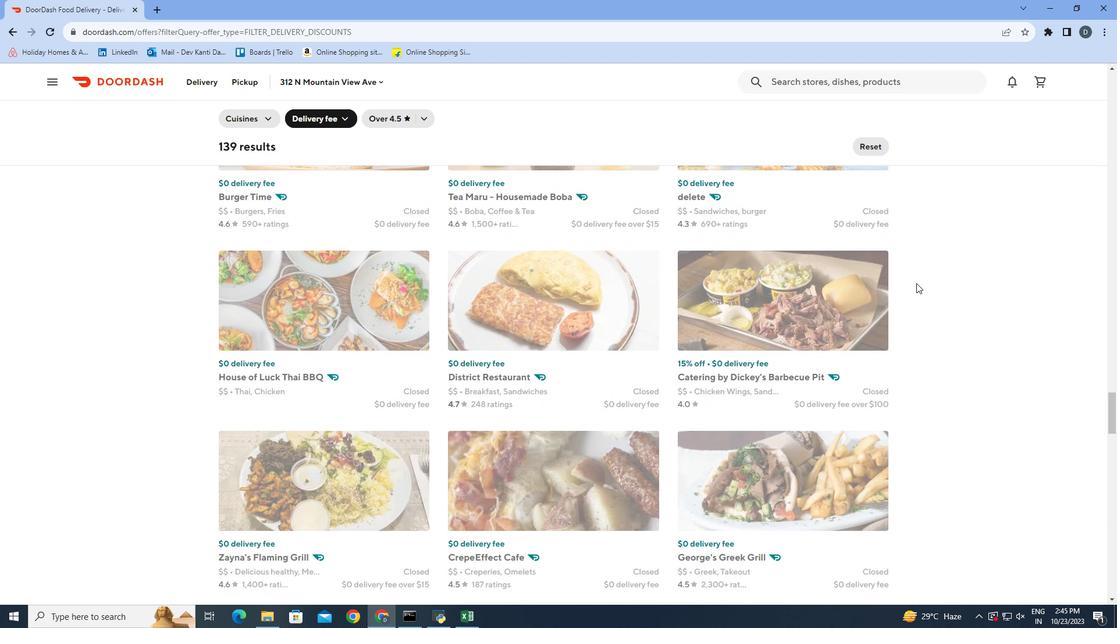 
Action: Mouse scrolled (916, 282) with delta (0, 0)
Screenshot: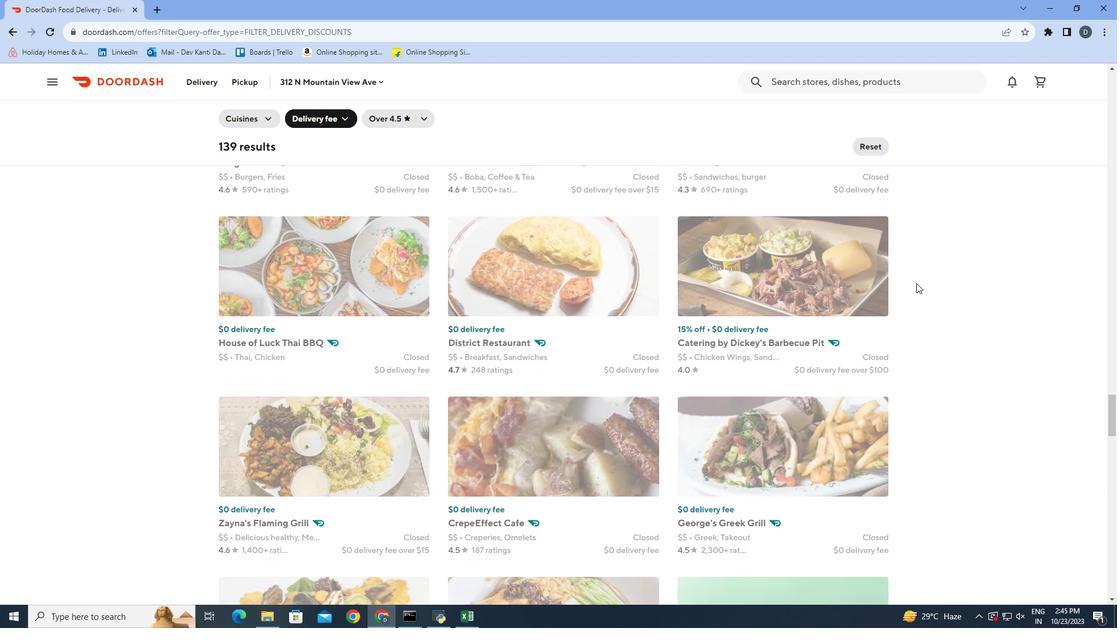 
Action: Mouse scrolled (916, 282) with delta (0, 0)
Screenshot: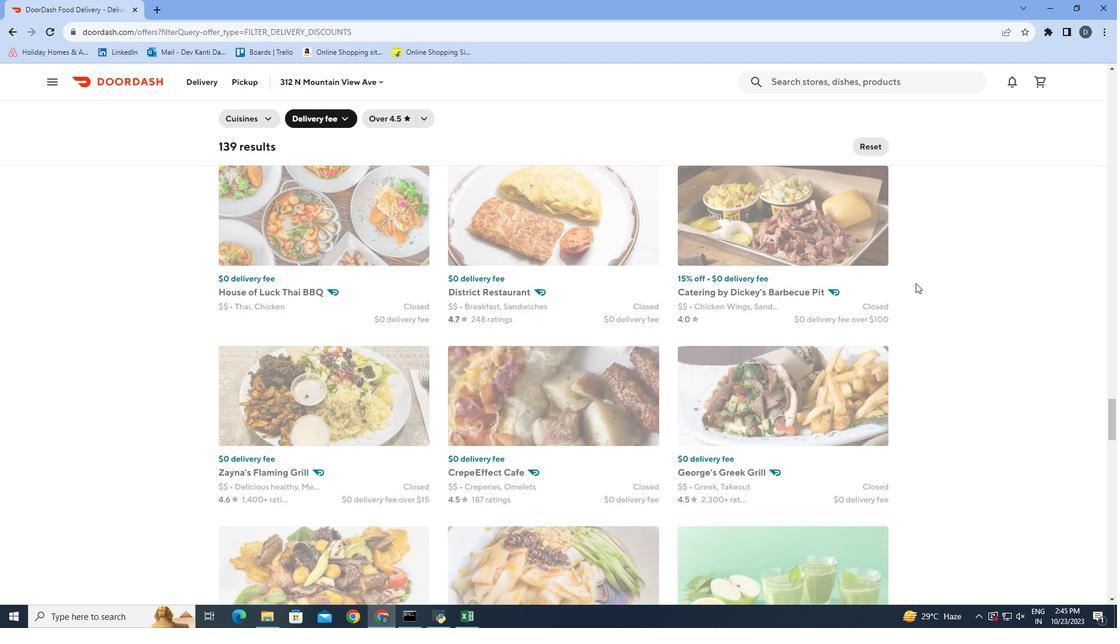 
Action: Mouse moved to (916, 283)
Screenshot: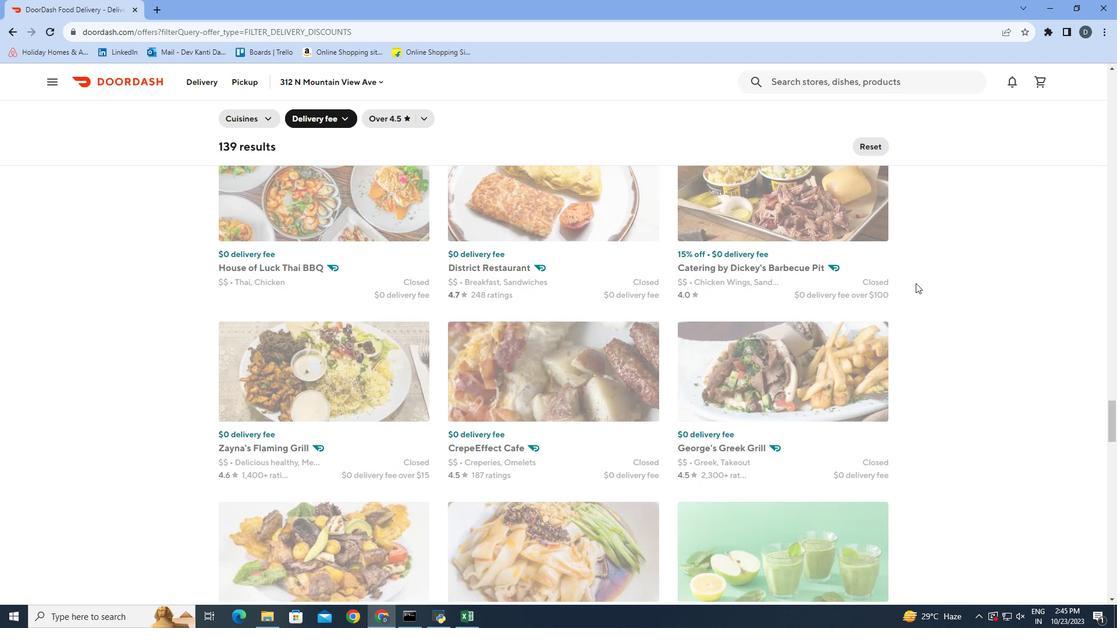 
Action: Mouse scrolled (916, 282) with delta (0, 0)
Screenshot: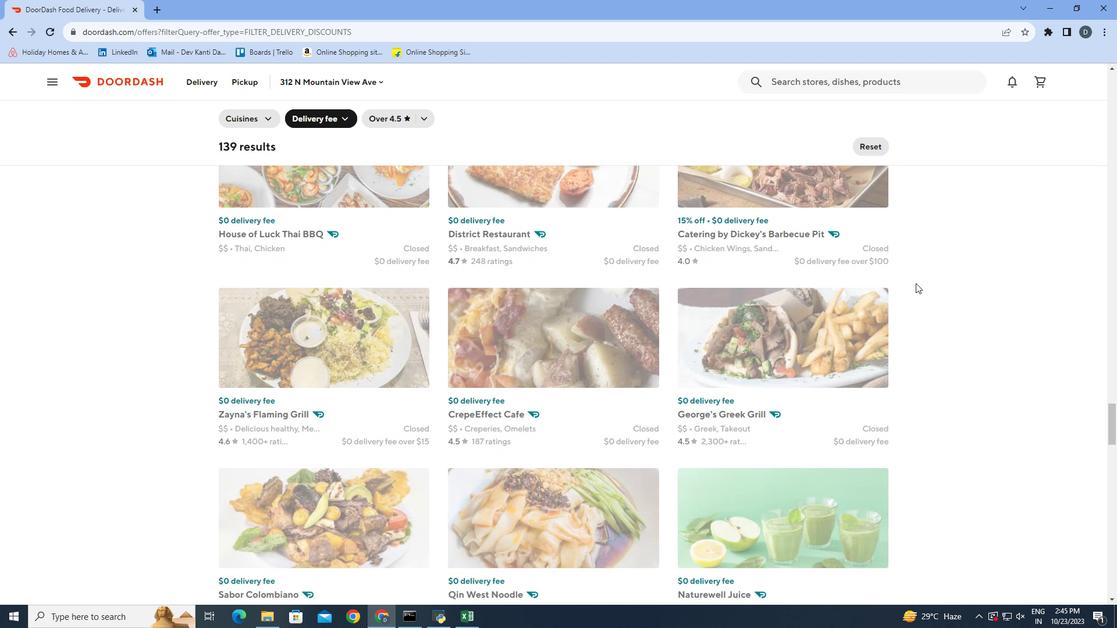
Action: Mouse scrolled (916, 282) with delta (0, 0)
Screenshot: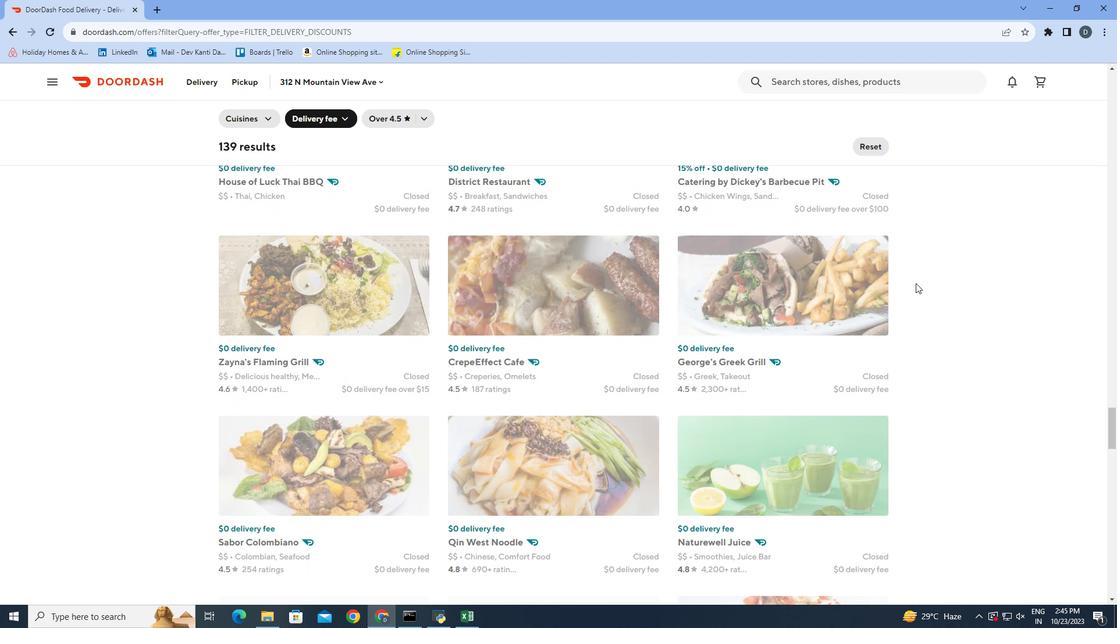 
Action: Mouse scrolled (916, 282) with delta (0, 0)
Screenshot: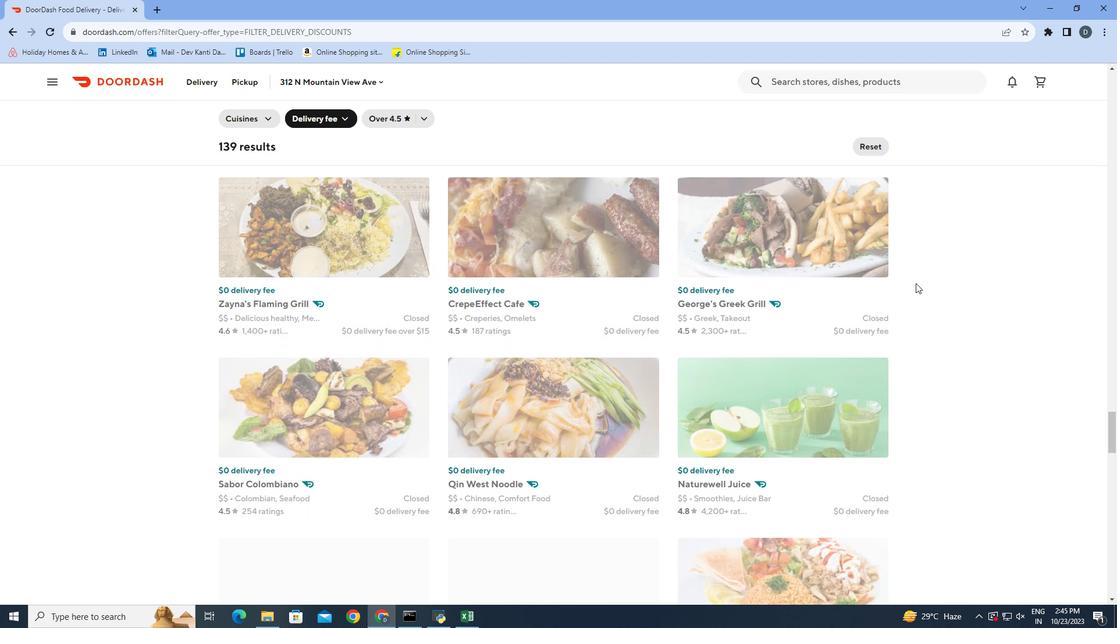 
Action: Mouse moved to (918, 282)
Screenshot: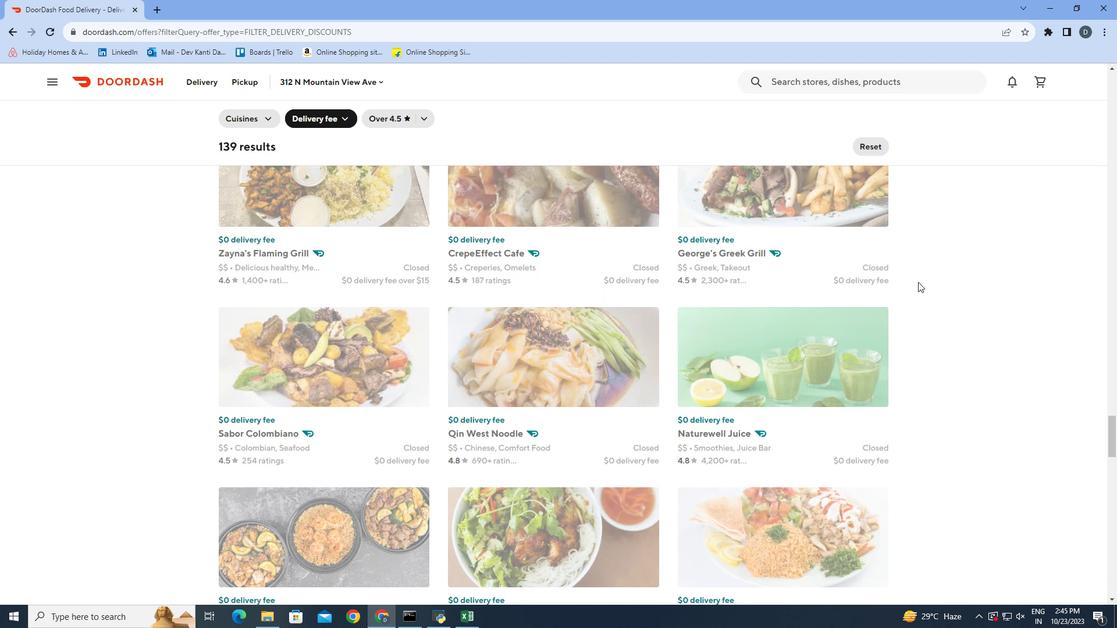 
Action: Mouse scrolled (918, 281) with delta (0, 0)
Screenshot: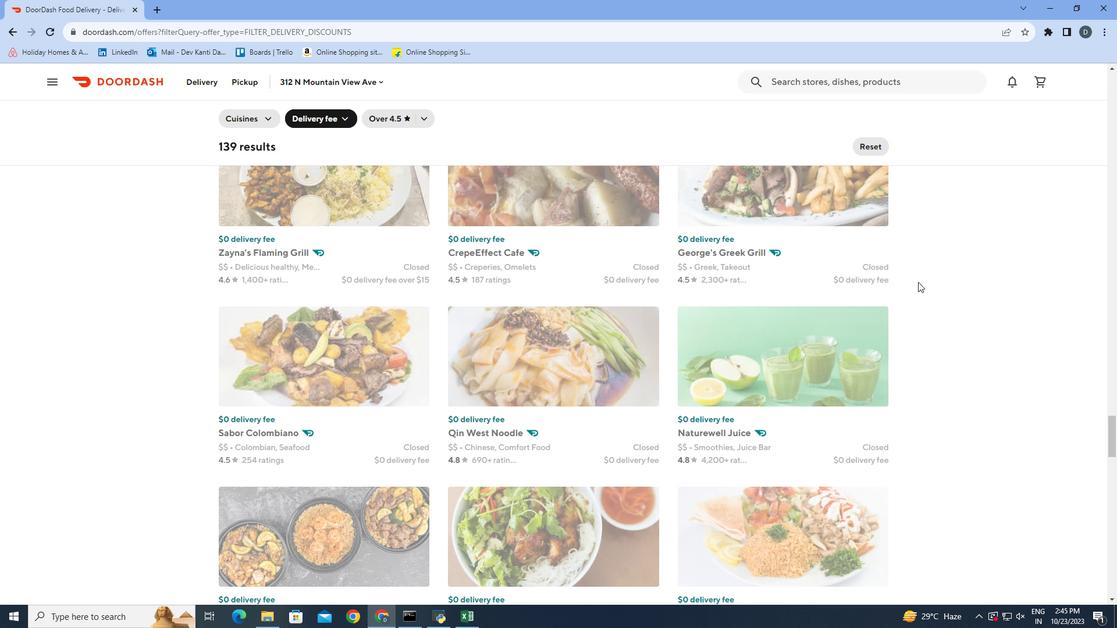 
Action: Mouse scrolled (918, 281) with delta (0, 0)
Screenshot: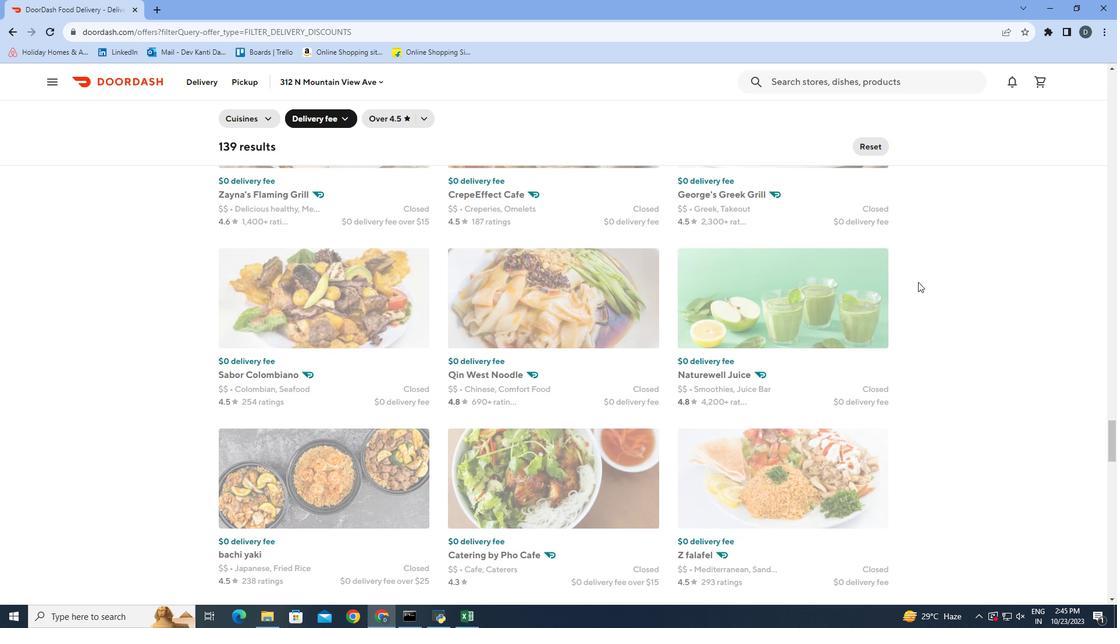 
Action: Mouse moved to (918, 282)
Screenshot: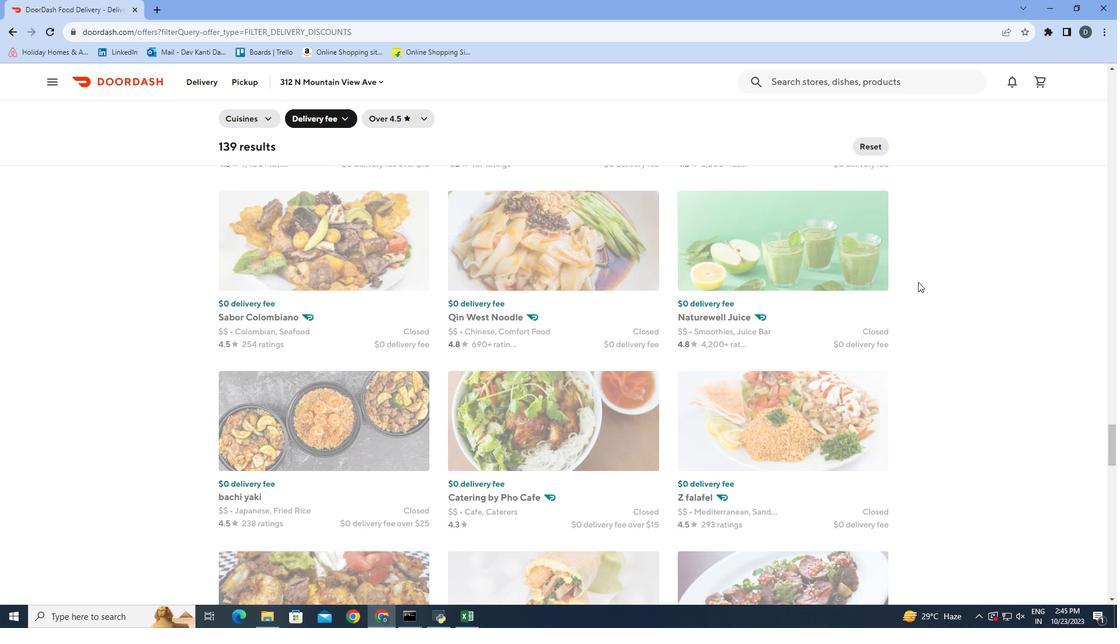 
Action: Mouse scrolled (918, 281) with delta (0, 0)
Screenshot: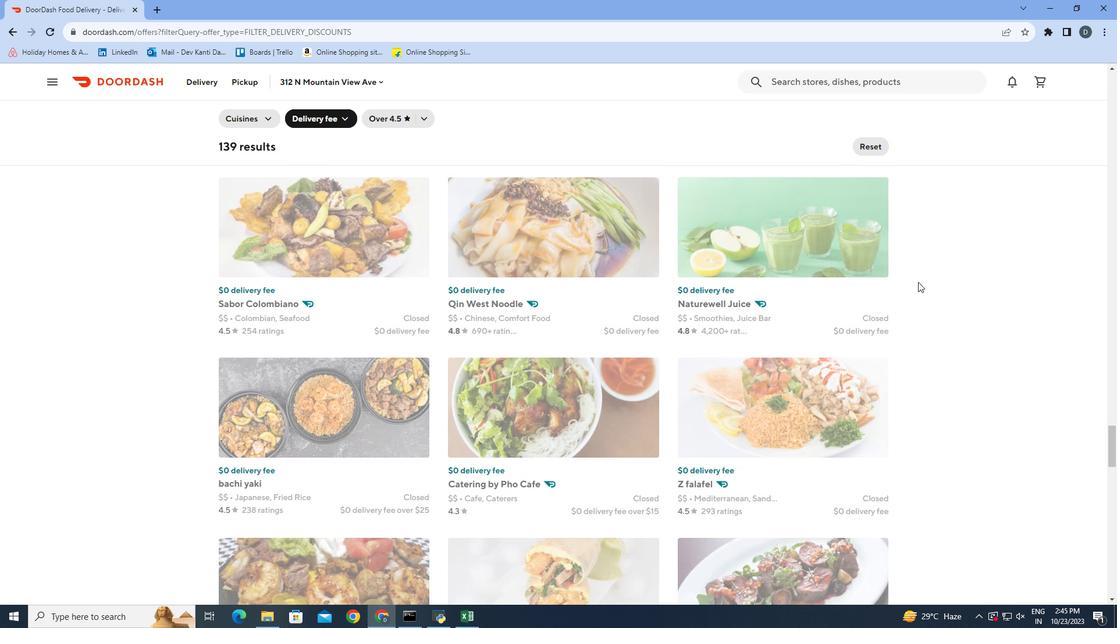 
Action: Mouse scrolled (918, 281) with delta (0, 0)
Screenshot: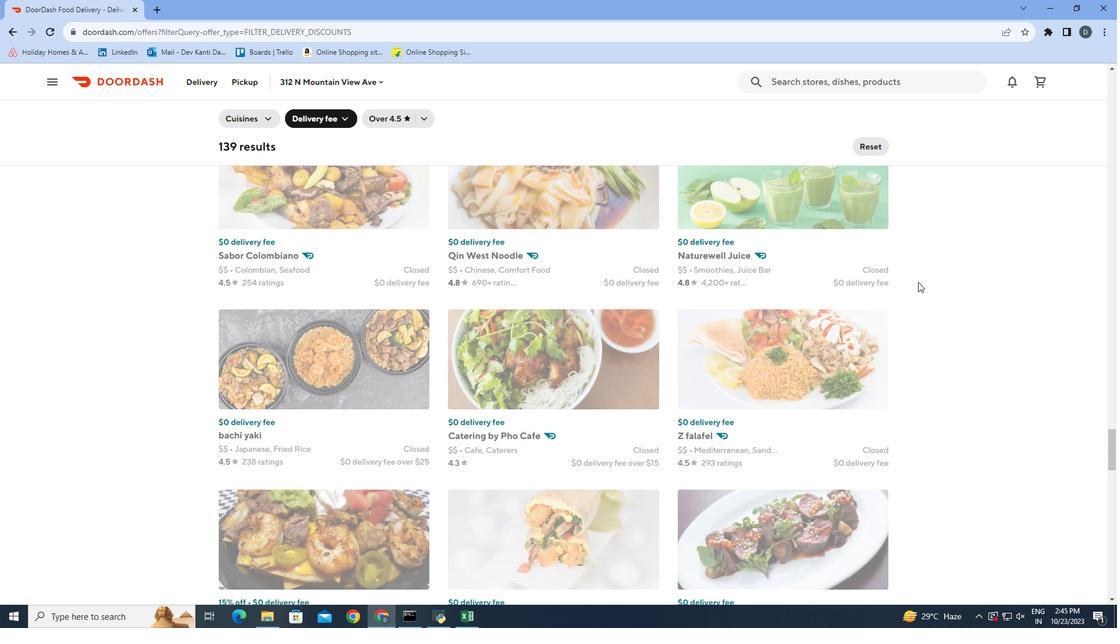 
Action: Mouse scrolled (918, 281) with delta (0, 0)
Screenshot: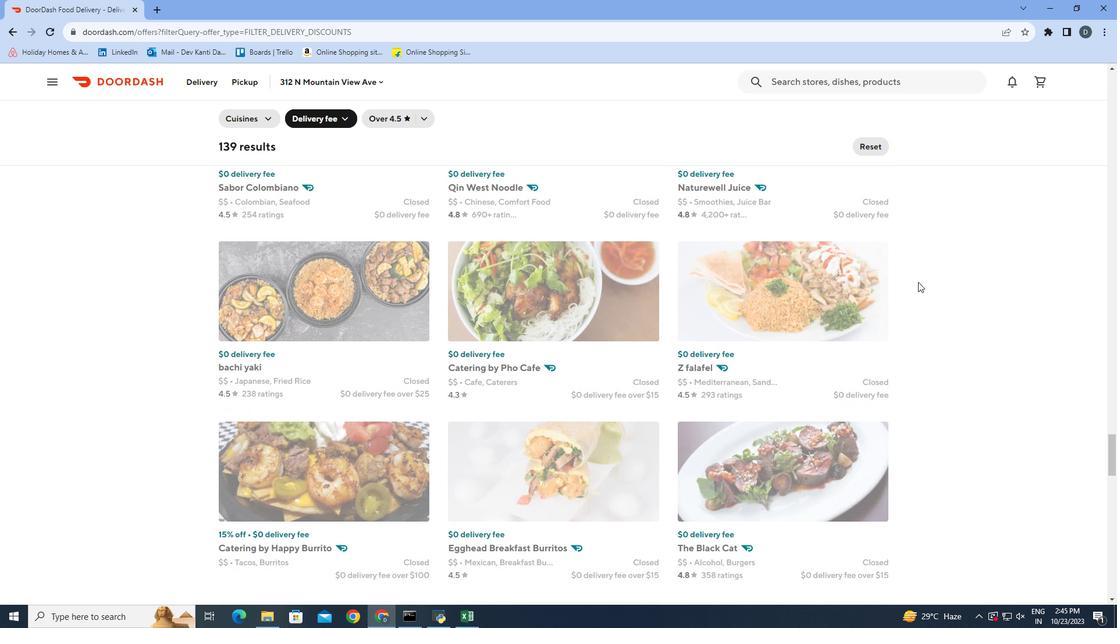 
Action: Mouse scrolled (918, 281) with delta (0, 0)
Screenshot: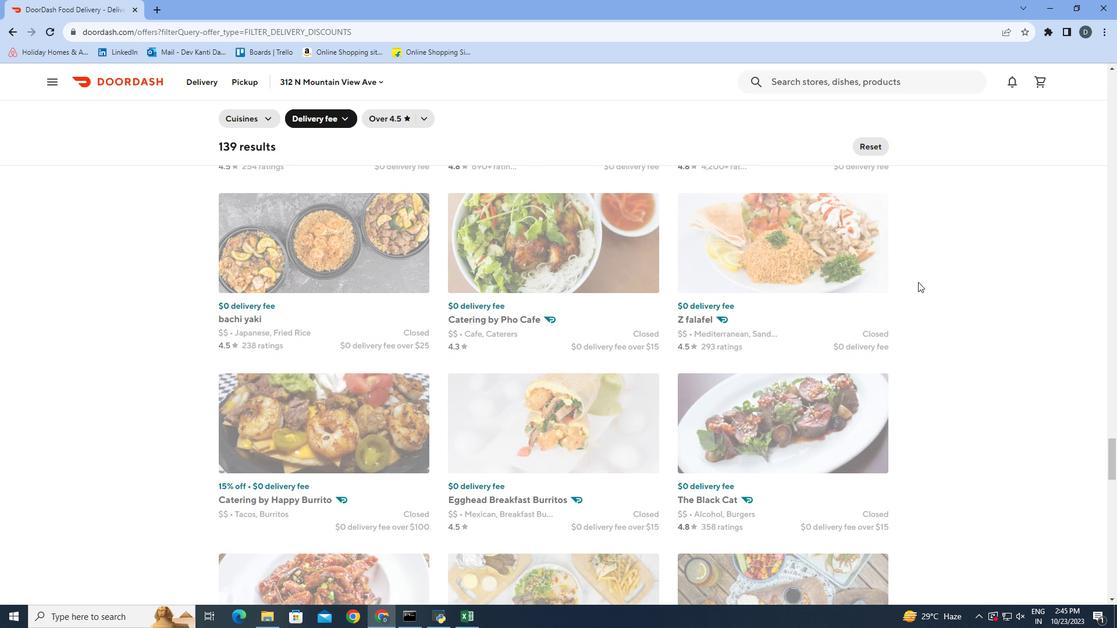 
Action: Mouse scrolled (918, 281) with delta (0, 0)
Screenshot: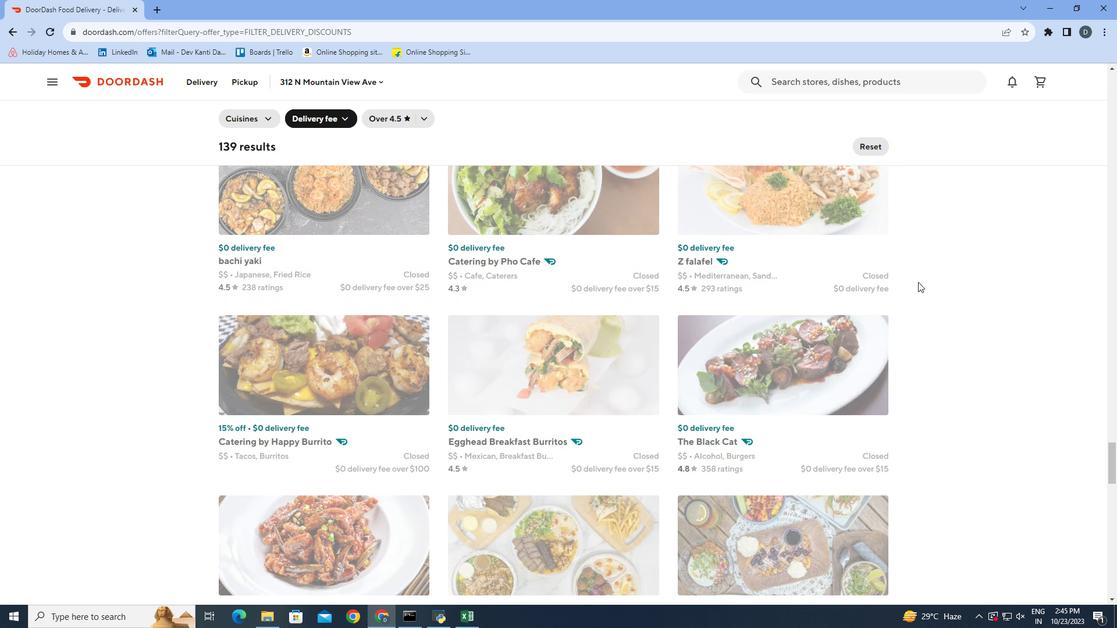 
Action: Mouse scrolled (918, 281) with delta (0, 0)
Screenshot: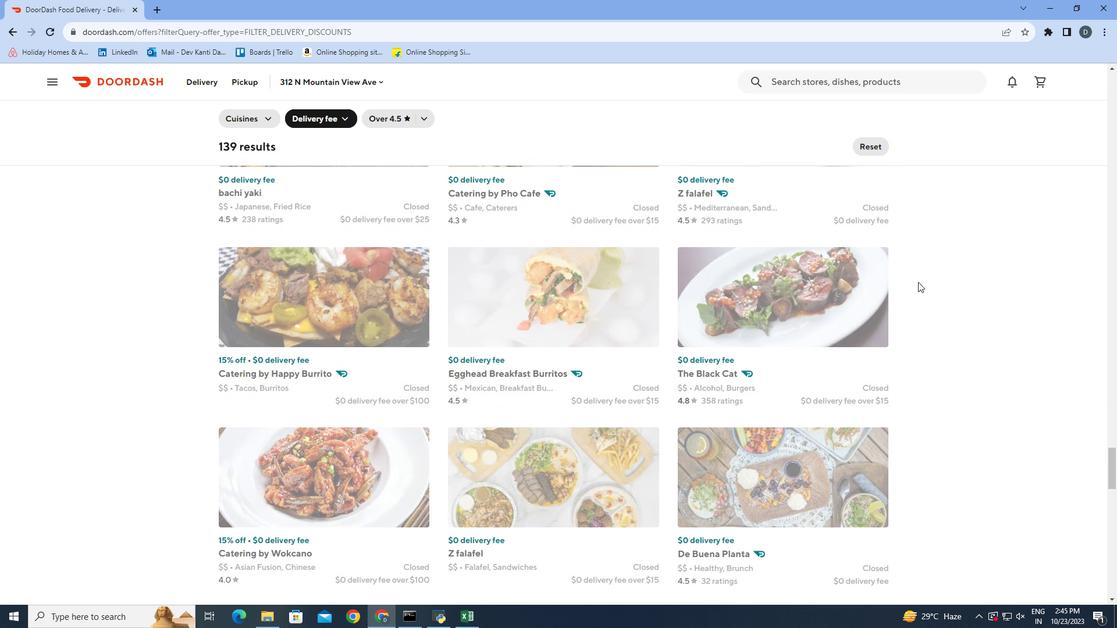 
Action: Mouse scrolled (918, 281) with delta (0, 0)
Screenshot: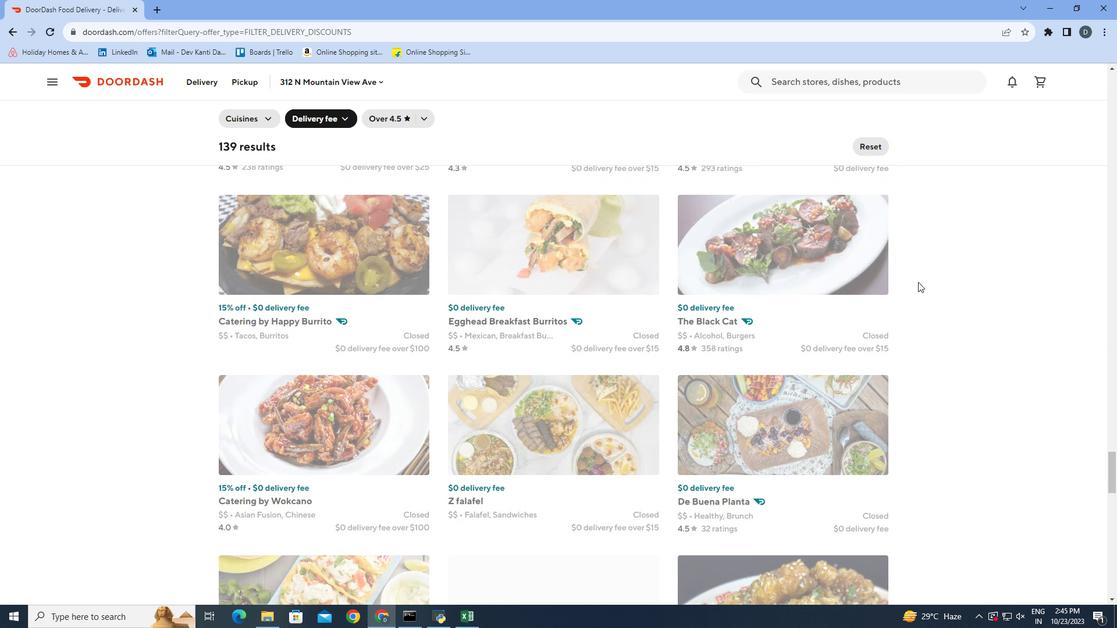 
Action: Mouse scrolled (918, 281) with delta (0, 0)
Screenshot: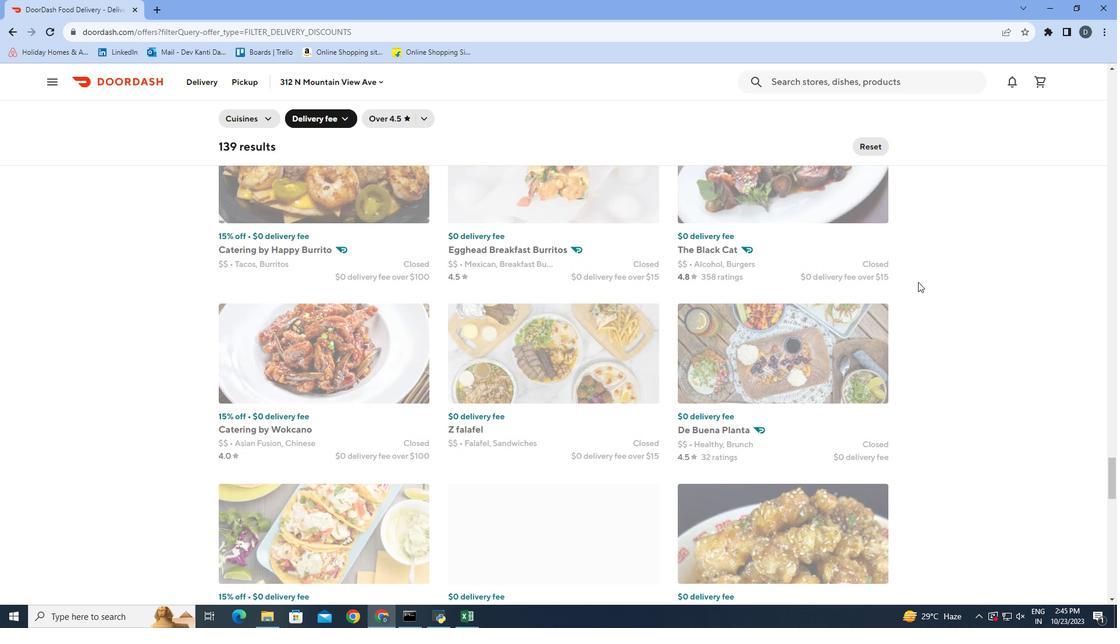 
Action: Mouse scrolled (918, 281) with delta (0, 0)
Screenshot: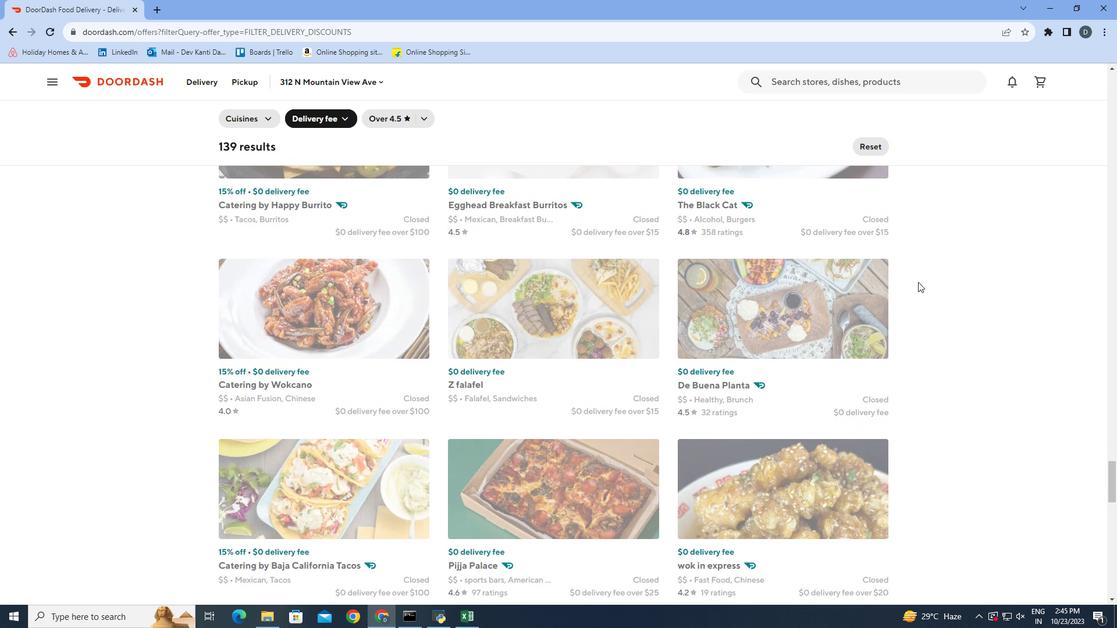 
Action: Mouse scrolled (918, 281) with delta (0, 0)
Screenshot: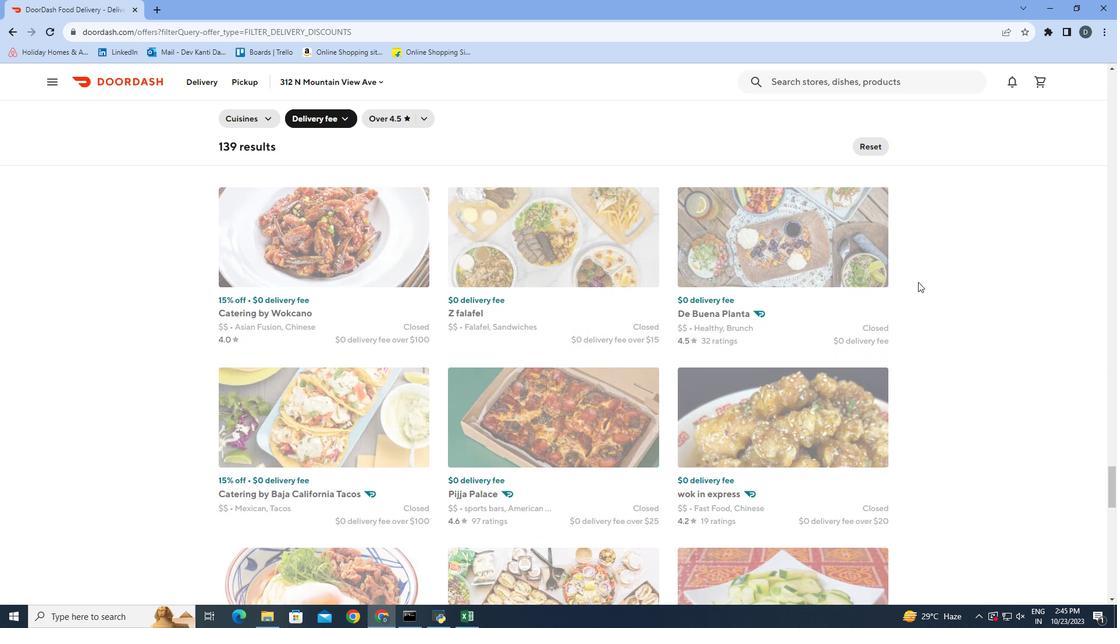 
Action: Mouse scrolled (918, 281) with delta (0, 0)
Screenshot: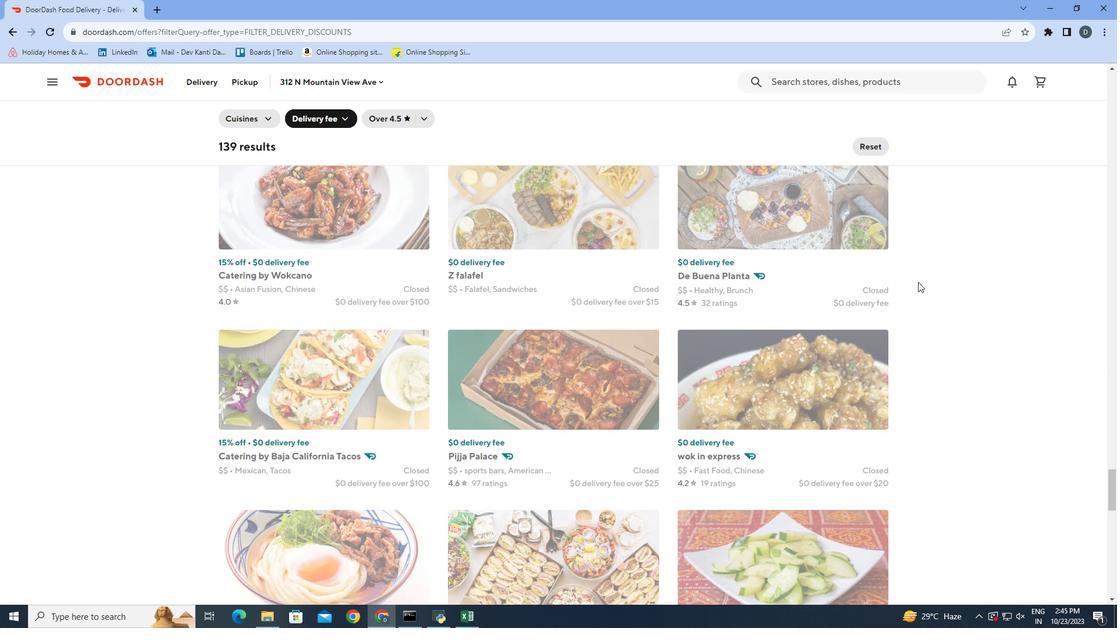 
Action: Mouse scrolled (918, 281) with delta (0, 0)
Screenshot: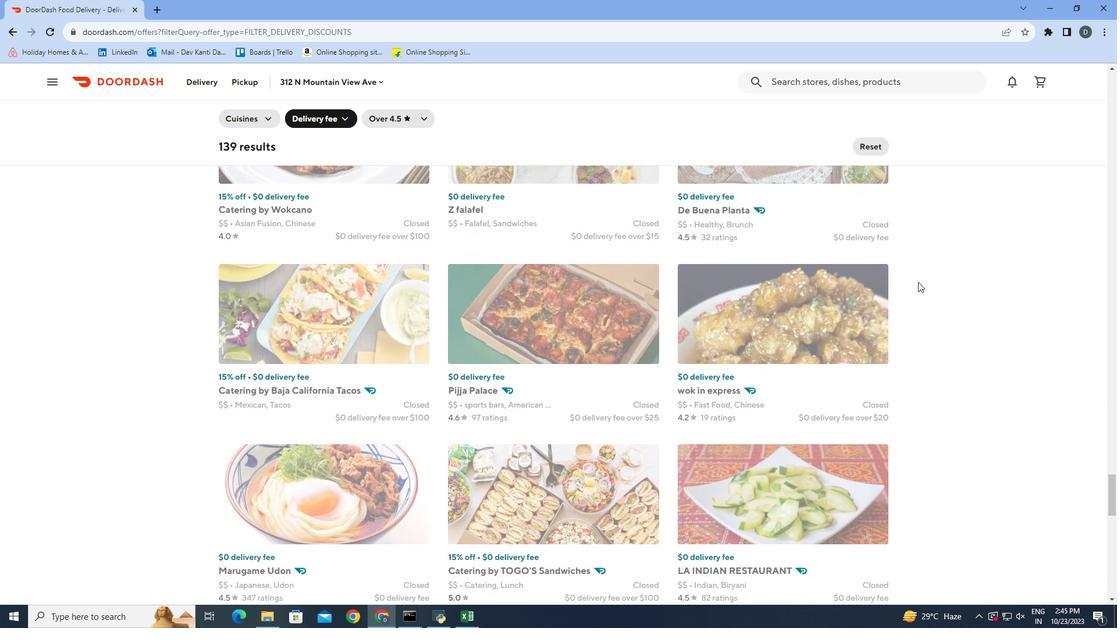 
Action: Mouse moved to (916, 284)
Screenshot: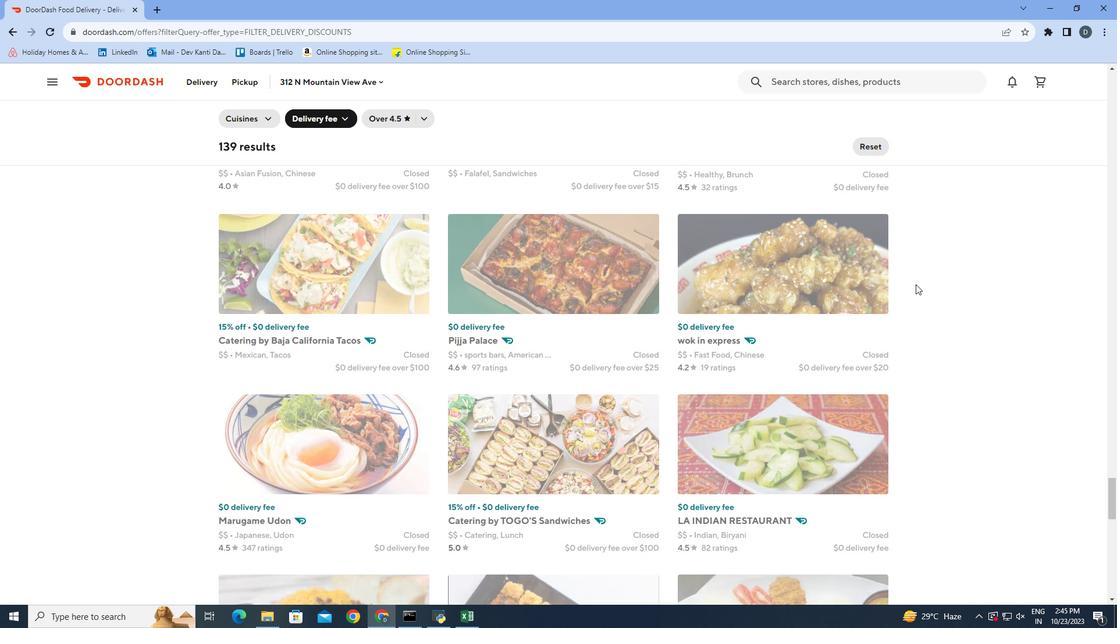 
Action: Mouse scrolled (916, 284) with delta (0, 0)
Screenshot: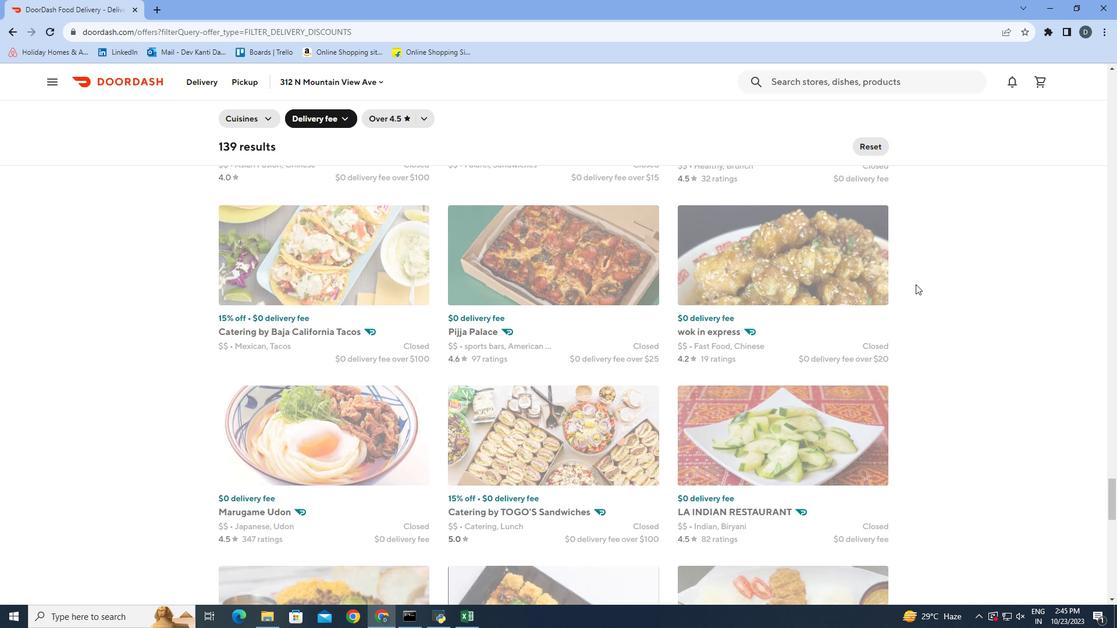 
Action: Mouse scrolled (916, 284) with delta (0, 0)
Screenshot: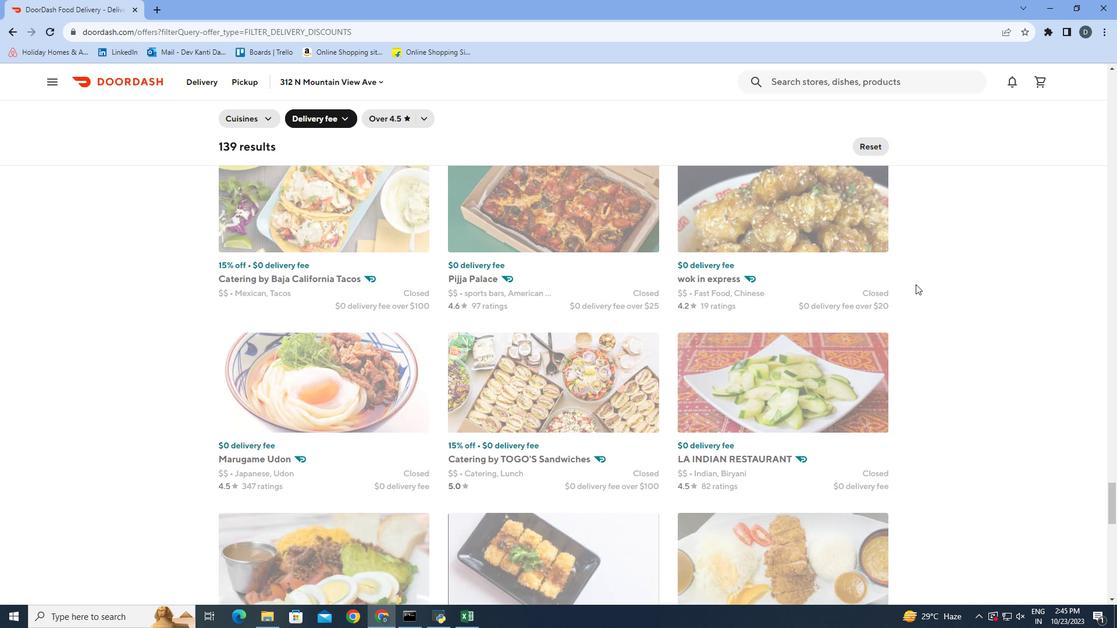 
Action: Mouse scrolled (916, 284) with delta (0, 0)
Screenshot: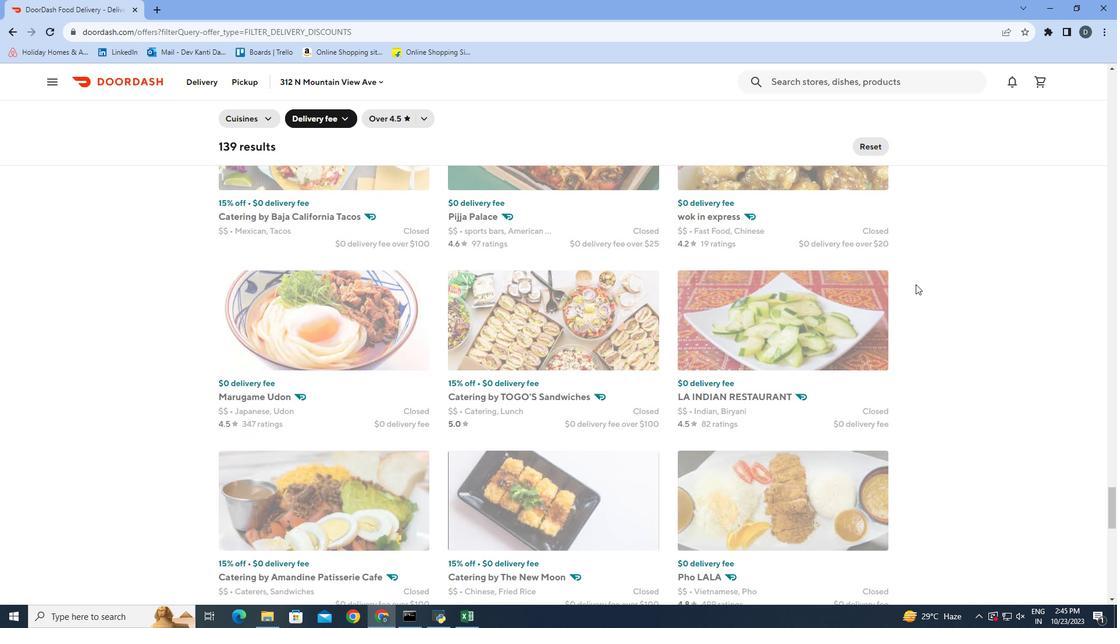 
Action: Mouse scrolled (916, 284) with delta (0, 0)
Screenshot: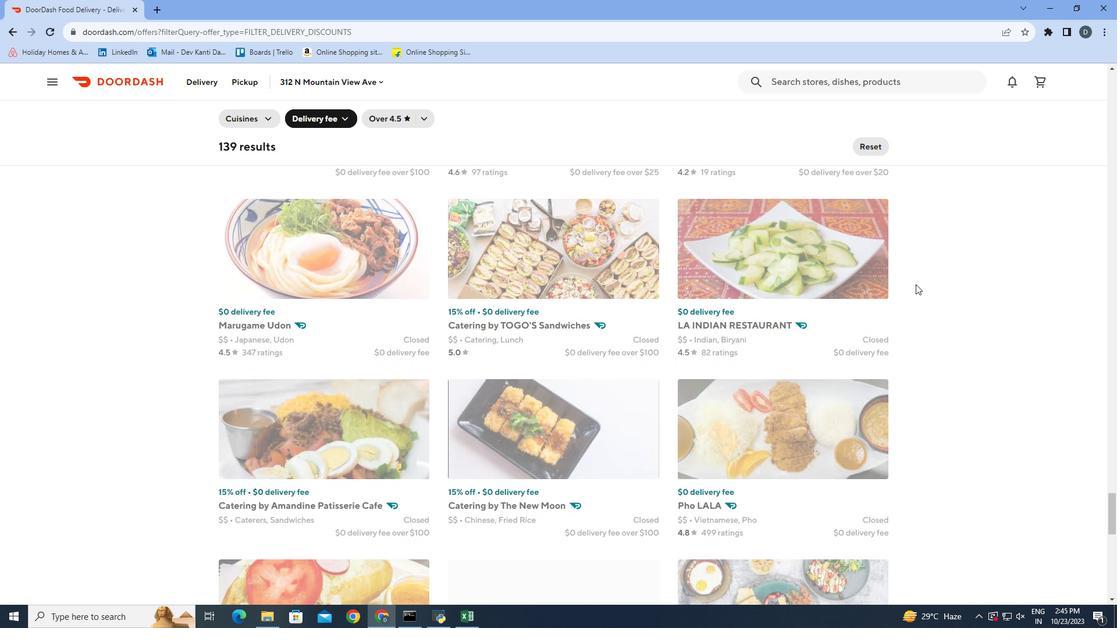 
Action: Mouse scrolled (916, 284) with delta (0, 0)
Screenshot: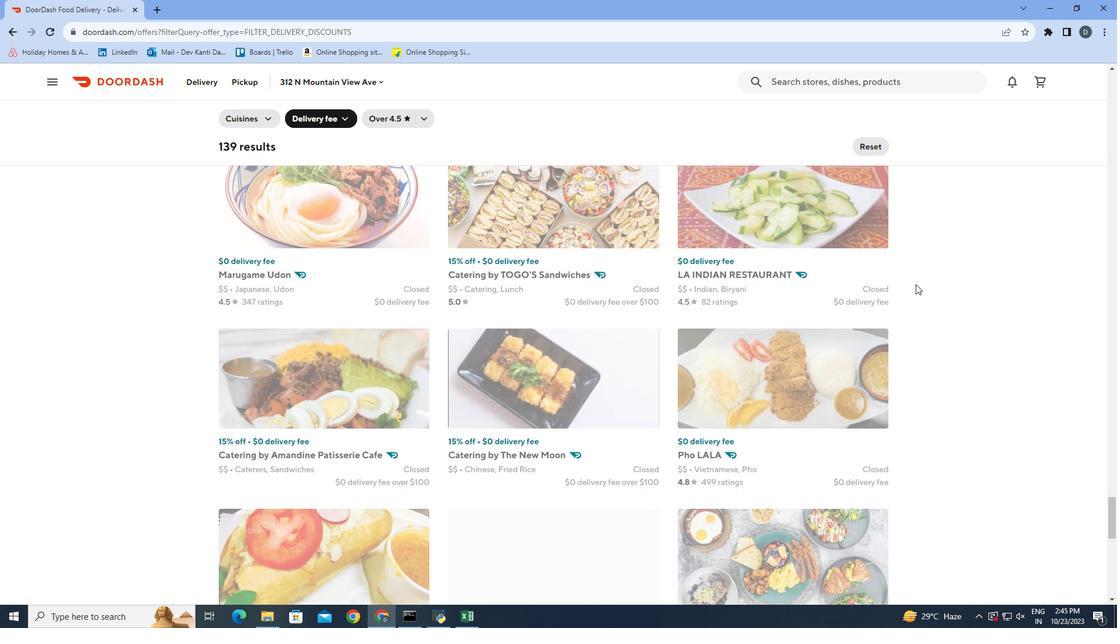 
Action: Mouse scrolled (916, 284) with delta (0, 0)
Screenshot: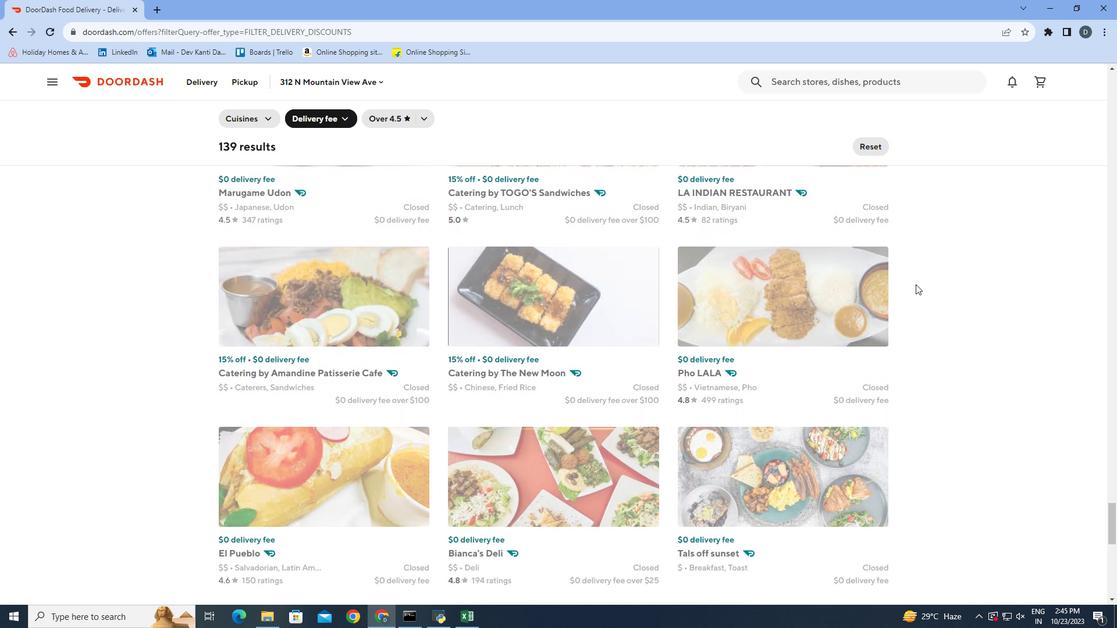 
Action: Mouse scrolled (916, 284) with delta (0, 0)
Screenshot: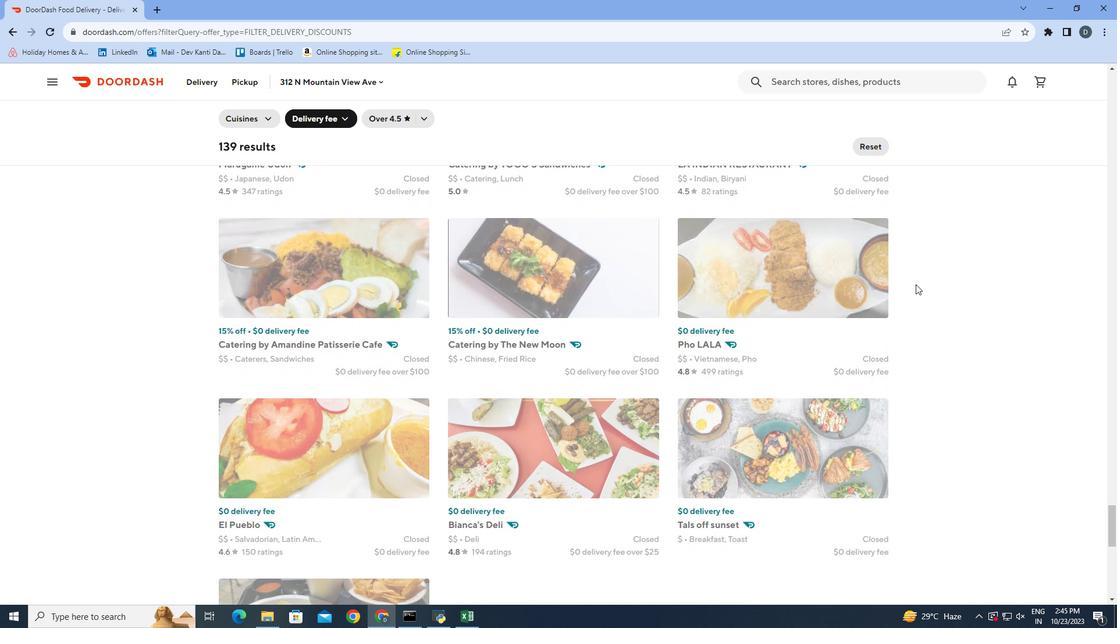 
Action: Mouse scrolled (916, 284) with delta (0, 0)
Screenshot: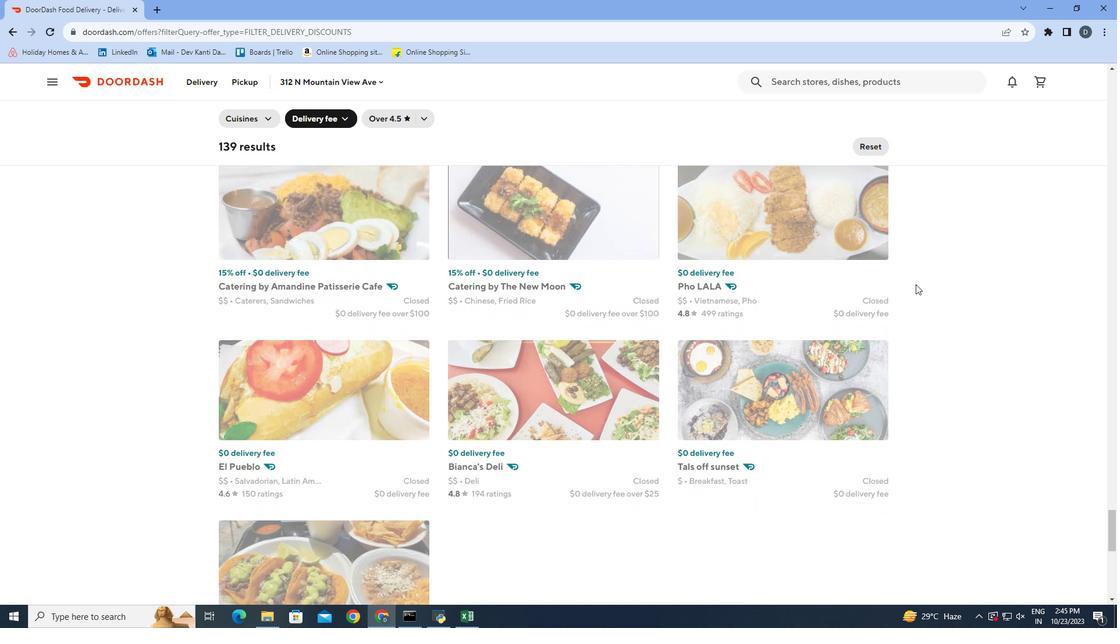 
Action: Mouse scrolled (916, 284) with delta (0, 0)
Screenshot: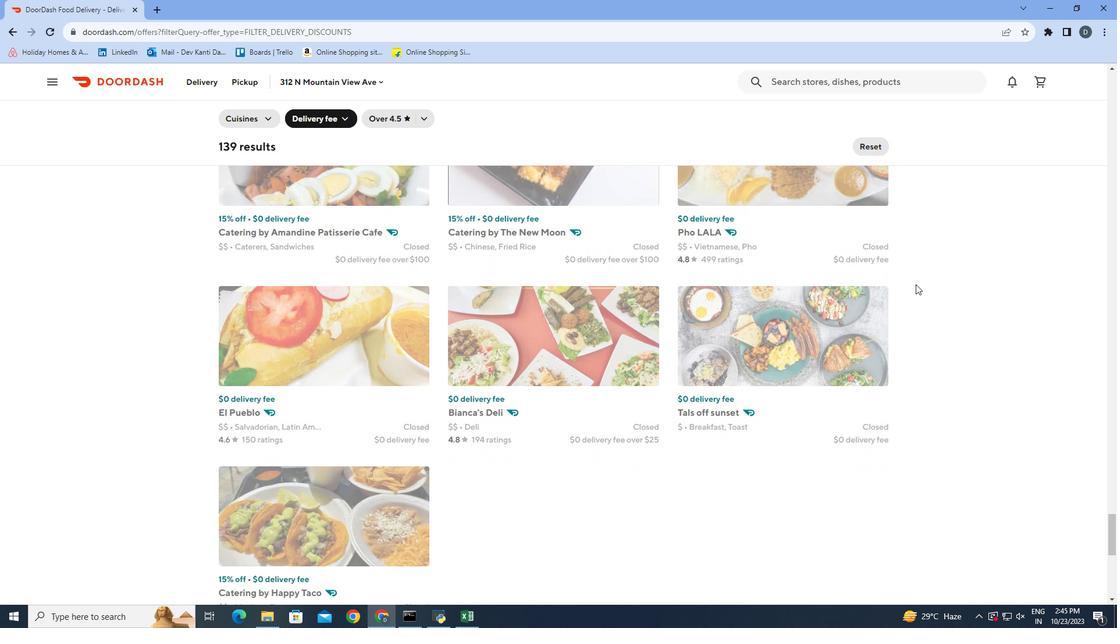 
Action: Mouse scrolled (916, 284) with delta (0, 0)
Screenshot: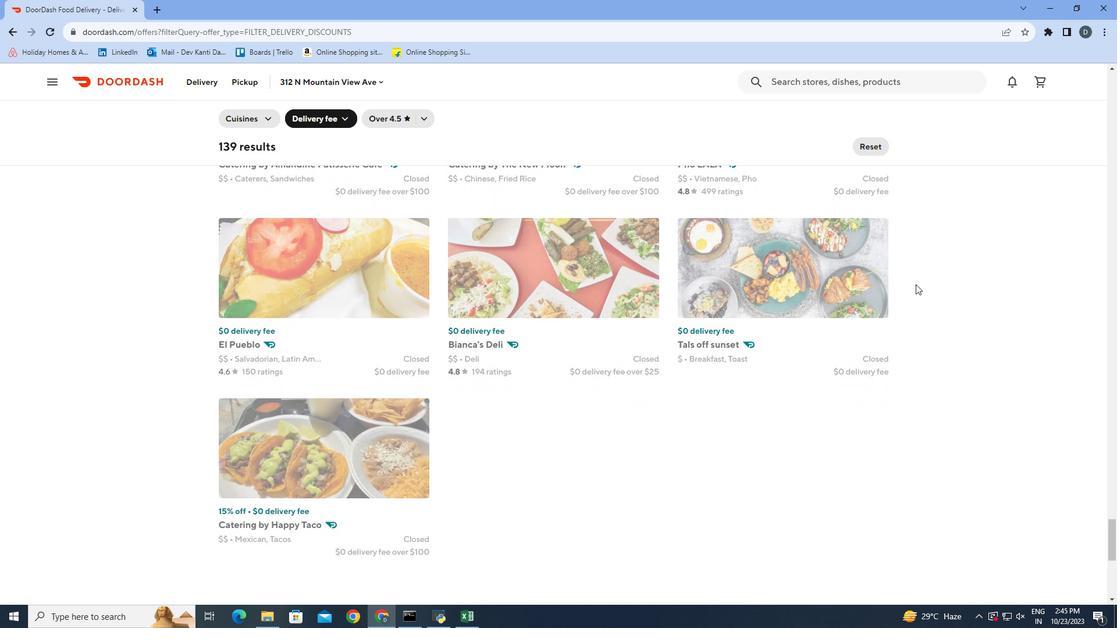 
Action: Mouse scrolled (916, 284) with delta (0, 0)
Screenshot: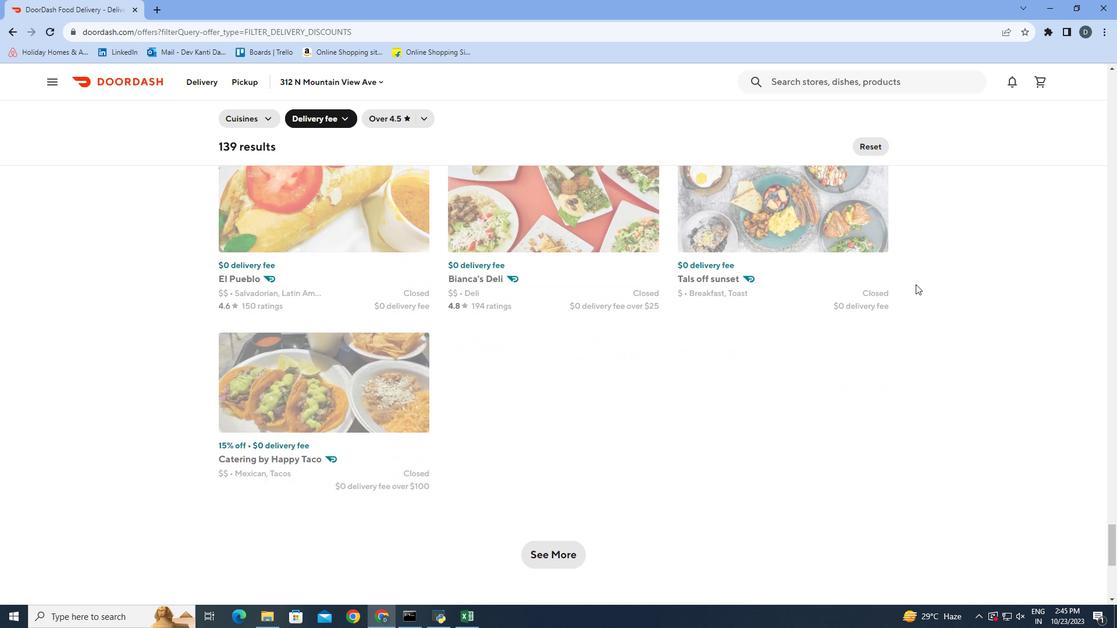
Action: Mouse moved to (541, 508)
Screenshot: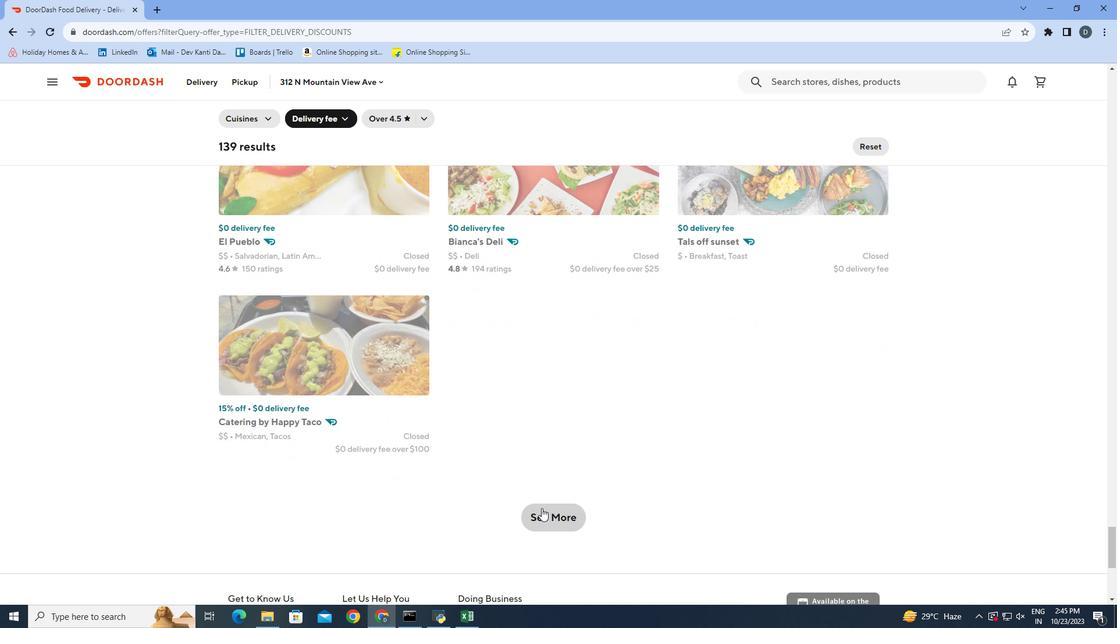 
Action: Mouse pressed left at (541, 508)
Screenshot: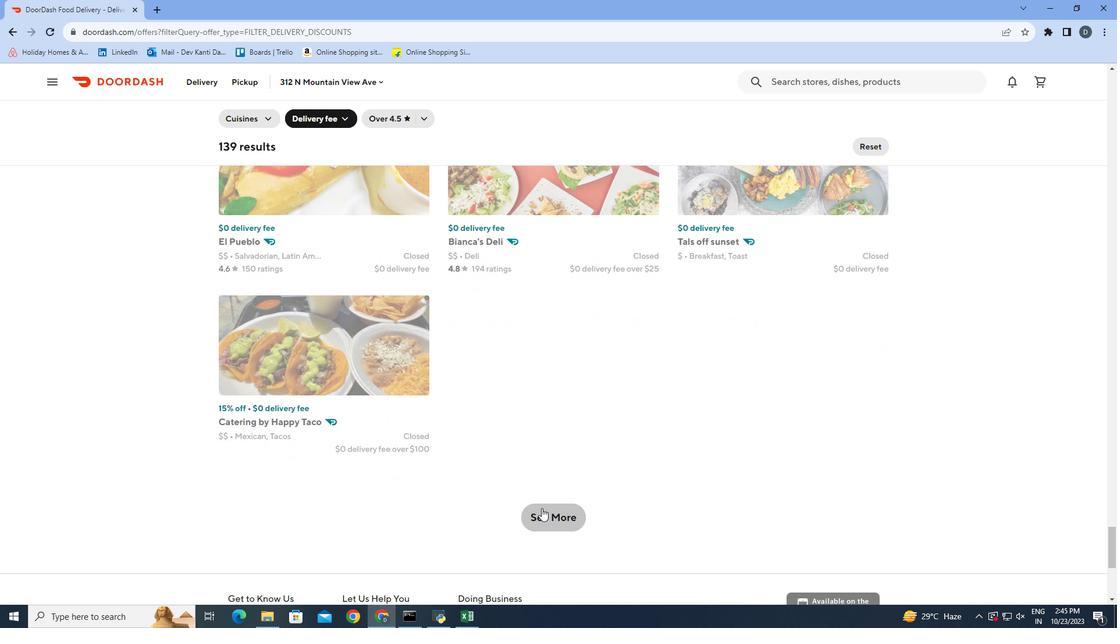 
Action: Mouse moved to (964, 293)
Screenshot: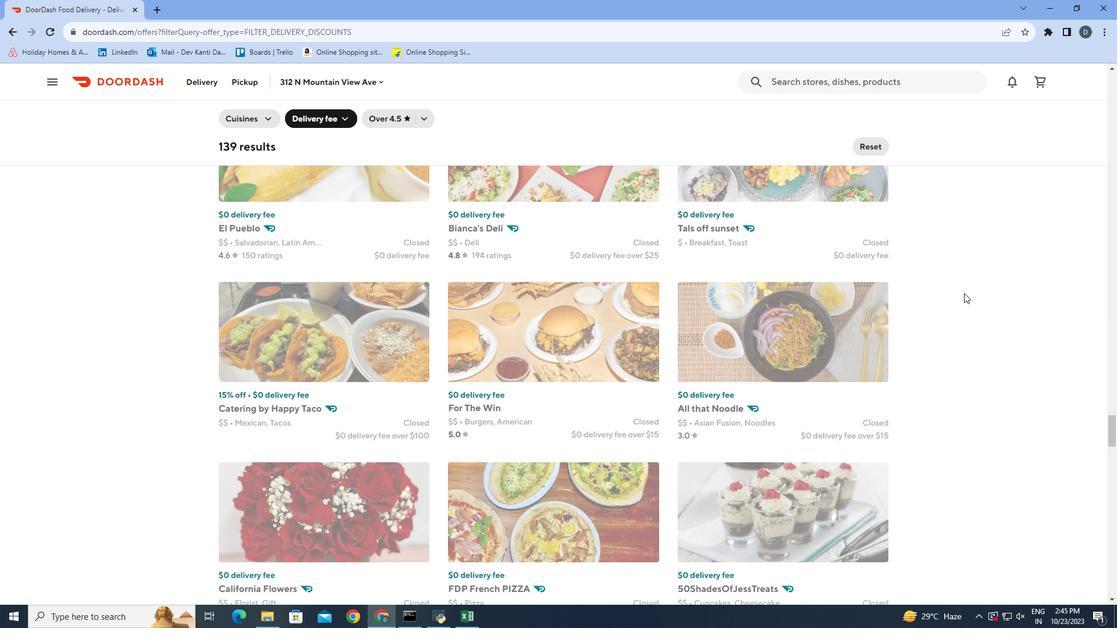 
Action: Mouse scrolled (964, 292) with delta (0, 0)
Screenshot: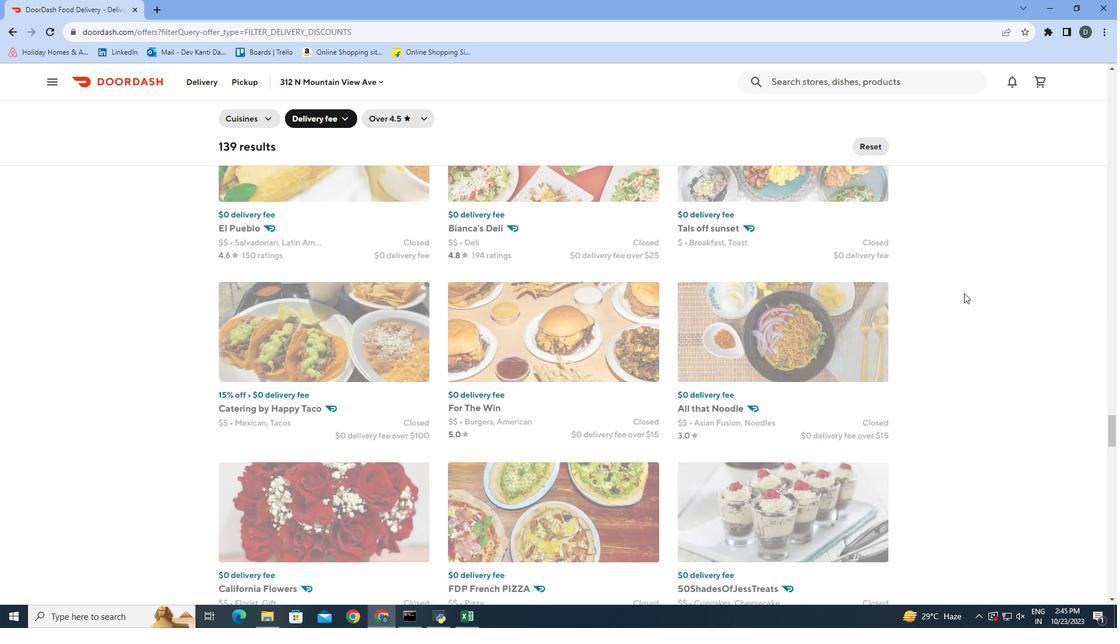 
Action: Mouse scrolled (964, 292) with delta (0, 0)
Screenshot: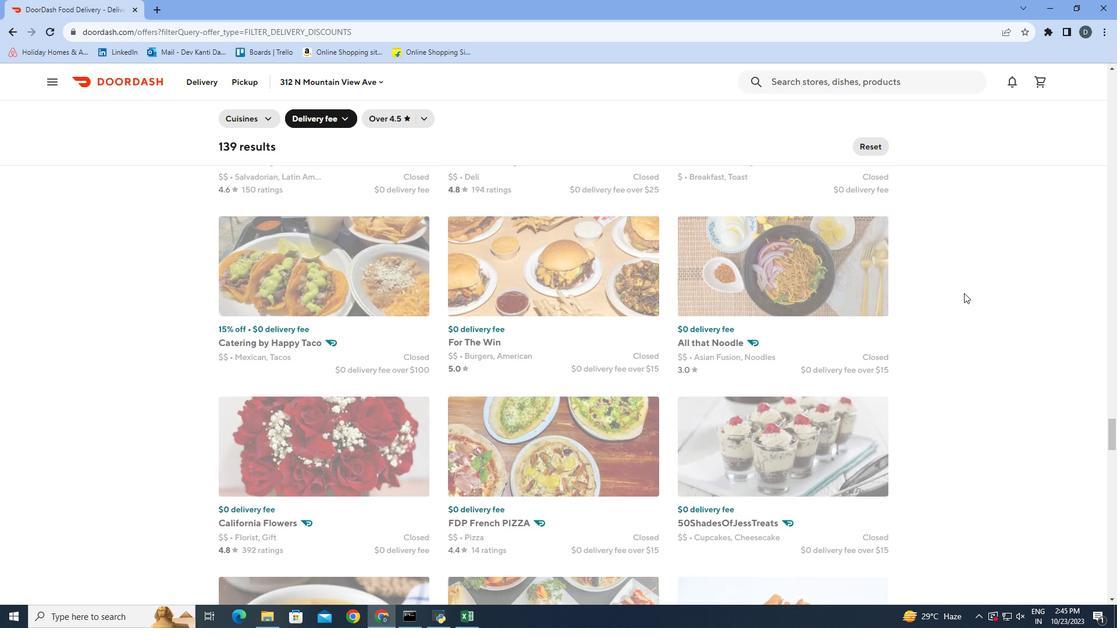 
Action: Mouse scrolled (964, 292) with delta (0, 0)
Screenshot: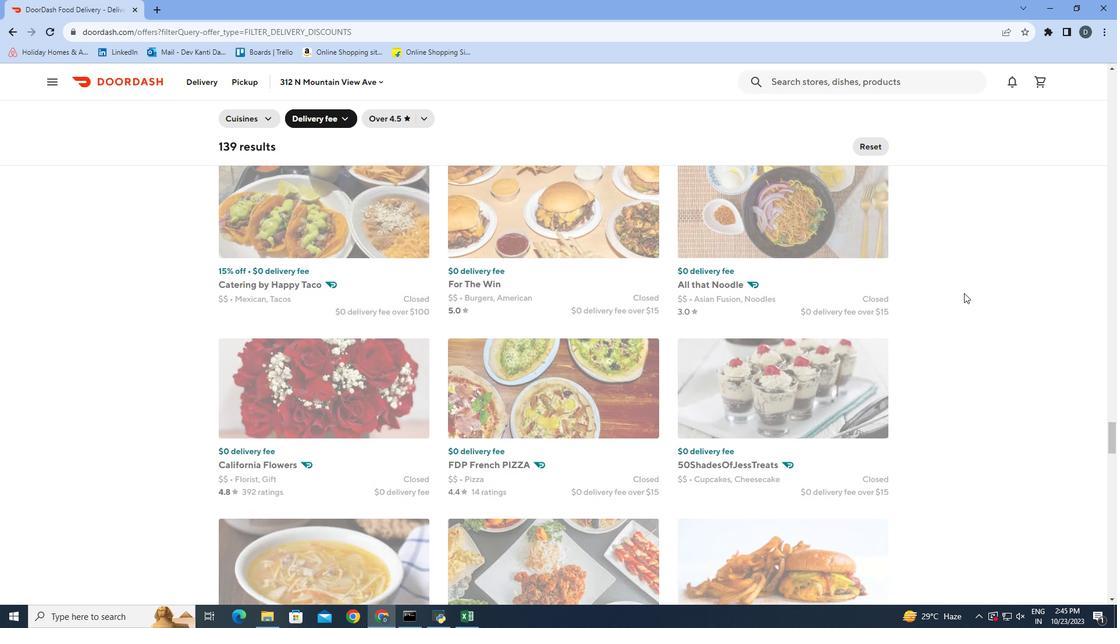 
Action: Mouse scrolled (964, 292) with delta (0, 0)
Screenshot: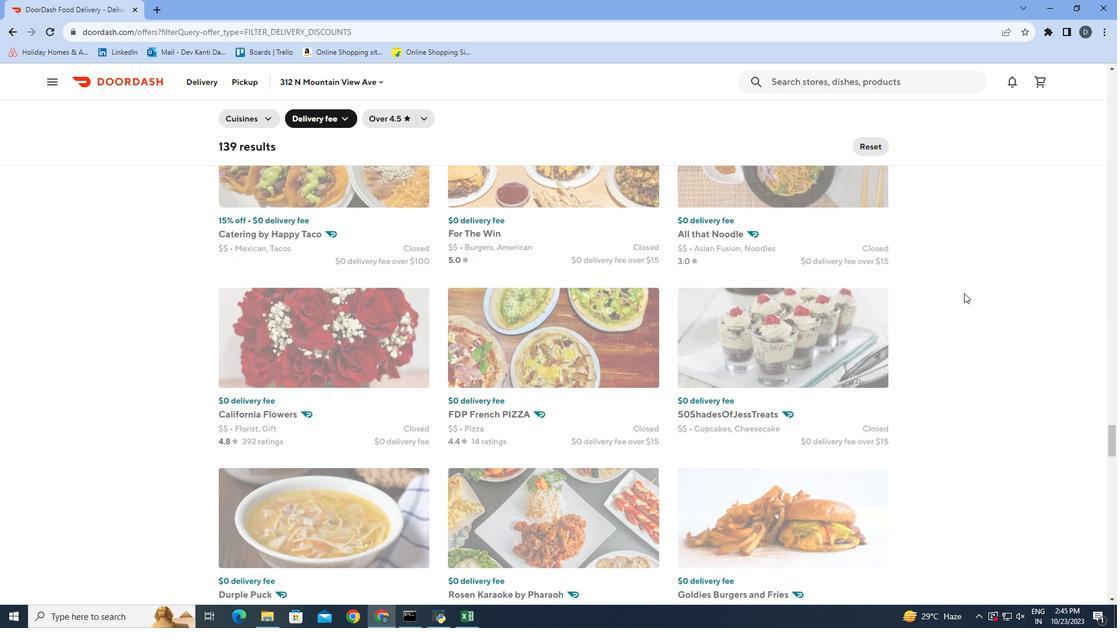 
Action: Mouse scrolled (964, 292) with delta (0, 0)
Screenshot: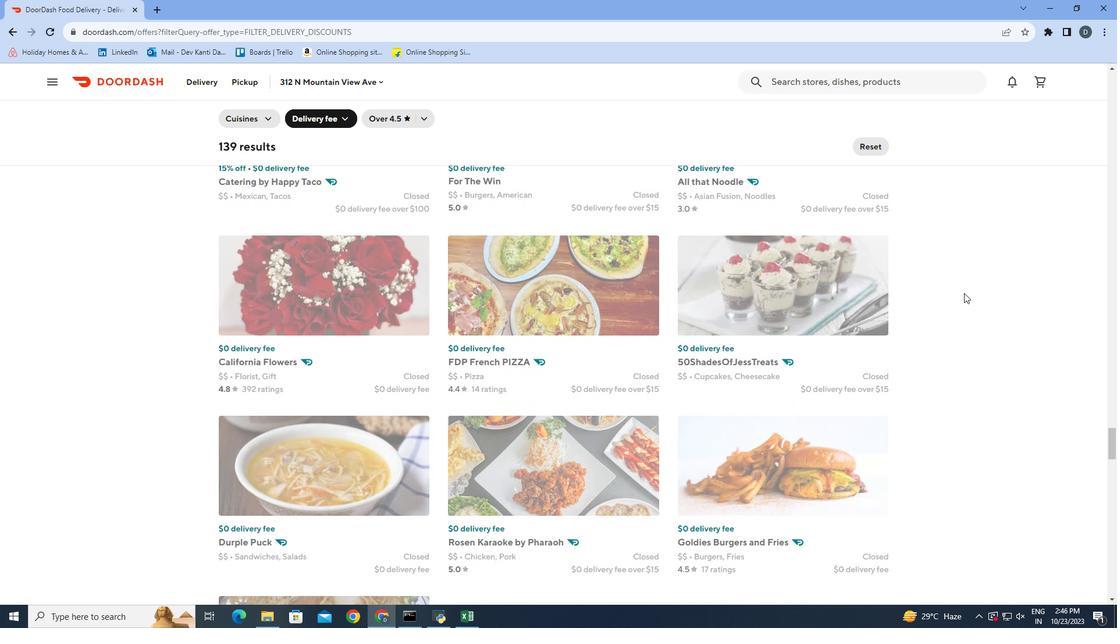 
Action: Mouse scrolled (964, 292) with delta (0, 0)
Screenshot: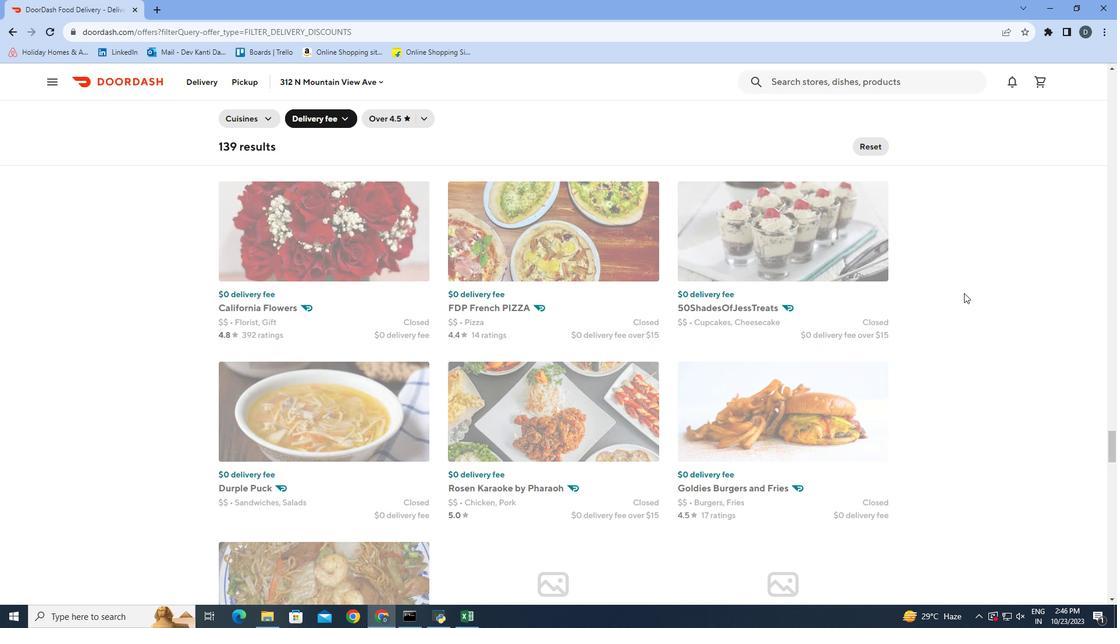 
Action: Mouse scrolled (964, 292) with delta (0, 0)
Screenshot: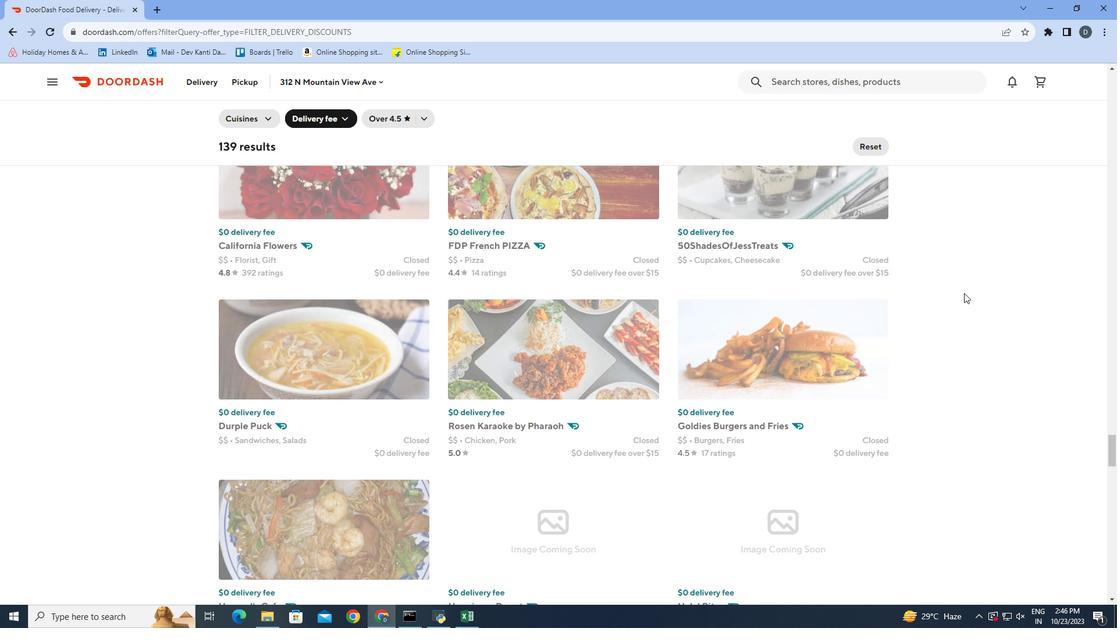 
Action: Mouse scrolled (964, 292) with delta (0, 0)
Screenshot: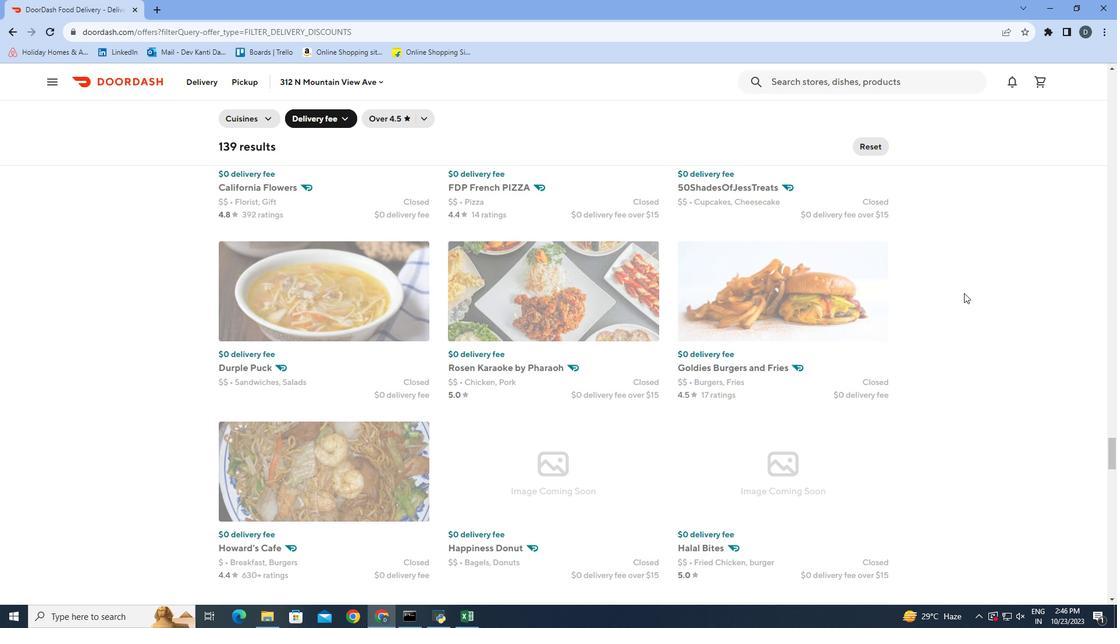 
Action: Mouse scrolled (964, 292) with delta (0, 0)
Screenshot: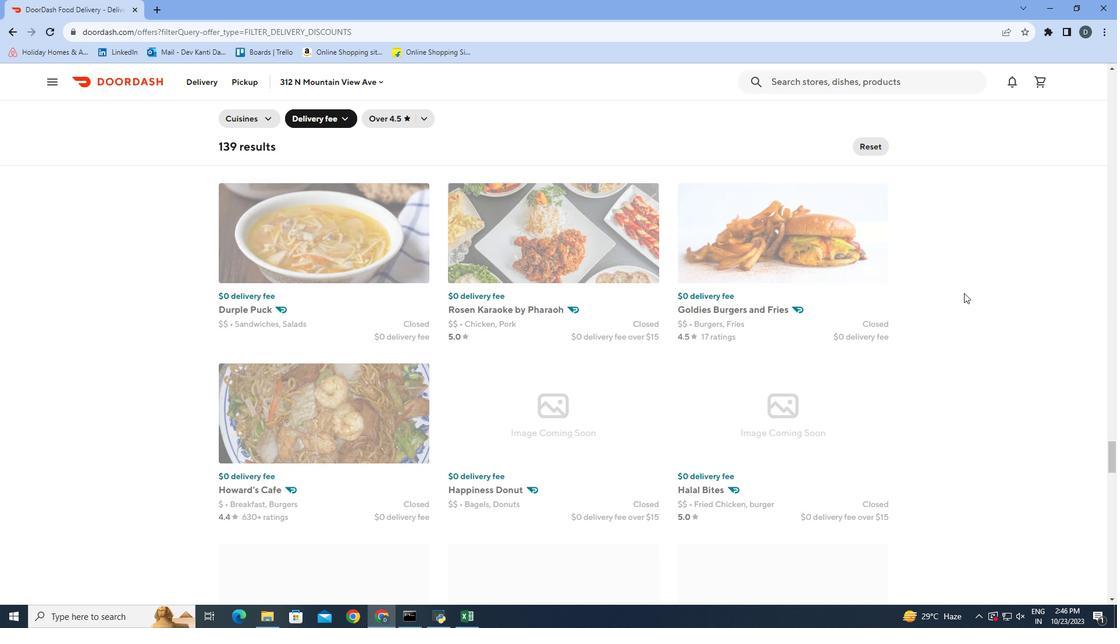 
Action: Mouse scrolled (964, 292) with delta (0, 0)
Screenshot: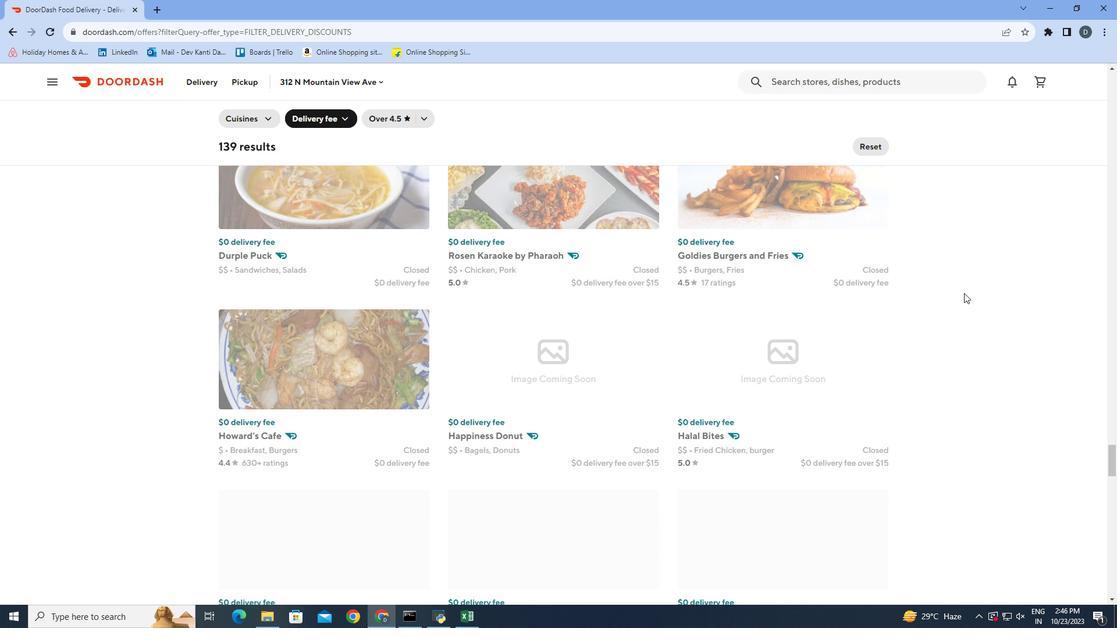 
Action: Mouse moved to (967, 297)
Screenshot: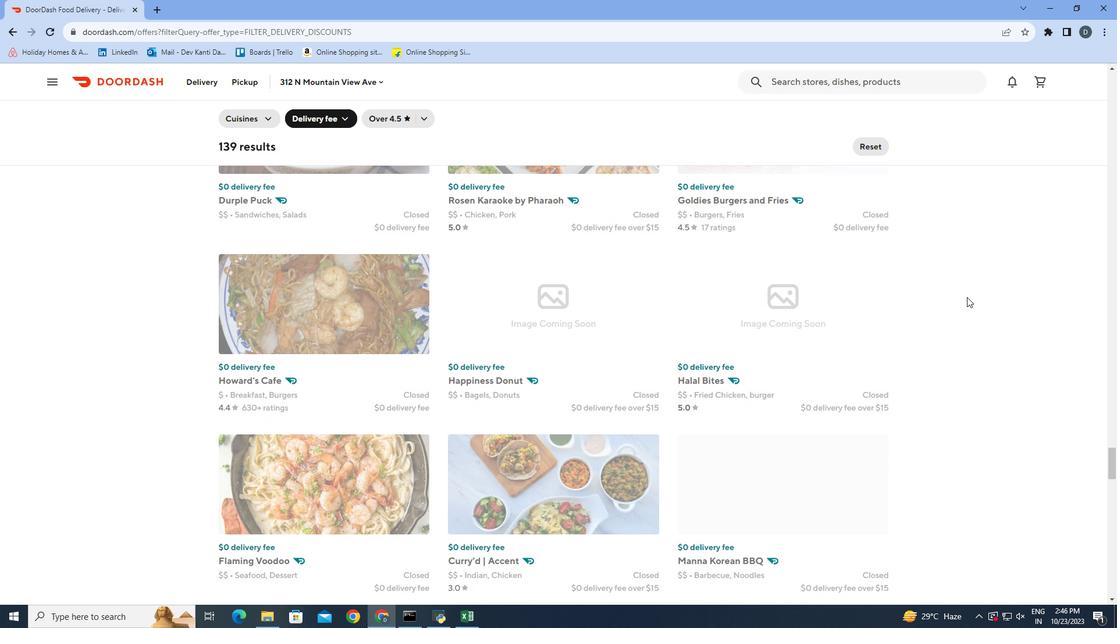 
Action: Mouse scrolled (967, 296) with delta (0, 0)
Screenshot: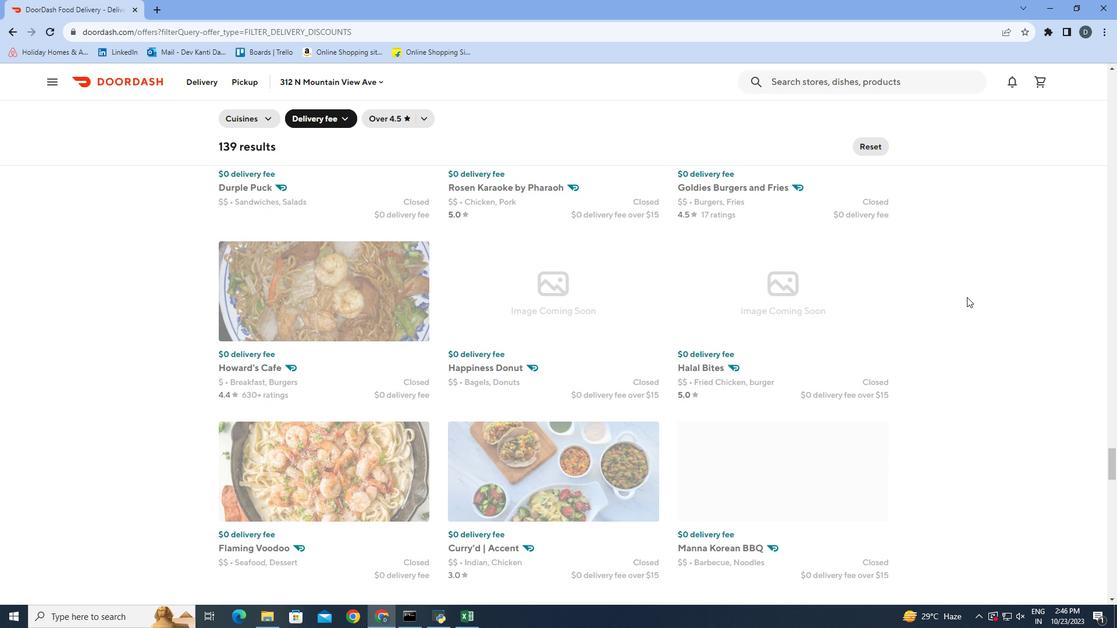 
Action: Mouse moved to (967, 297)
Screenshot: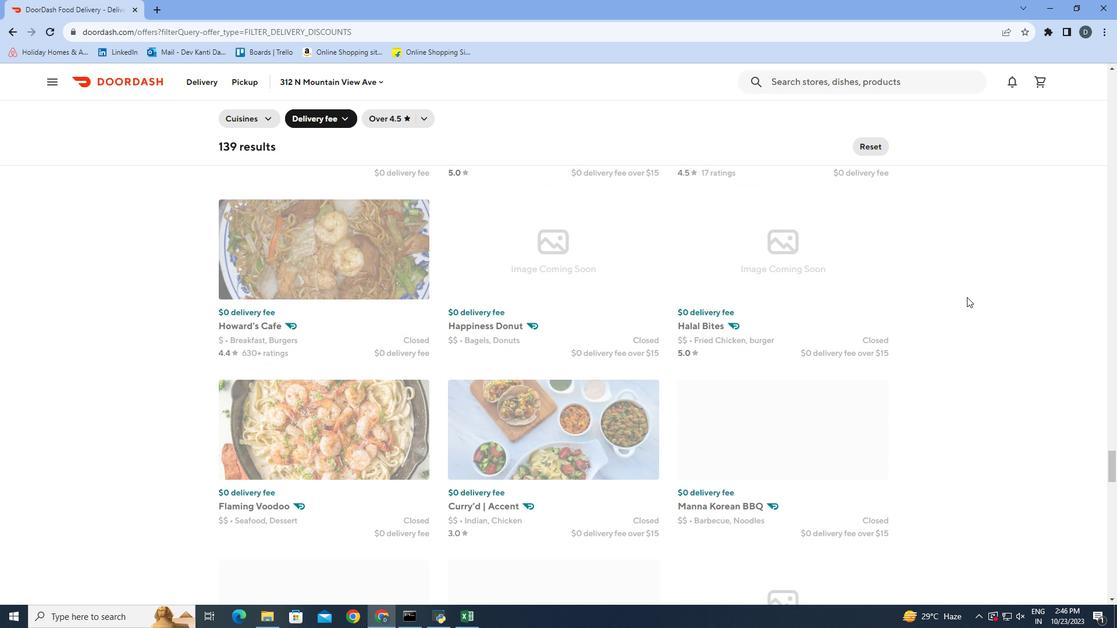 
Action: Mouse scrolled (967, 296) with delta (0, 0)
Screenshot: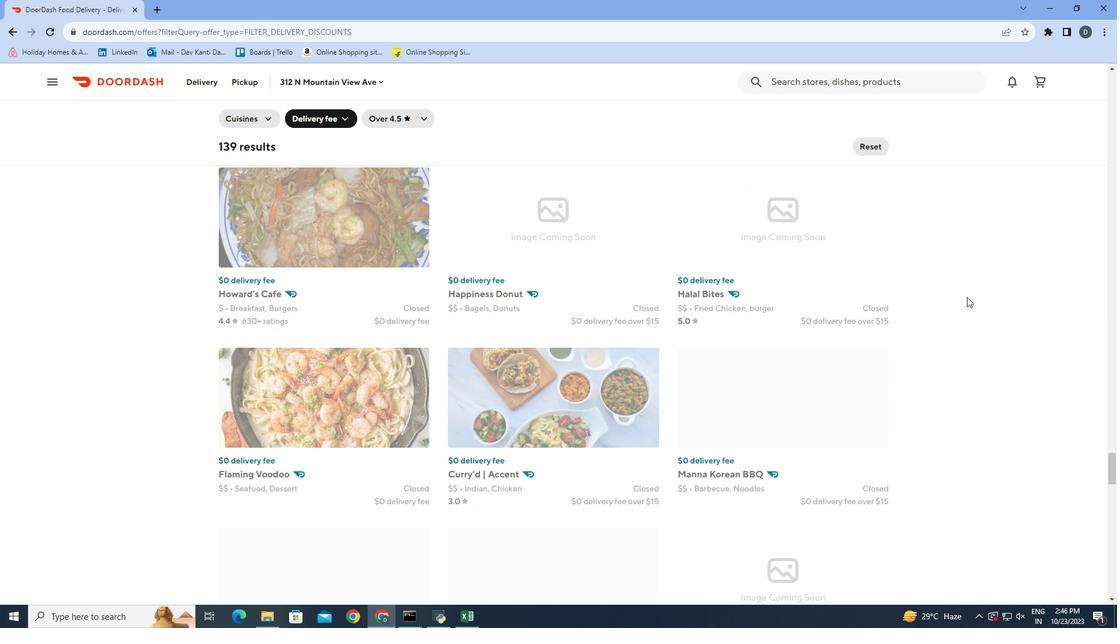 
Action: Mouse scrolled (967, 296) with delta (0, 0)
Screenshot: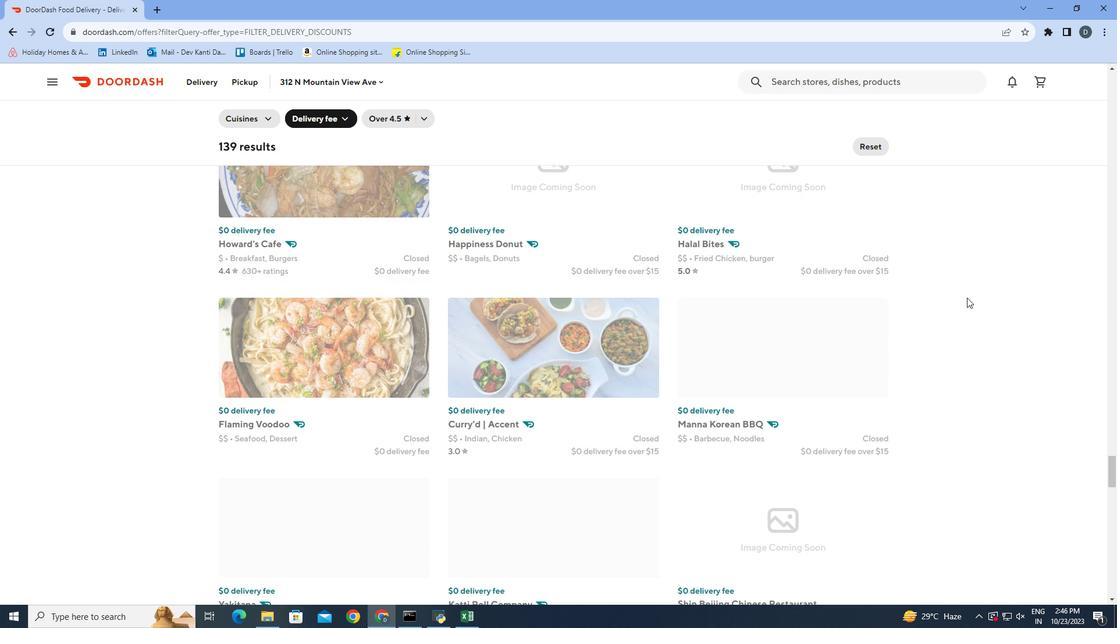 
Action: Mouse moved to (967, 298)
Screenshot: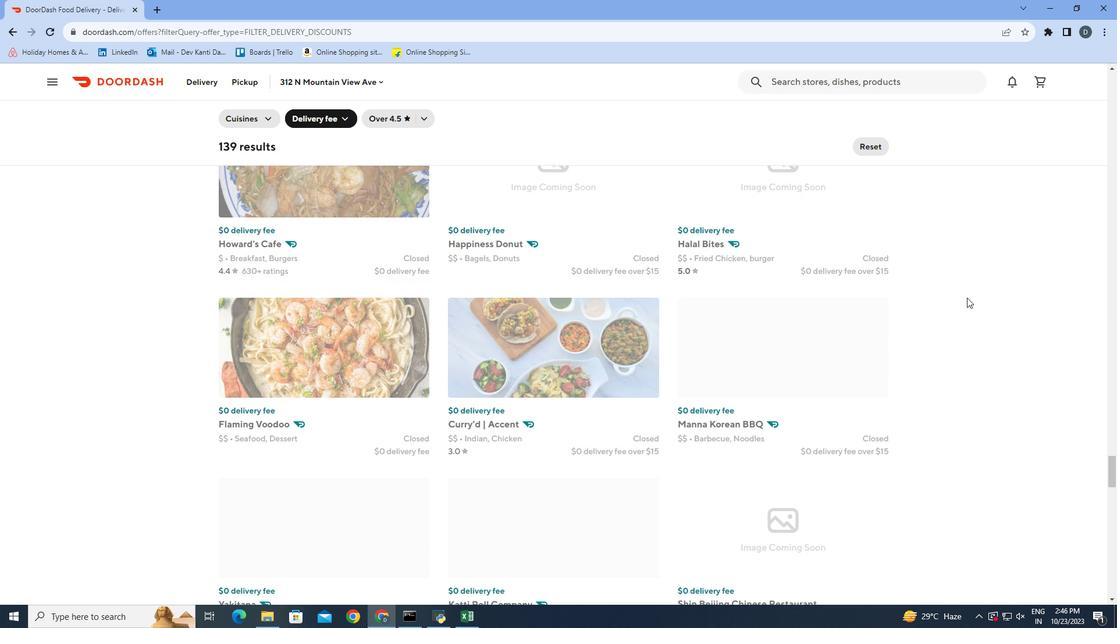 
Action: Mouse scrolled (967, 297) with delta (0, 0)
Screenshot: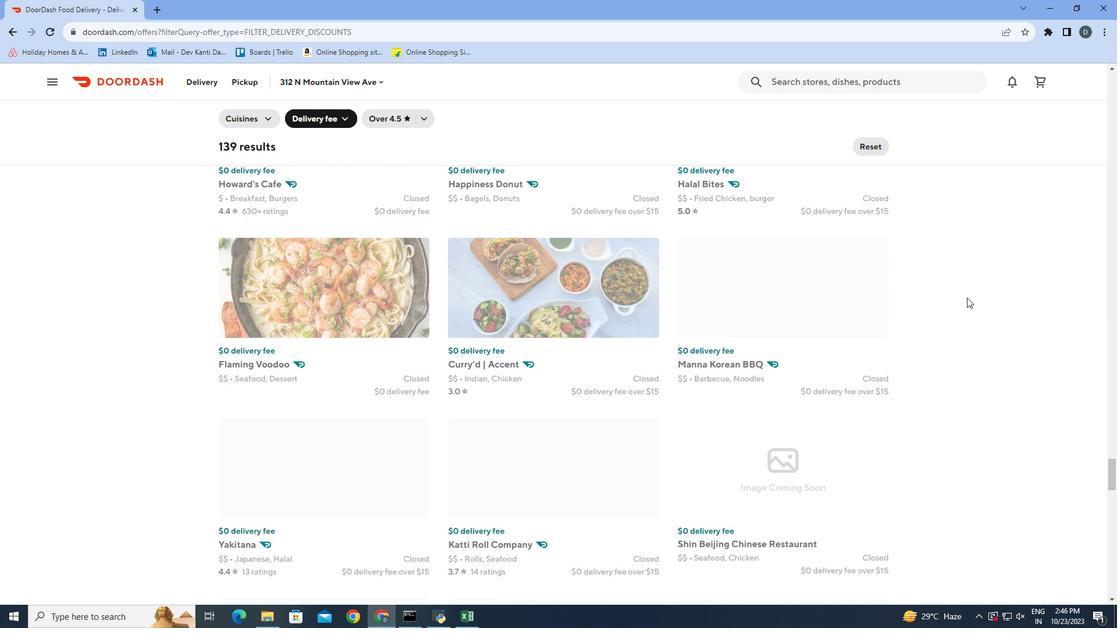 
Action: Mouse scrolled (967, 297) with delta (0, 0)
Screenshot: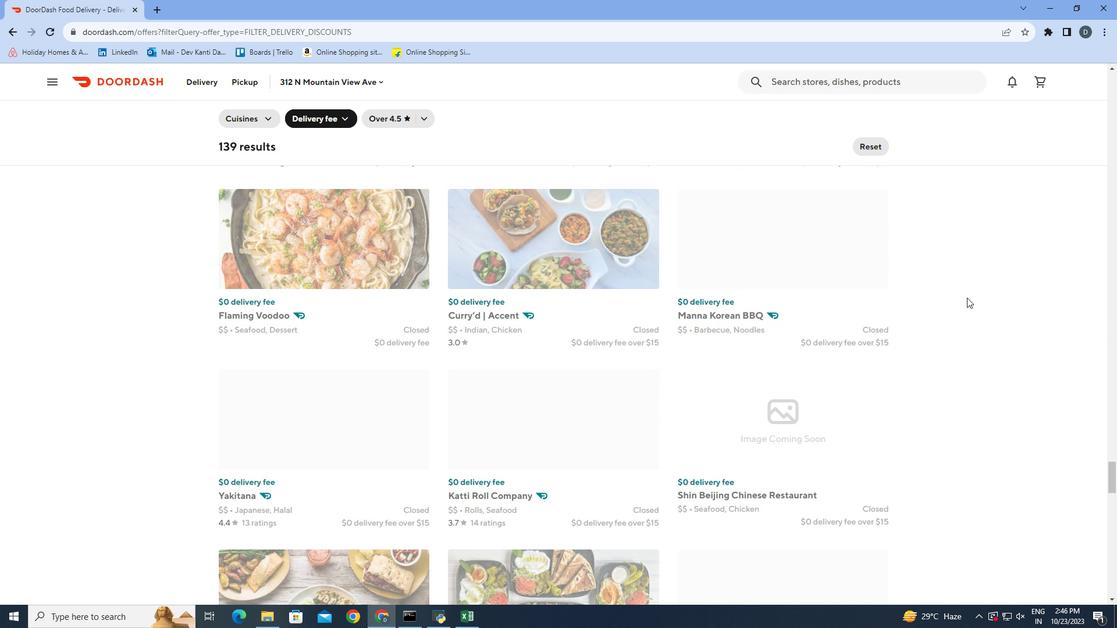 
Action: Mouse scrolled (967, 297) with delta (0, 0)
Screenshot: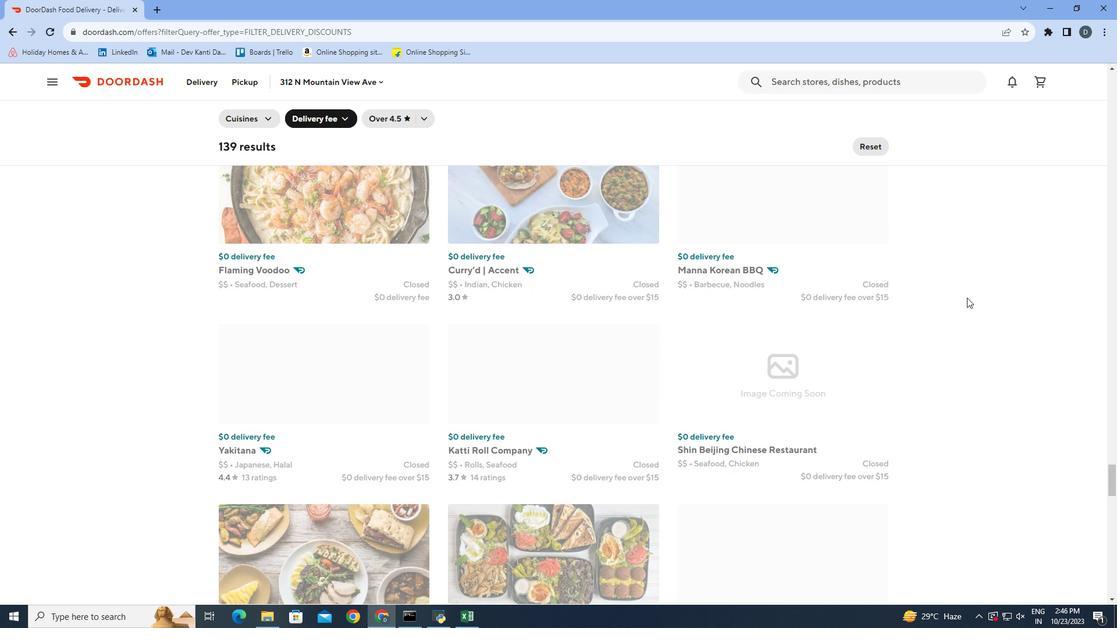 
Action: Mouse scrolled (967, 297) with delta (0, 0)
Screenshot: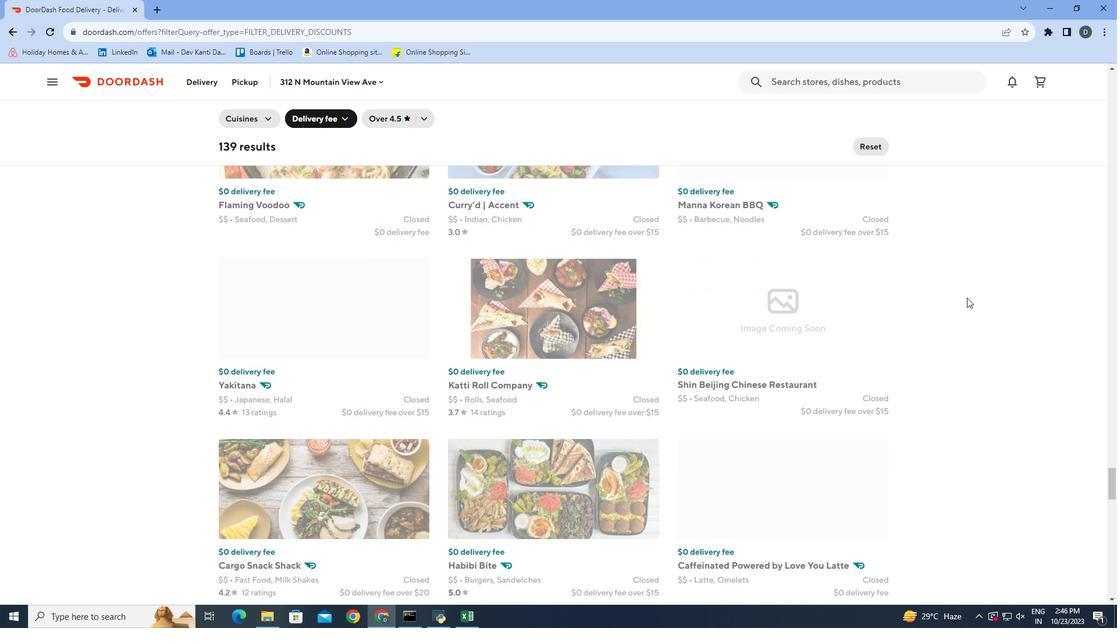 
Action: Mouse scrolled (967, 297) with delta (0, 0)
Screenshot: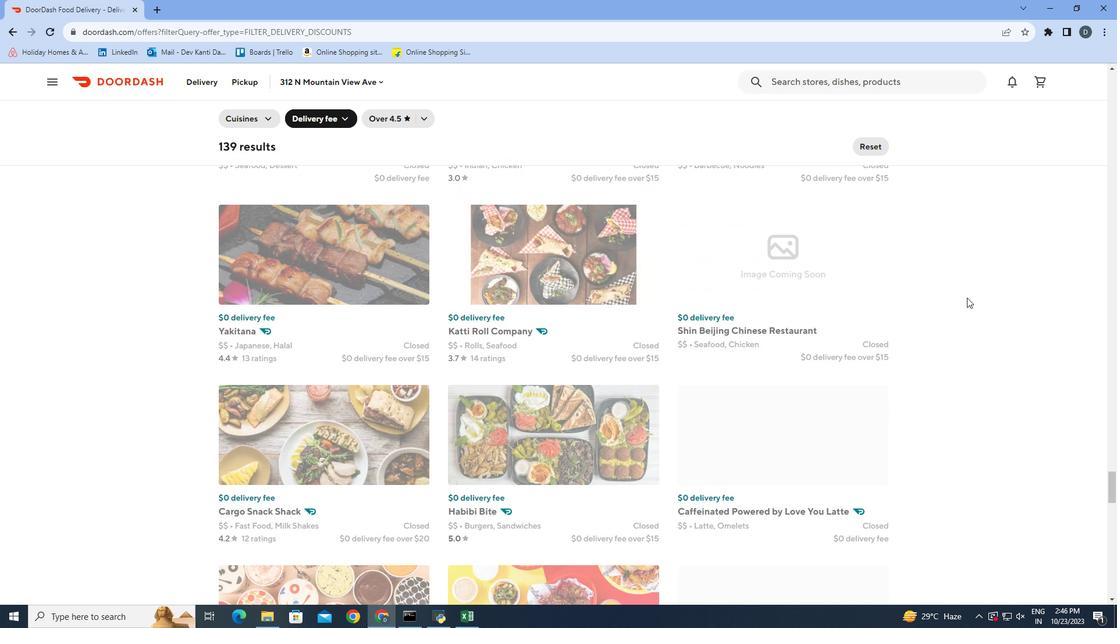 
Action: Mouse scrolled (967, 297) with delta (0, 0)
Screenshot: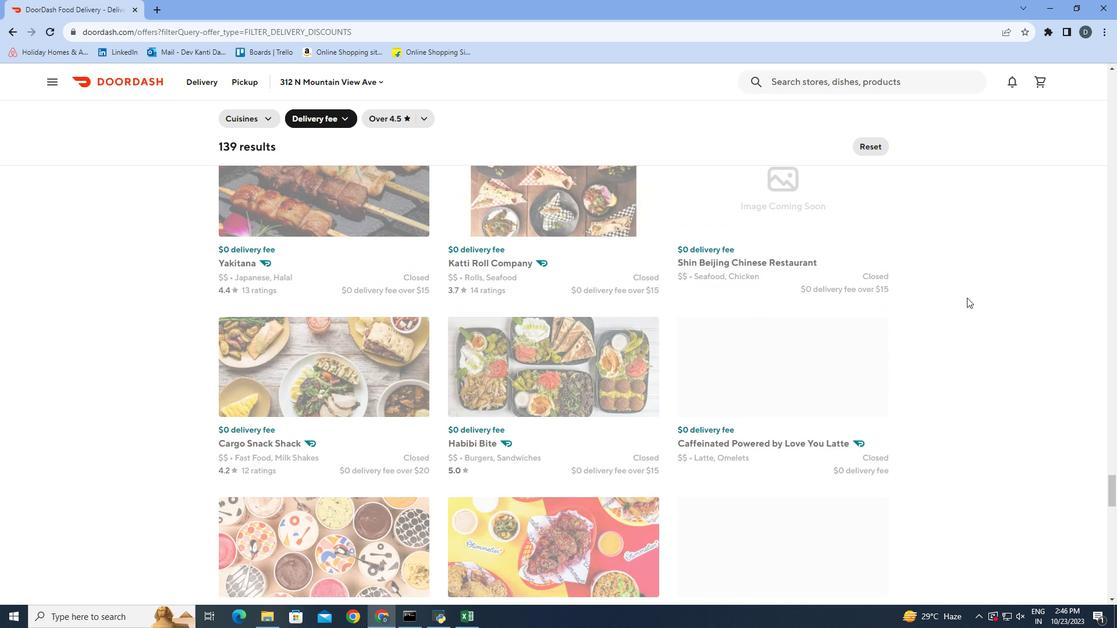 
Action: Mouse scrolled (967, 297) with delta (0, 0)
Screenshot: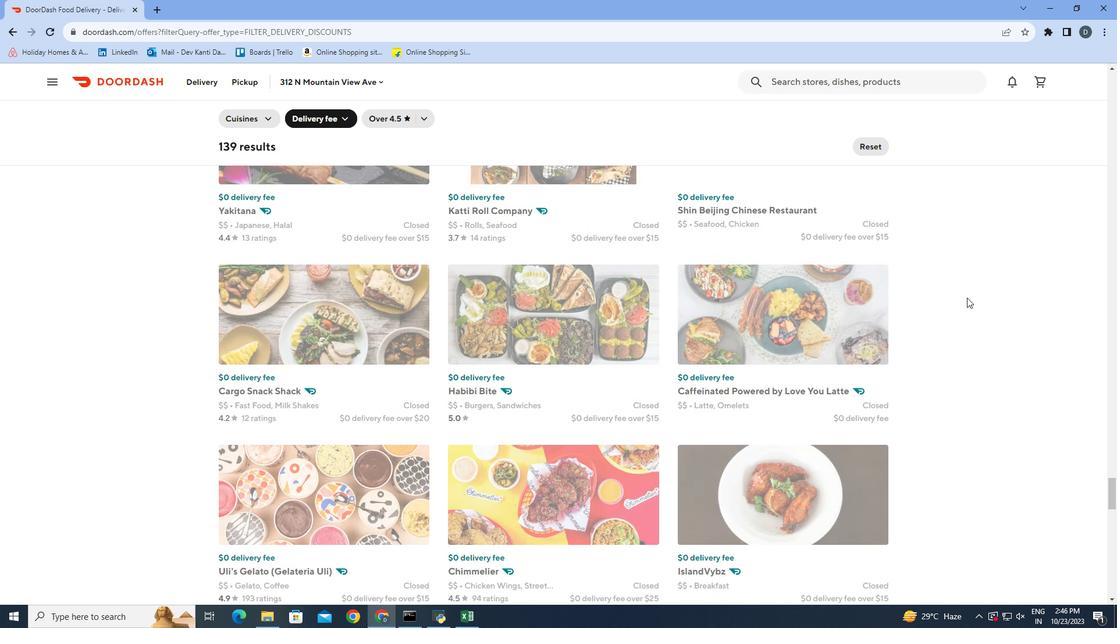 
Action: Mouse scrolled (967, 297) with delta (0, 0)
Screenshot: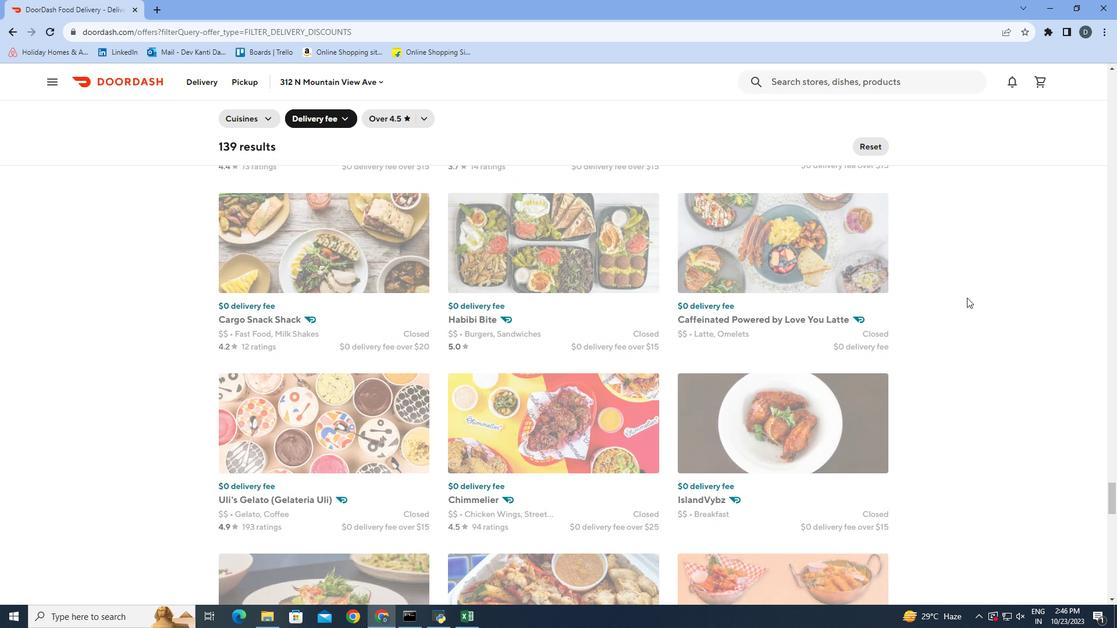 
Action: Mouse scrolled (967, 297) with delta (0, 0)
Screenshot: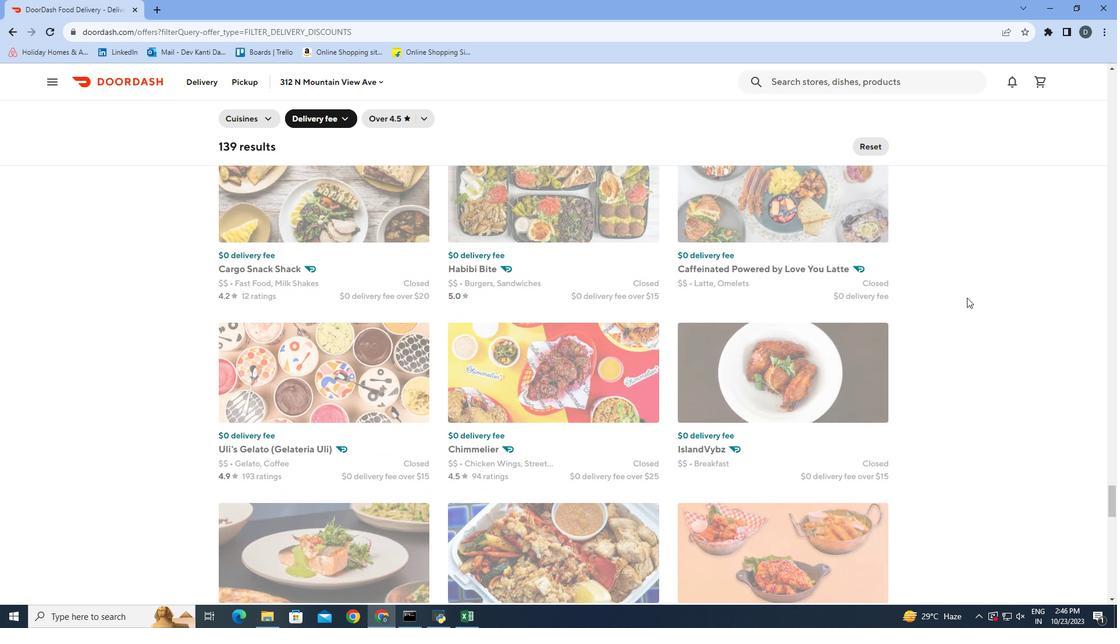 
Action: Mouse scrolled (967, 297) with delta (0, 0)
Screenshot: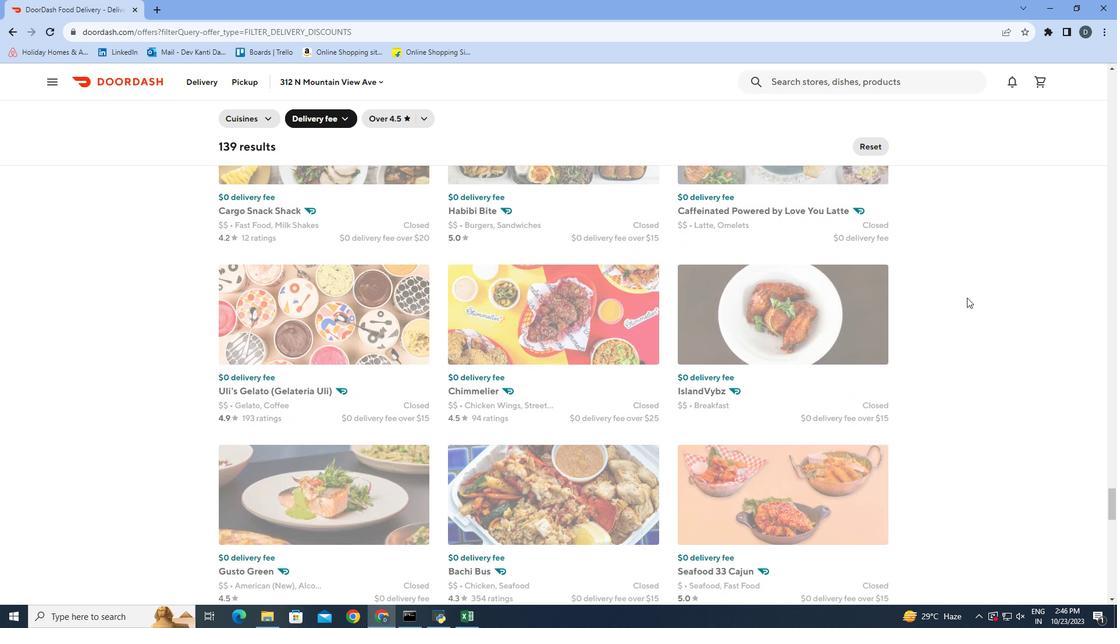 
Action: Mouse scrolled (967, 297) with delta (0, 0)
Screenshot: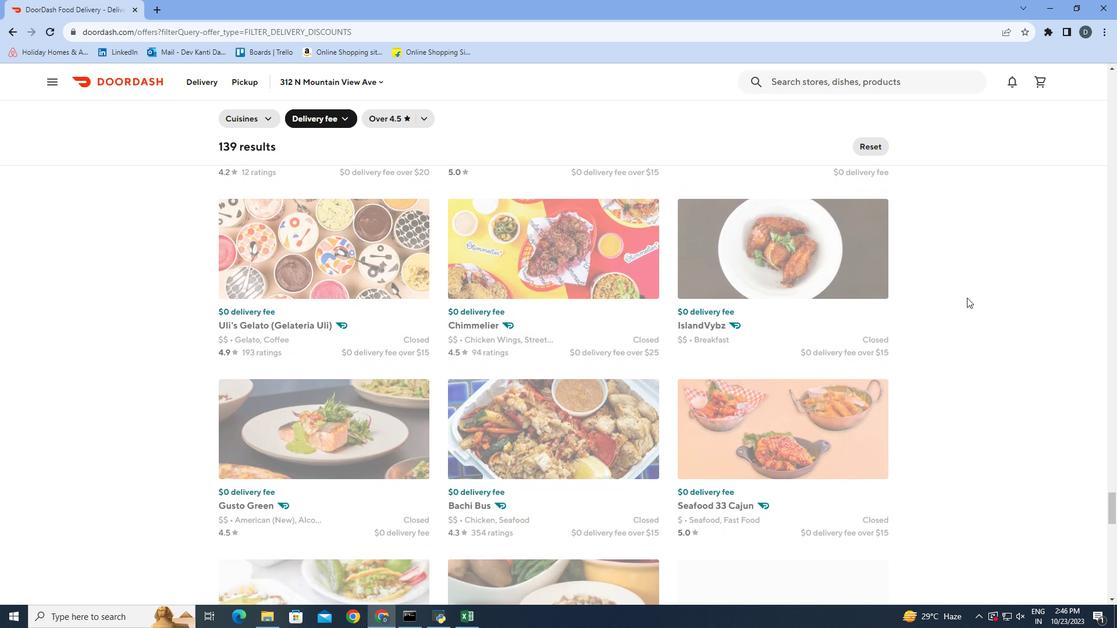 
Action: Mouse scrolled (967, 297) with delta (0, 0)
Screenshot: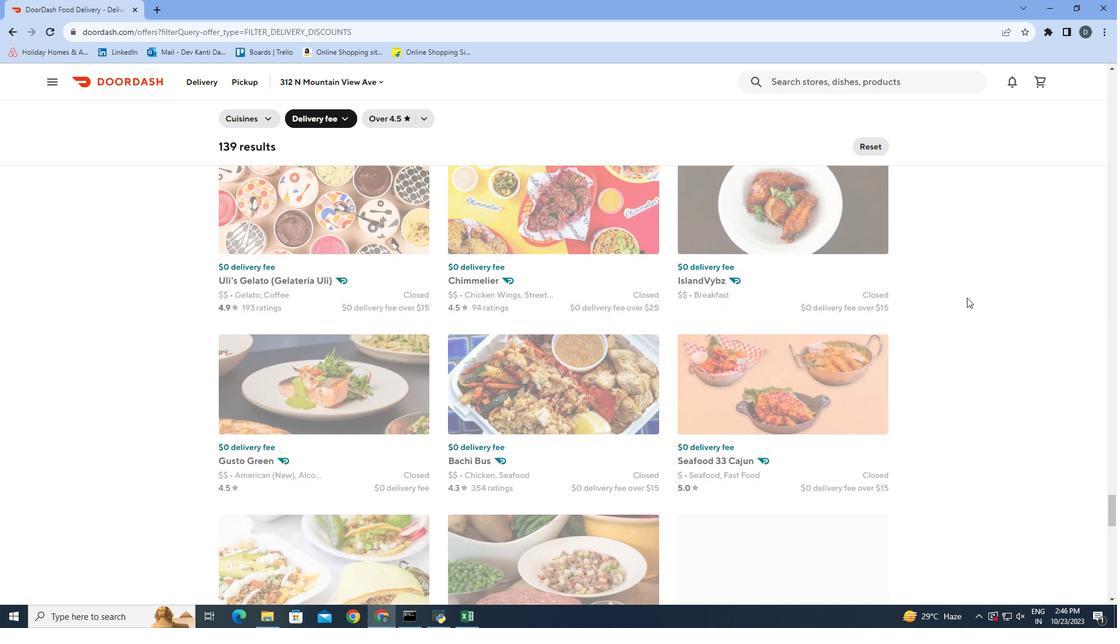 
Action: Mouse scrolled (967, 297) with delta (0, 0)
Screenshot: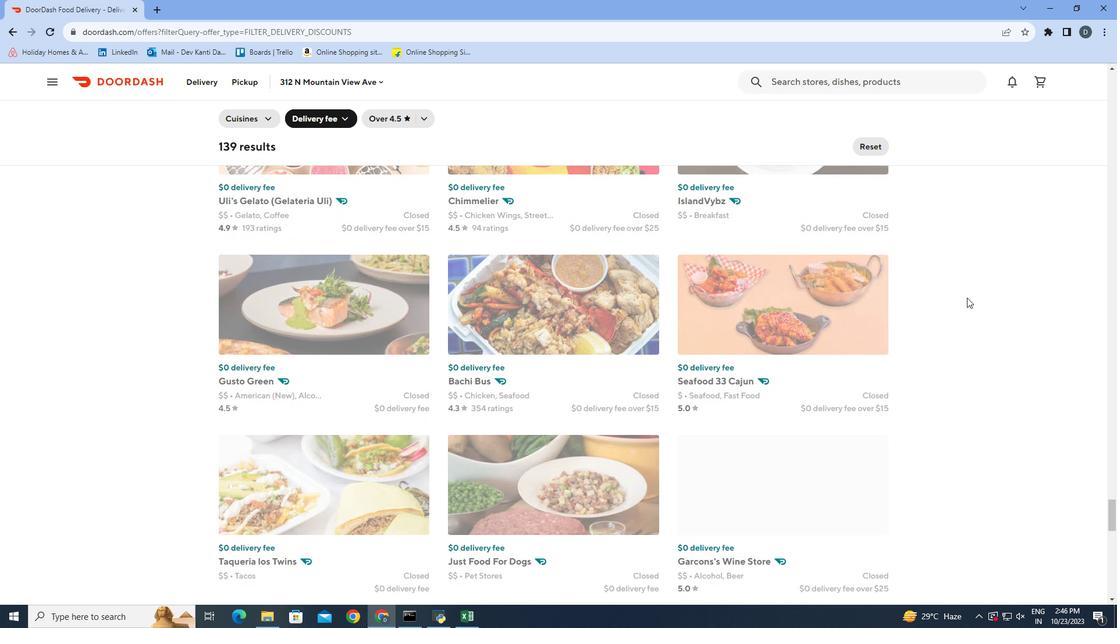 
Action: Mouse scrolled (967, 297) with delta (0, 0)
Screenshot: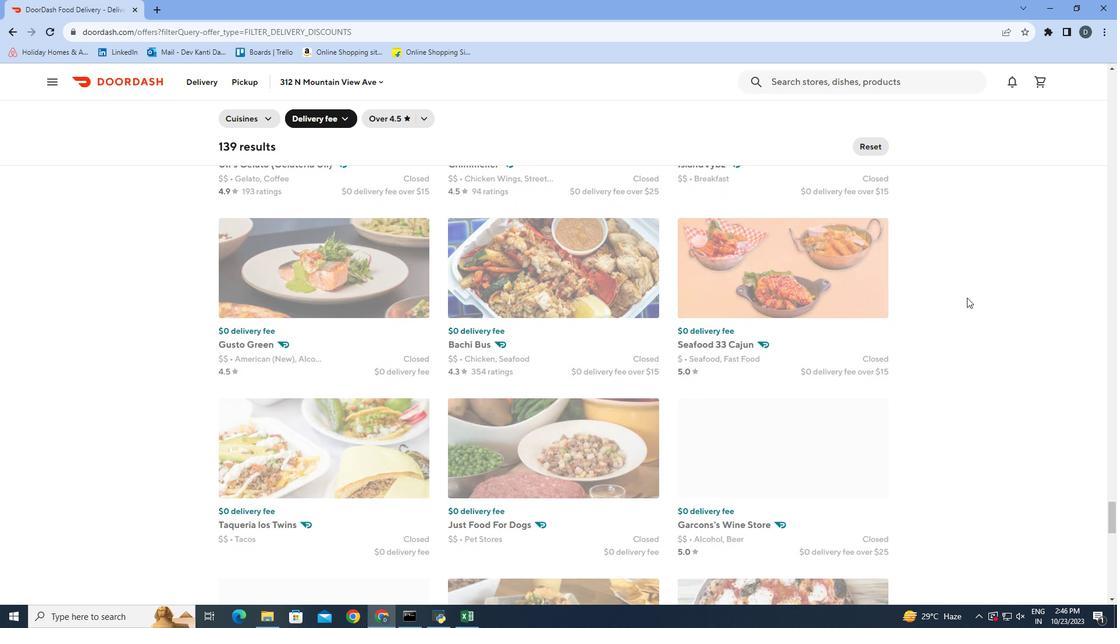 
Action: Mouse scrolled (967, 297) with delta (0, 0)
Screenshot: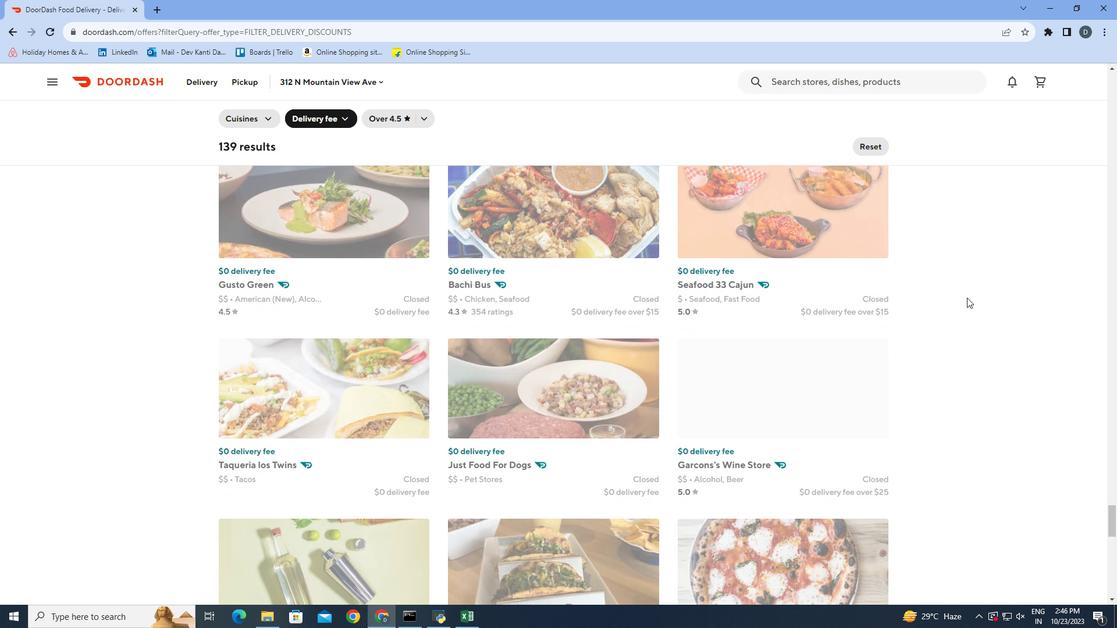 
Action: Mouse scrolled (967, 297) with delta (0, 0)
Screenshot: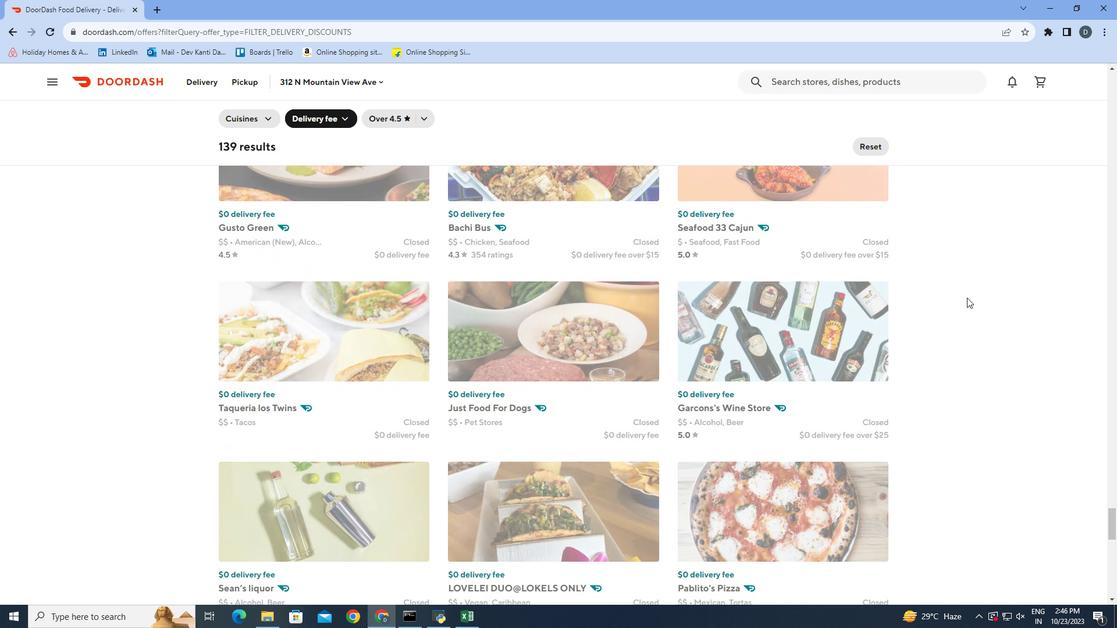 
Action: Mouse scrolled (967, 297) with delta (0, 0)
Screenshot: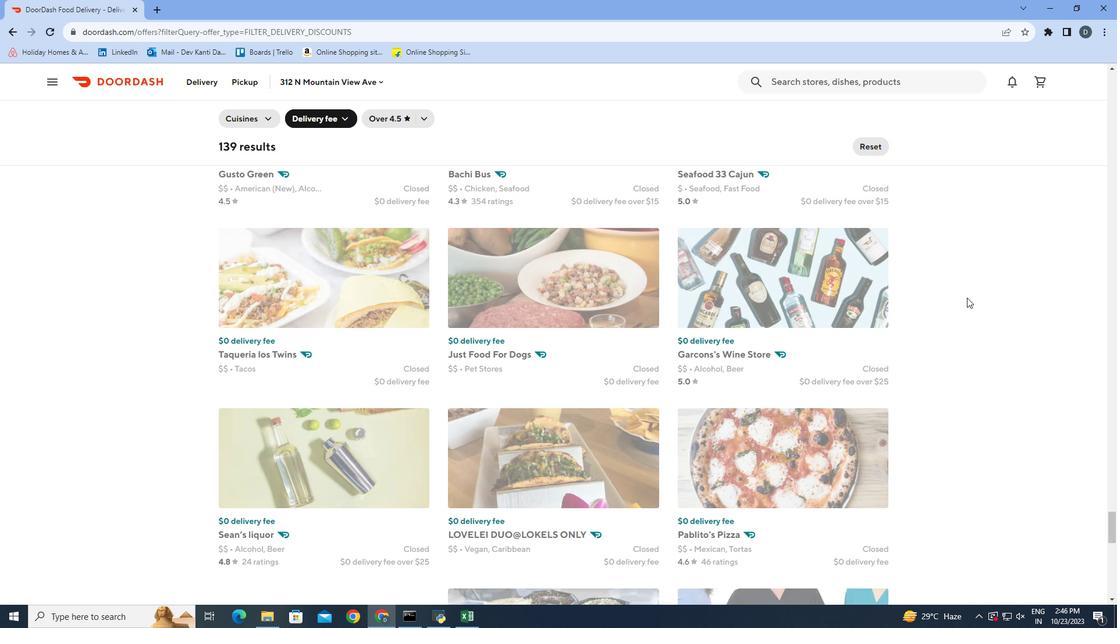 
Action: Mouse scrolled (967, 297) with delta (0, 0)
Screenshot: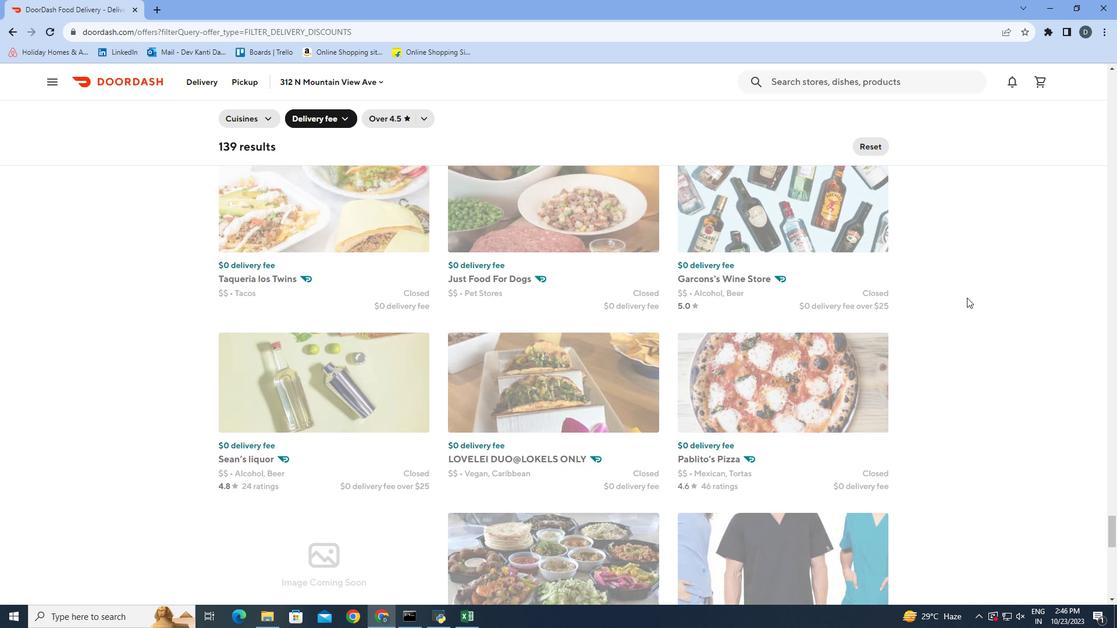 
Action: Mouse scrolled (967, 297) with delta (0, 0)
Screenshot: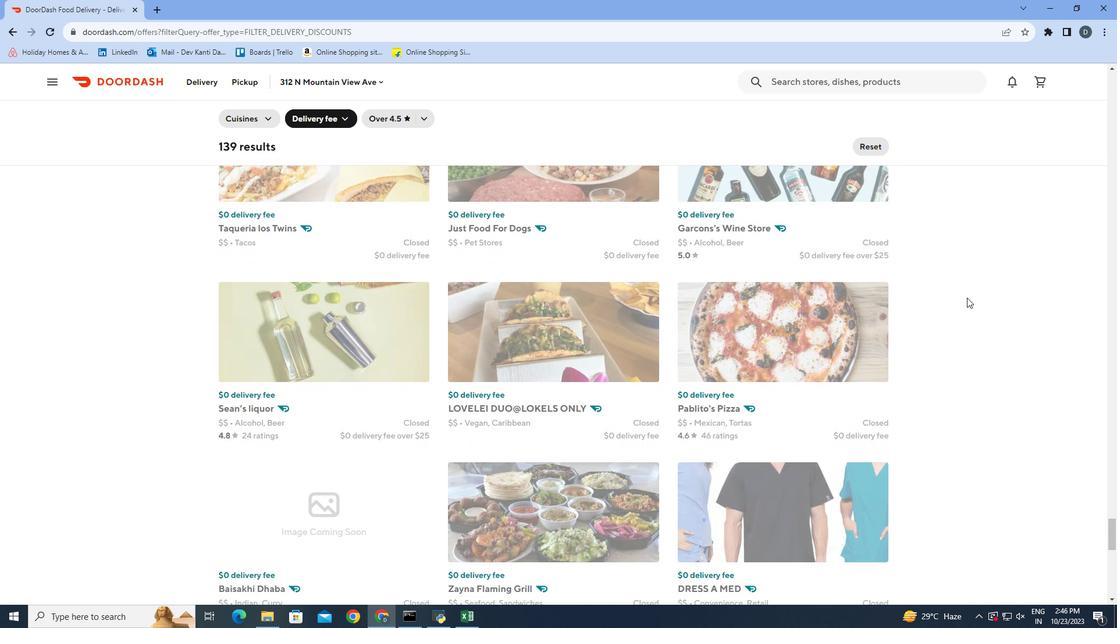 
Action: Mouse scrolled (967, 297) with delta (0, 0)
Screenshot: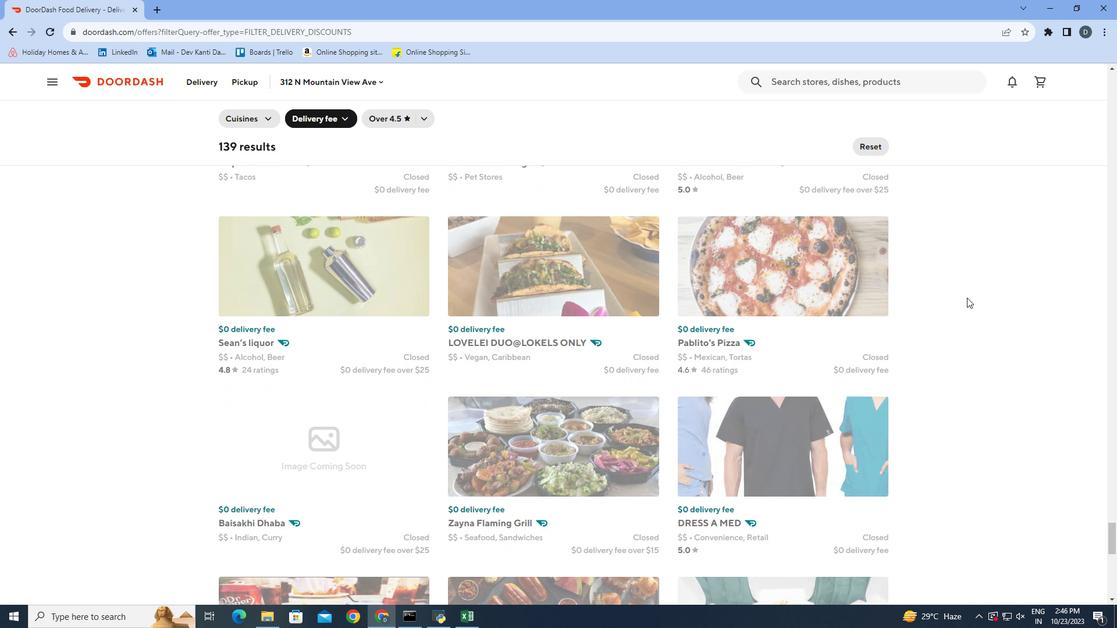
Action: Mouse scrolled (967, 297) with delta (0, 0)
Screenshot: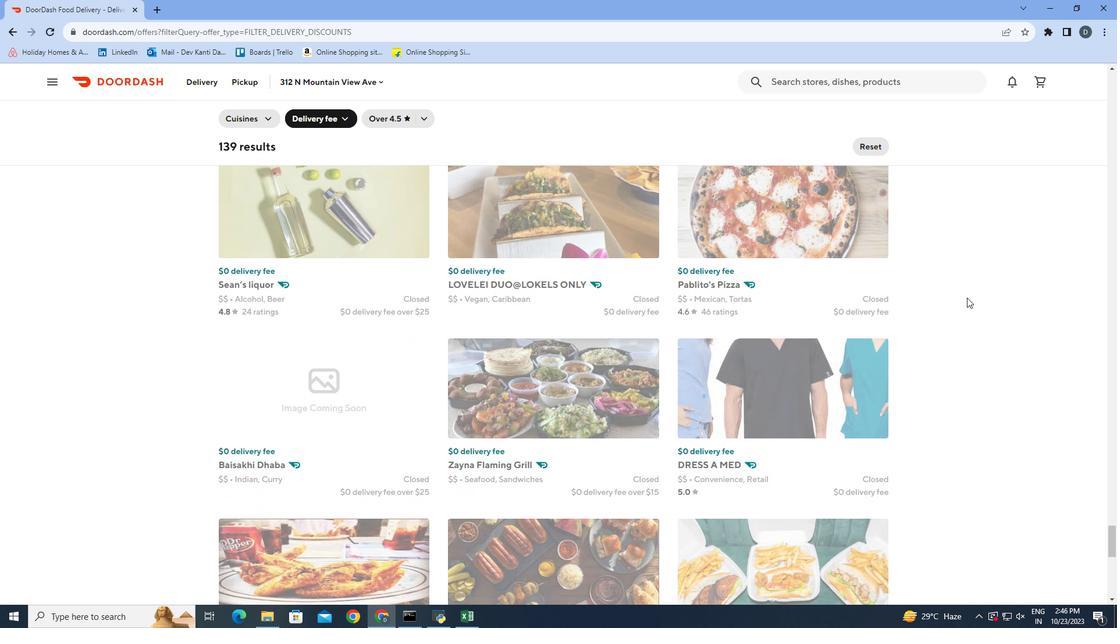 
Action: Mouse scrolled (967, 297) with delta (0, 0)
Screenshot: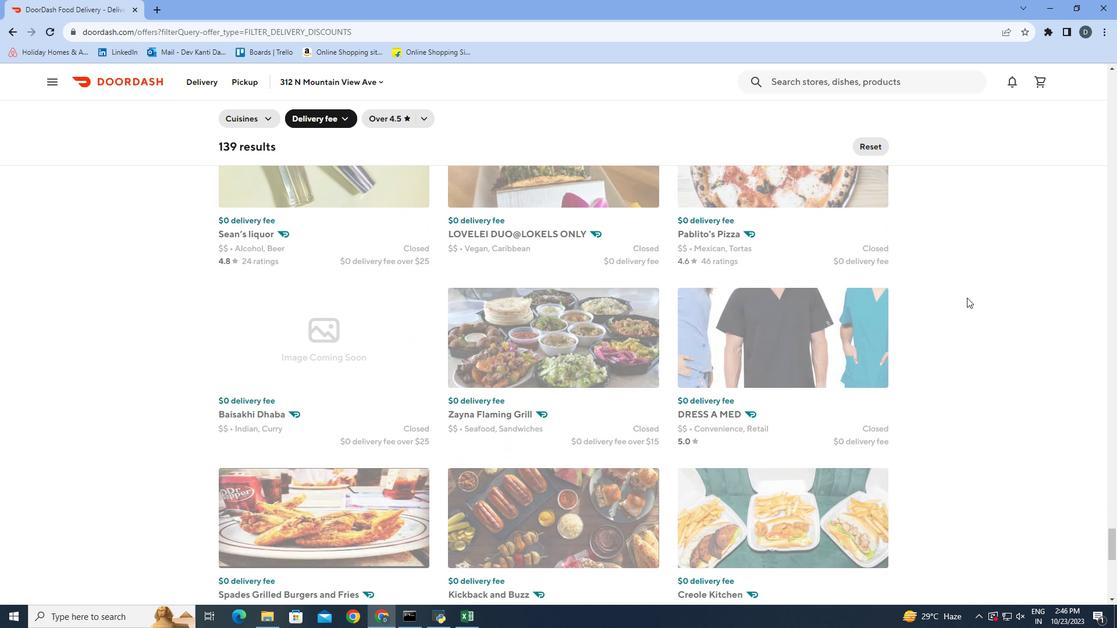 
Action: Mouse scrolled (967, 297) with delta (0, 0)
Screenshot: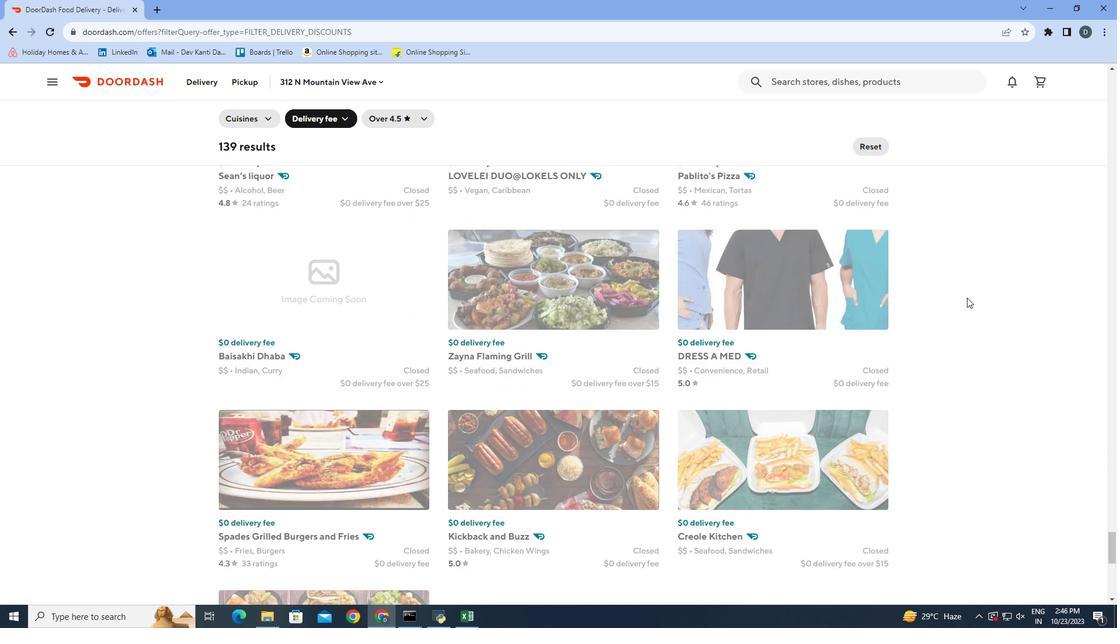 
Action: Mouse scrolled (967, 297) with delta (0, 0)
Screenshot: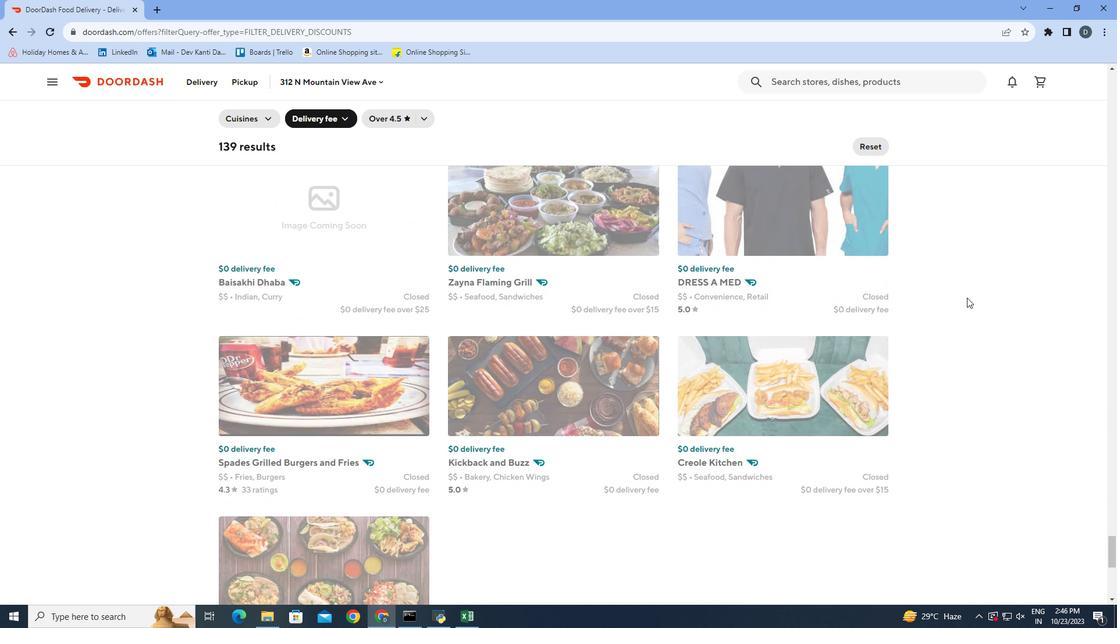 
Action: Mouse scrolled (967, 297) with delta (0, 0)
Screenshot: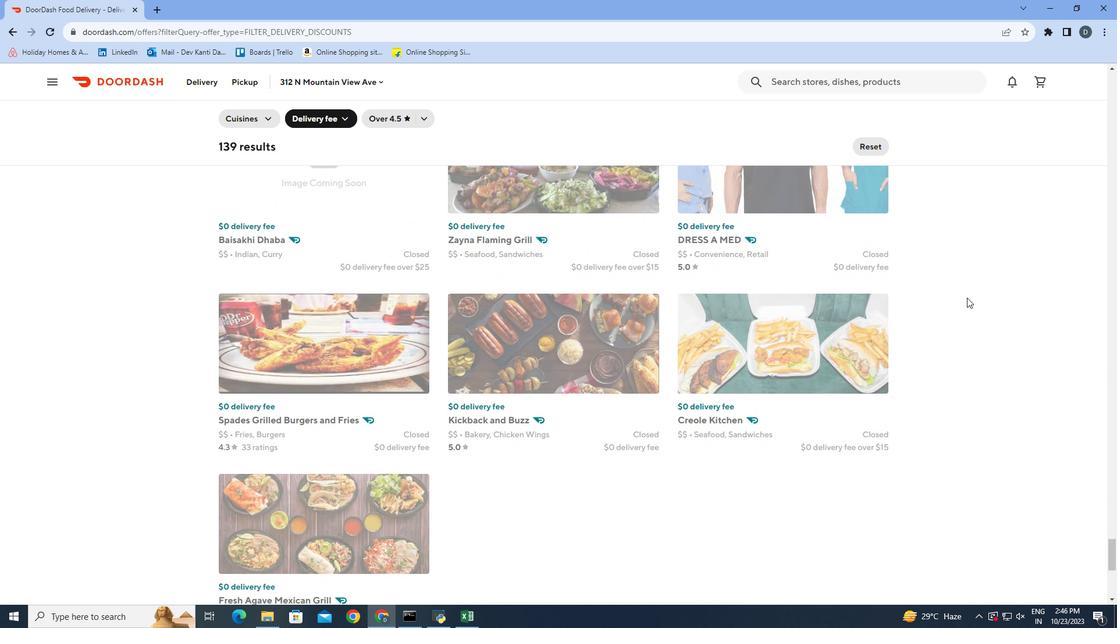 
Action: Mouse scrolled (967, 297) with delta (0, 0)
Screenshot: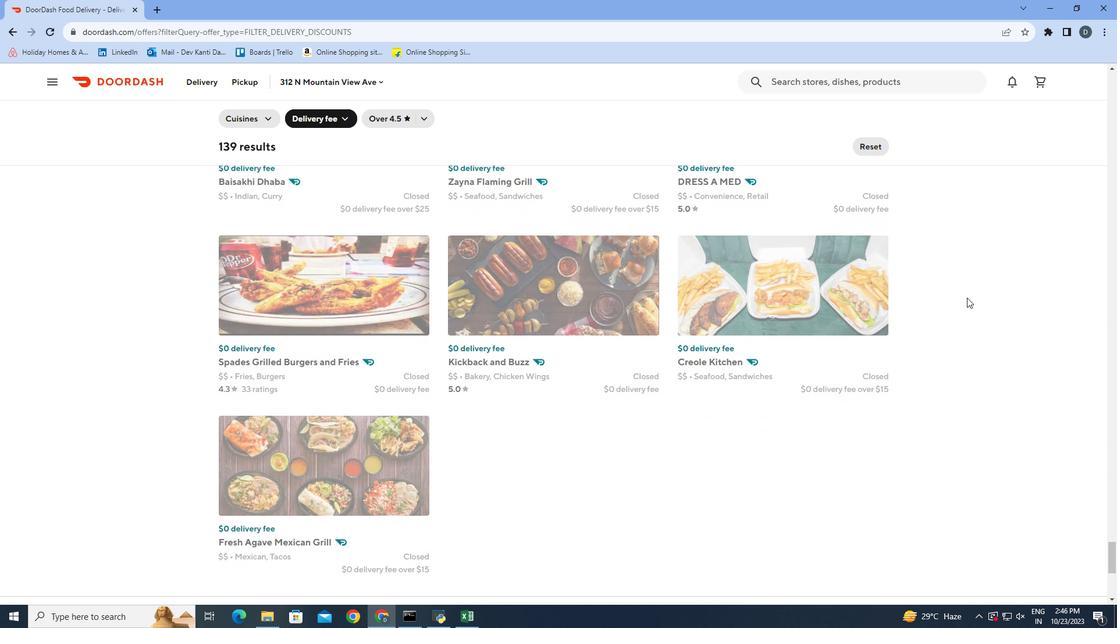
Action: Mouse scrolled (967, 297) with delta (0, 0)
Screenshot: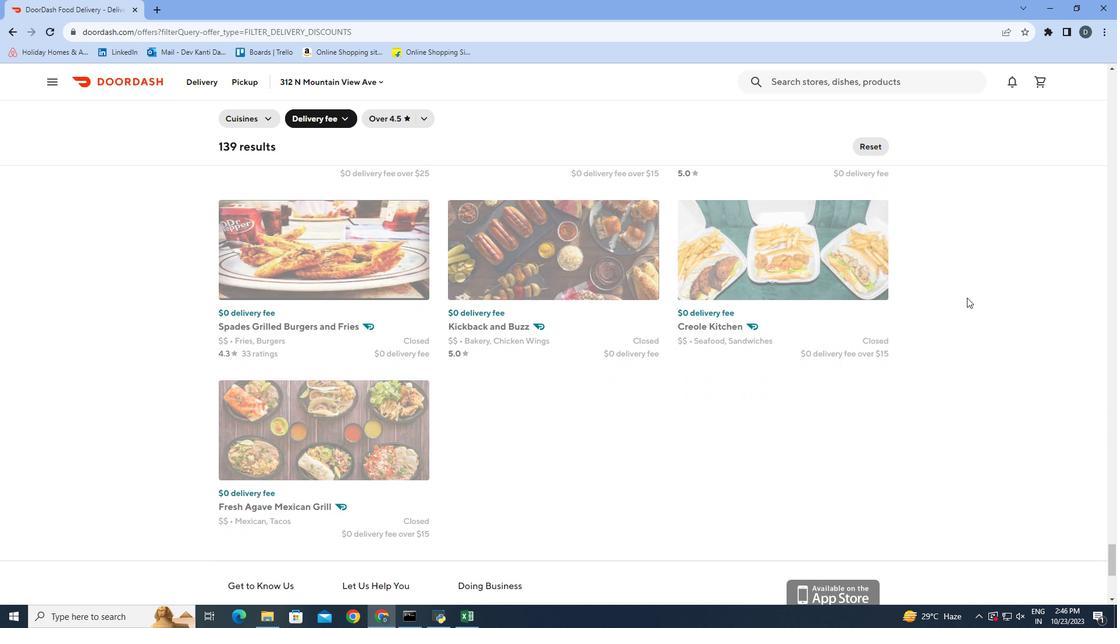 
Action: Mouse moved to (966, 313)
Screenshot: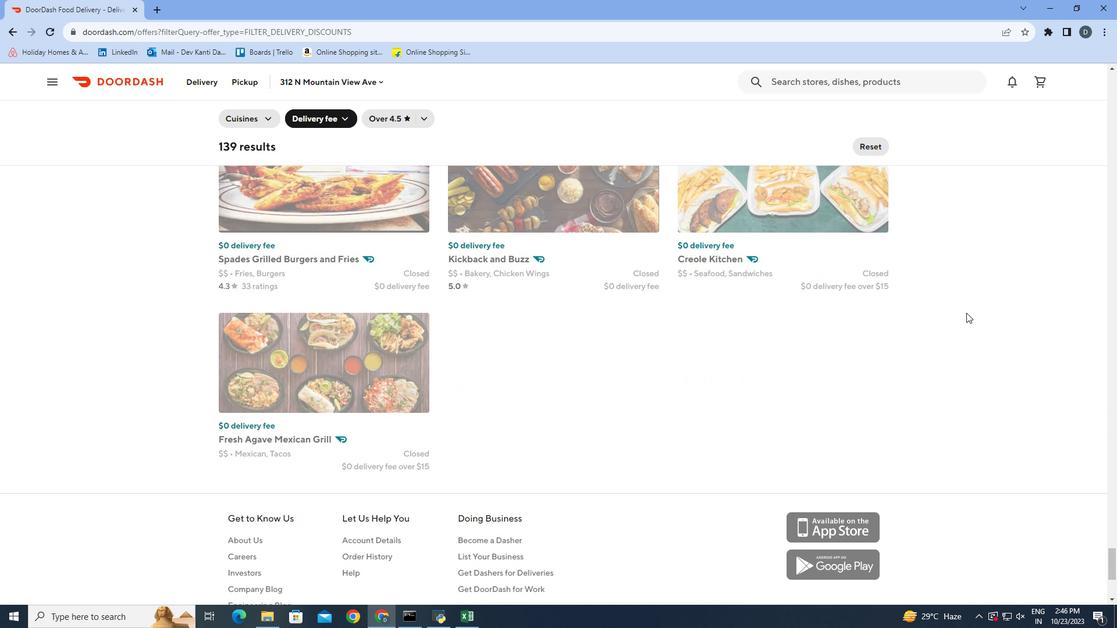 
